 Task: Open a blank sheet, save the file as emointelligence.doc Add Heading 'Ways to improve emotional intelligence:'Ways to improve emotional intelligence: Add the following points with tick bulletsAdd the following points with tick bullets •	Self-awareness_x000D_
•	Empathy_x000D_
•	Regulation_x000D_
•	Communication skills_x000D_
 Highlight heading with color  Pink Select the entire text and apply  Outside Borders ,change the font size of heading and points to 20
Action: Key pressed <Key.shift>ctrl+N
Screenshot: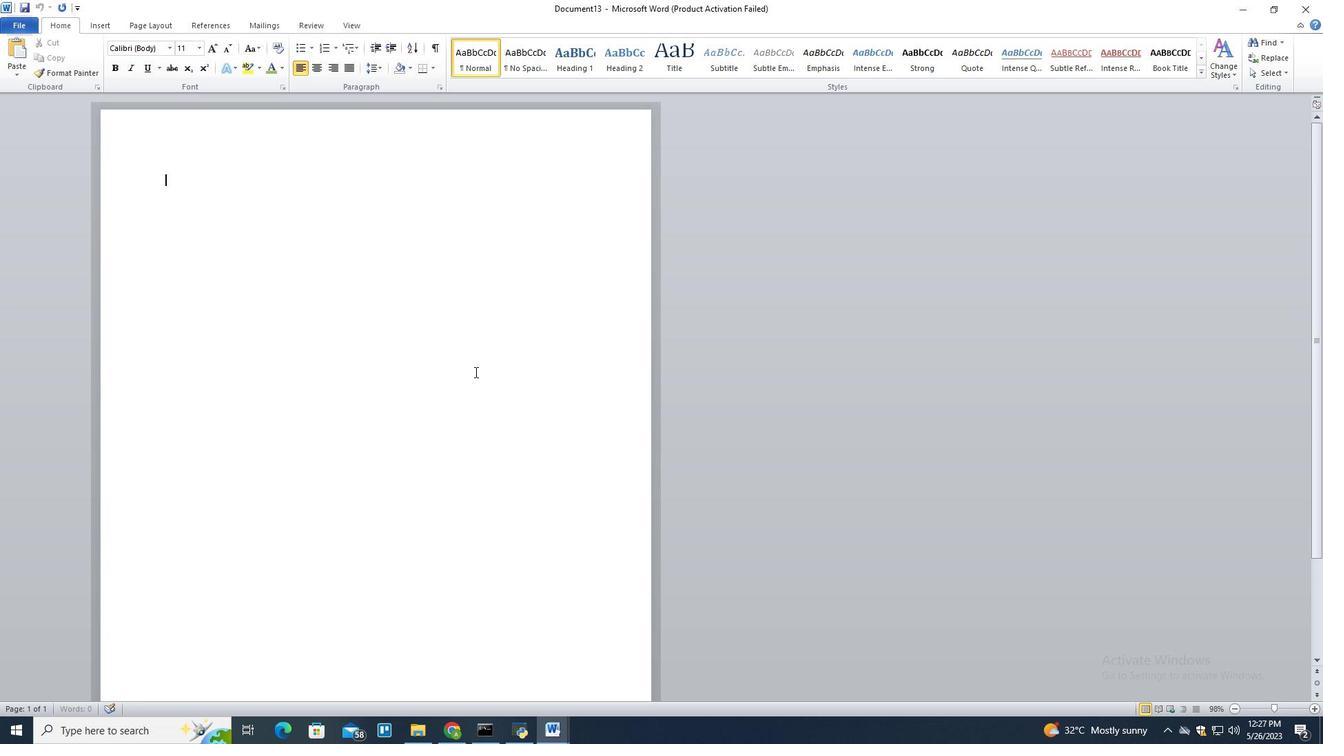 
Action: Mouse moved to (317, 344)
Screenshot: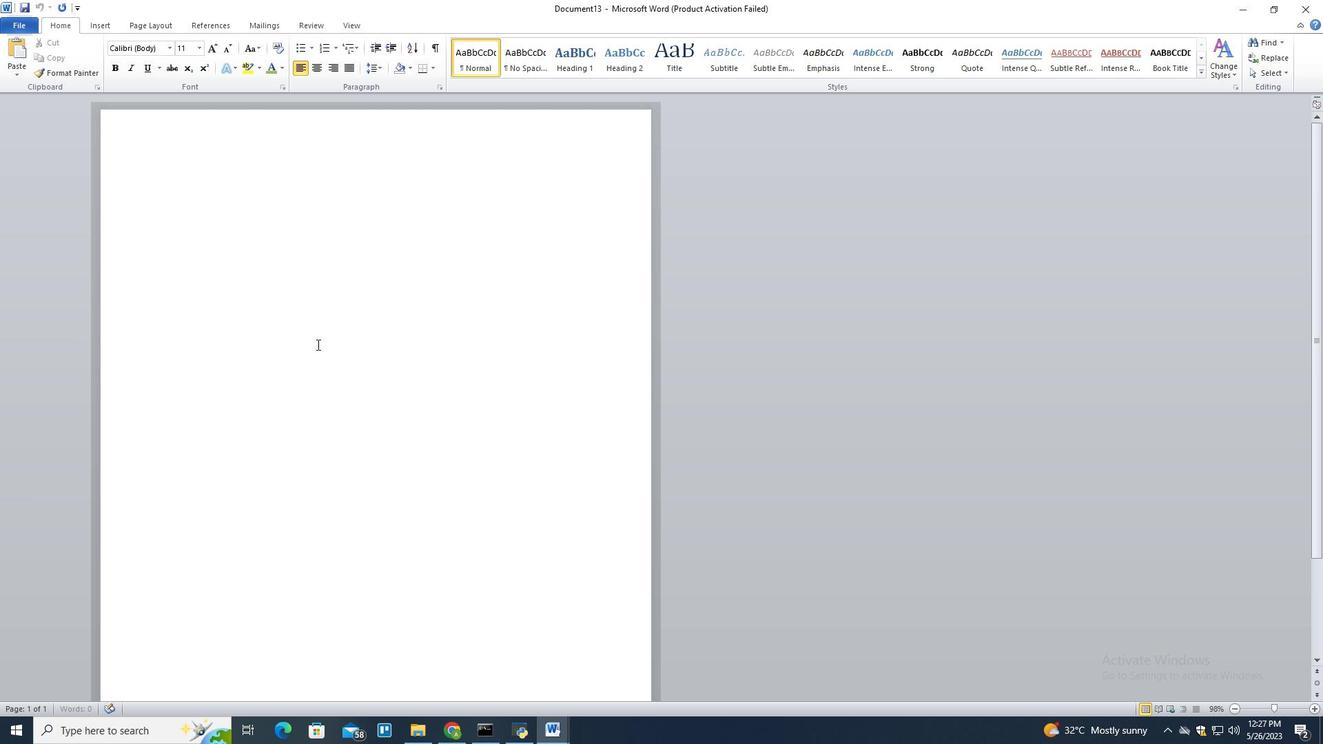
Action: Key pressed ctrl+S
Screenshot: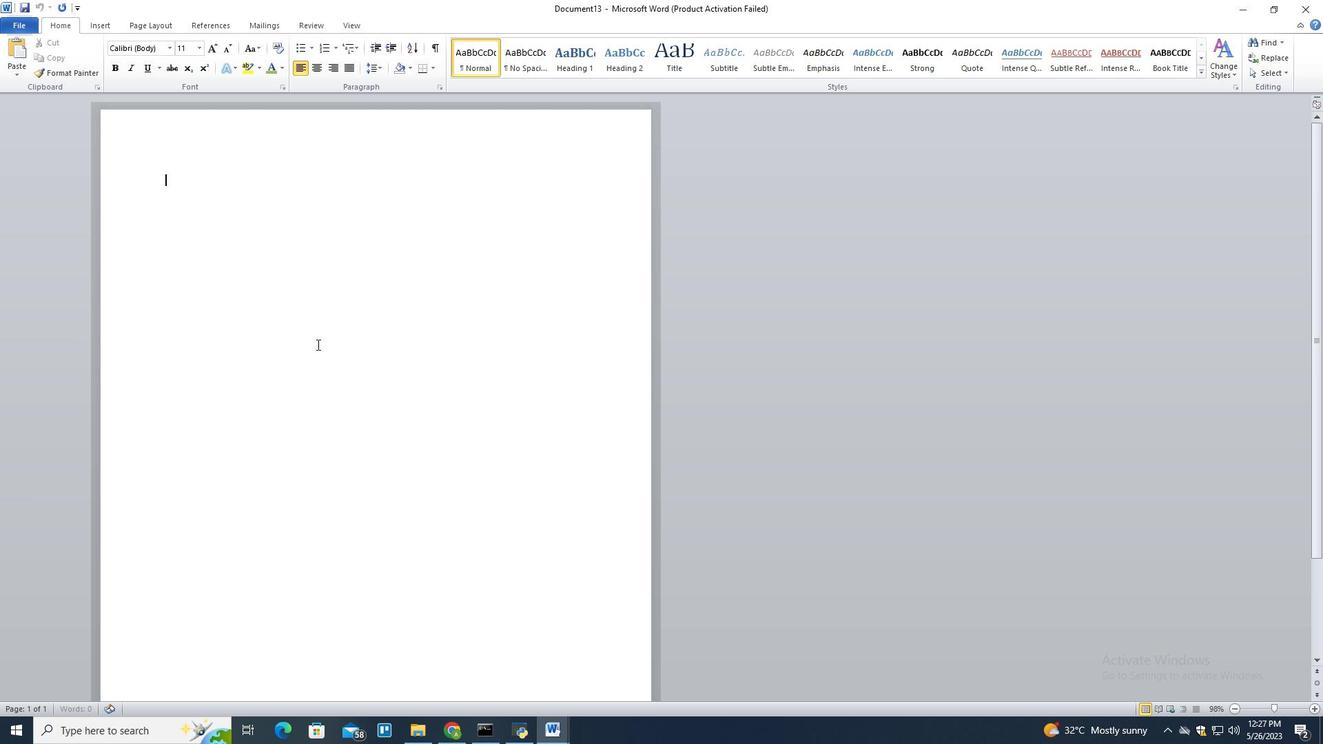 
Action: Mouse moved to (319, 182)
Screenshot: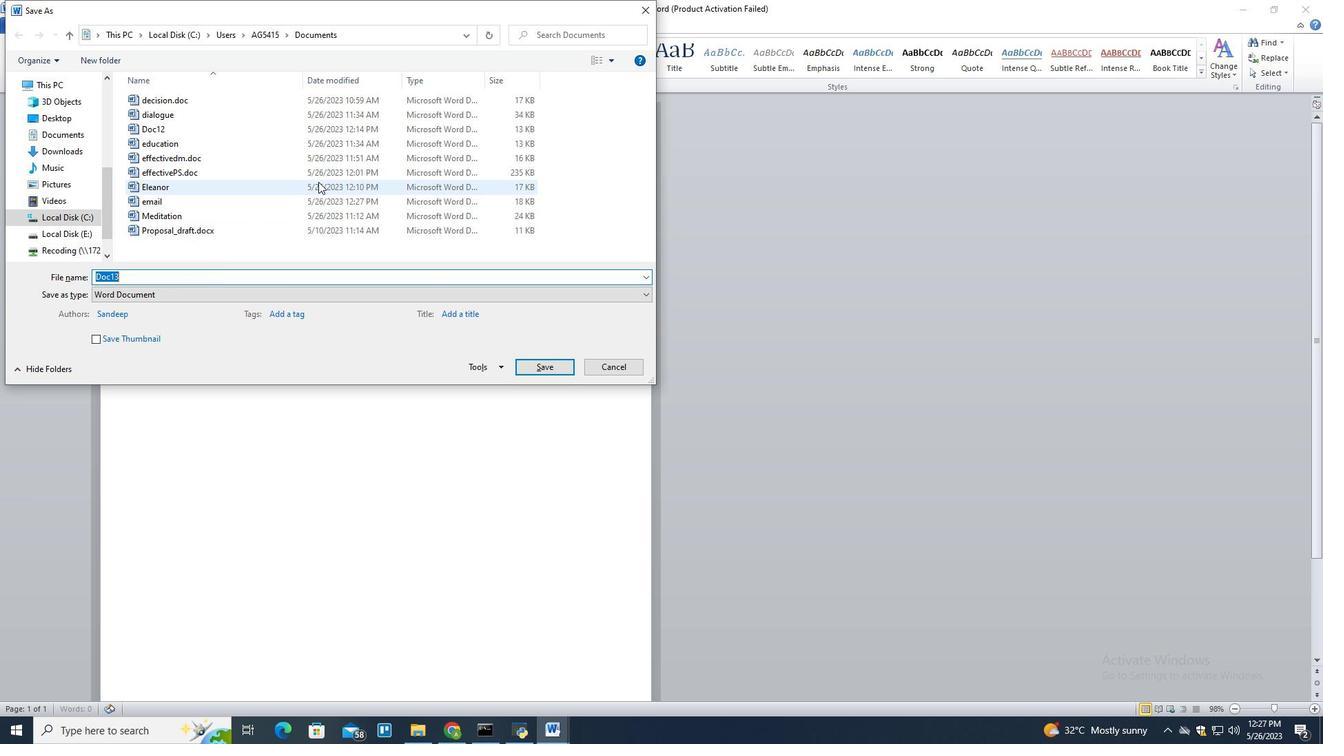 
Action: Mouse scrolled (319, 181) with delta (0, 0)
Screenshot: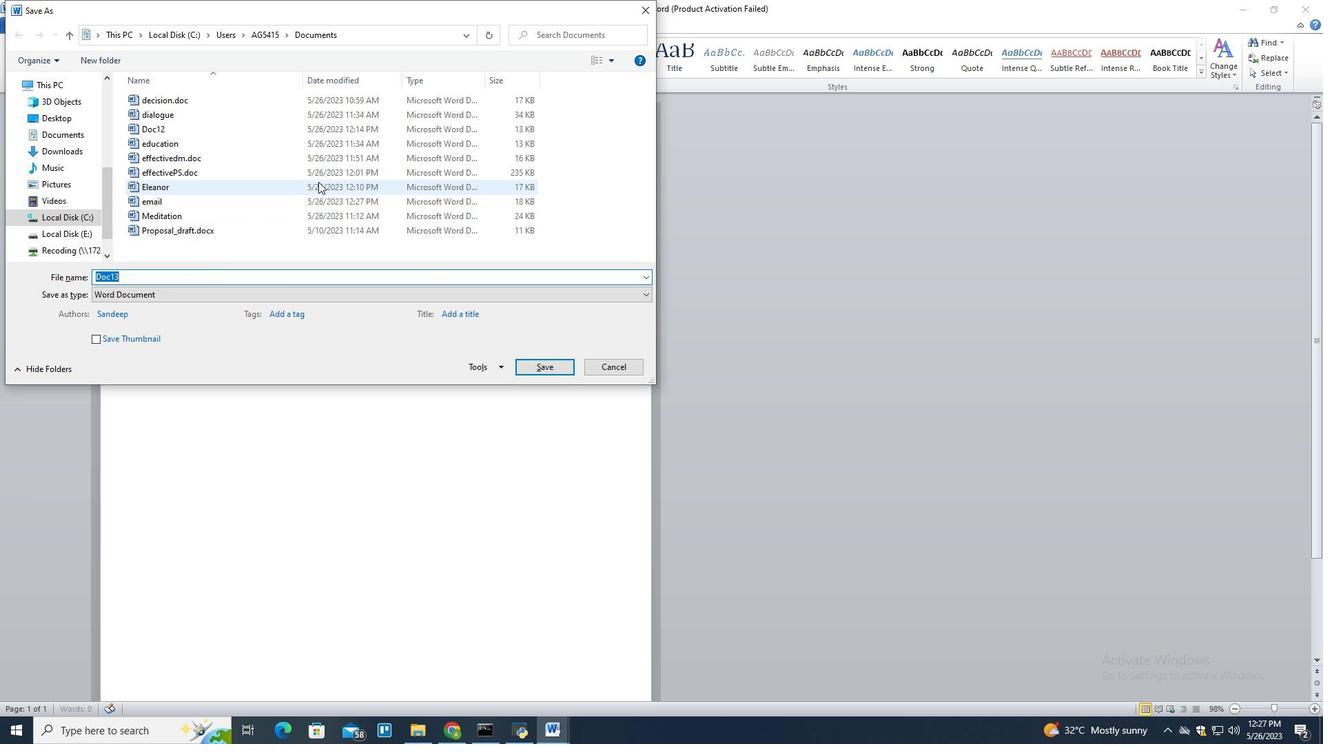 
Action: Mouse moved to (195, 204)
Screenshot: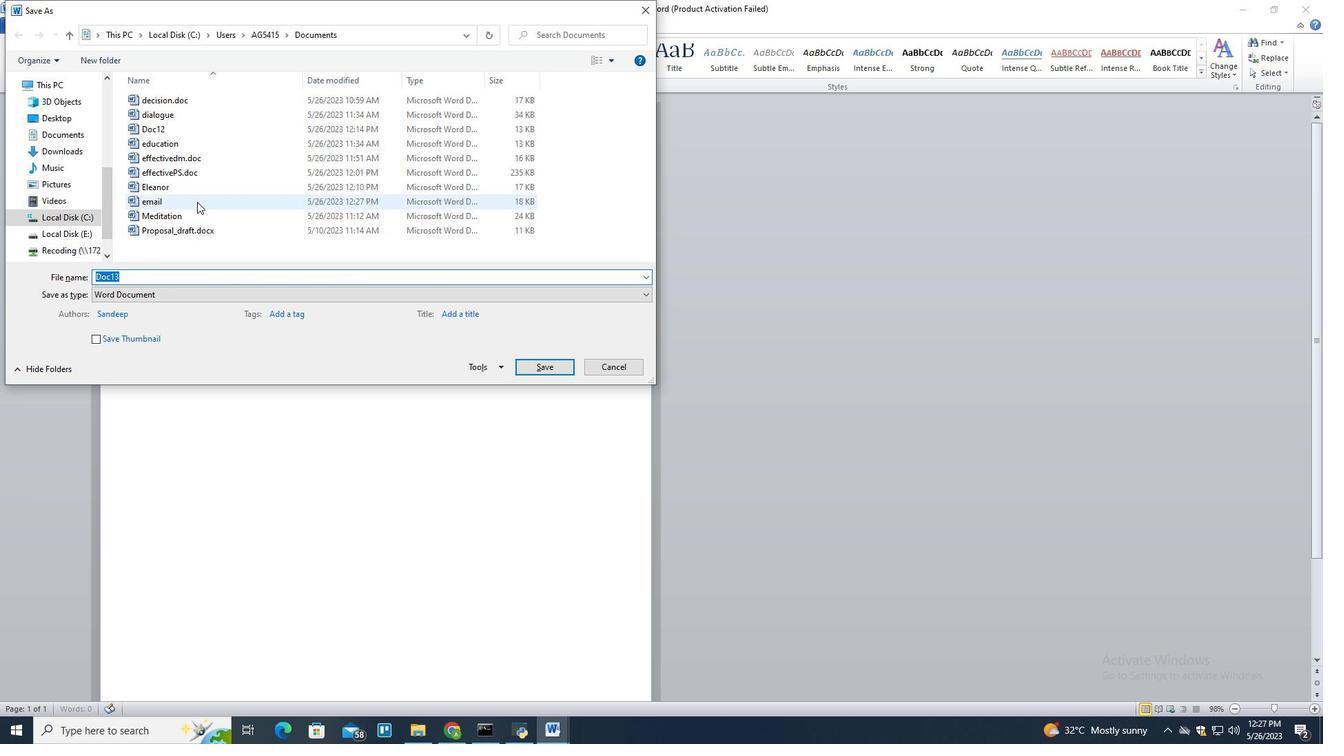 
Action: Key pressed <Key.backspace><Key.shift>Emoint<Key.backspace><Key.backspace><Key.backspace><Key.backspace><Key.backspace><Key.backspace><Key.backspace>emotional<Key.space><Key.backspace><Key.backspace><Key.backspace><Key.backspace><Key.backspace><Key.backspace><Key.backspace>intelligenc.doc<Key.enter>
Screenshot: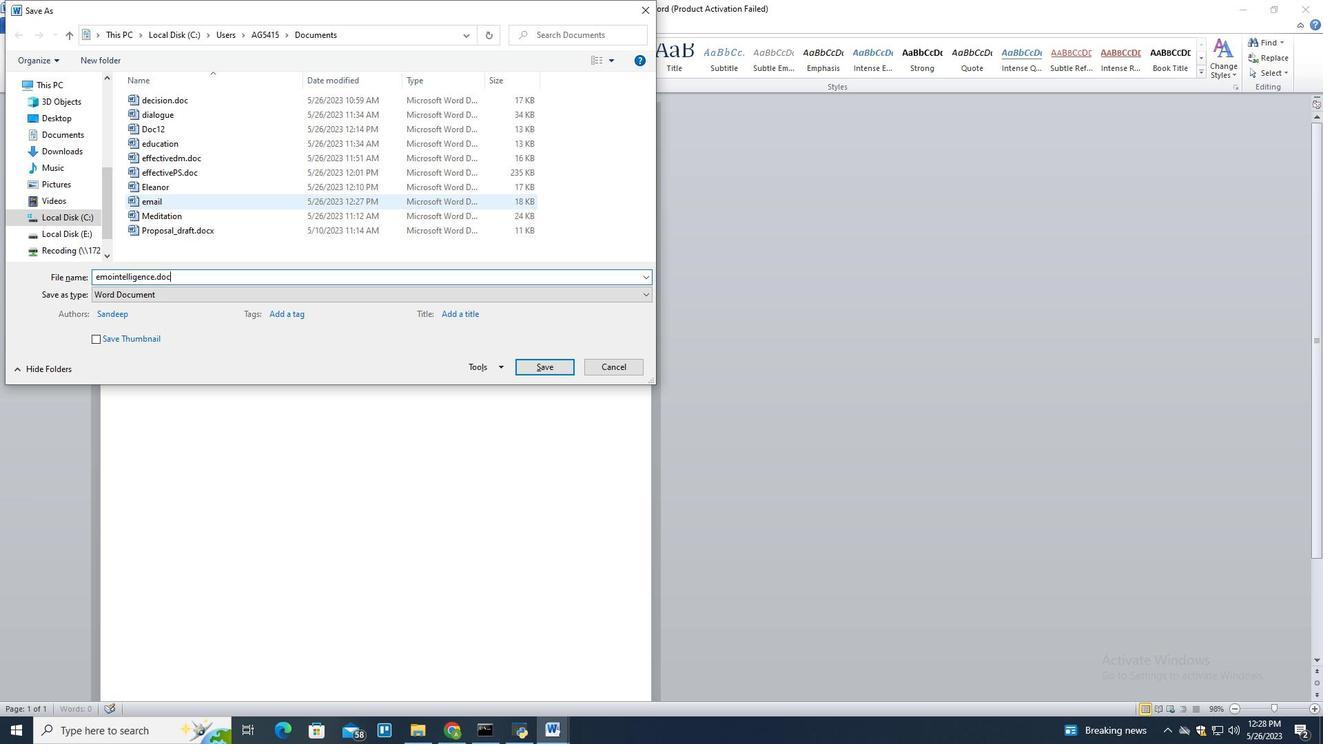 
Action: Mouse moved to (203, 148)
Screenshot: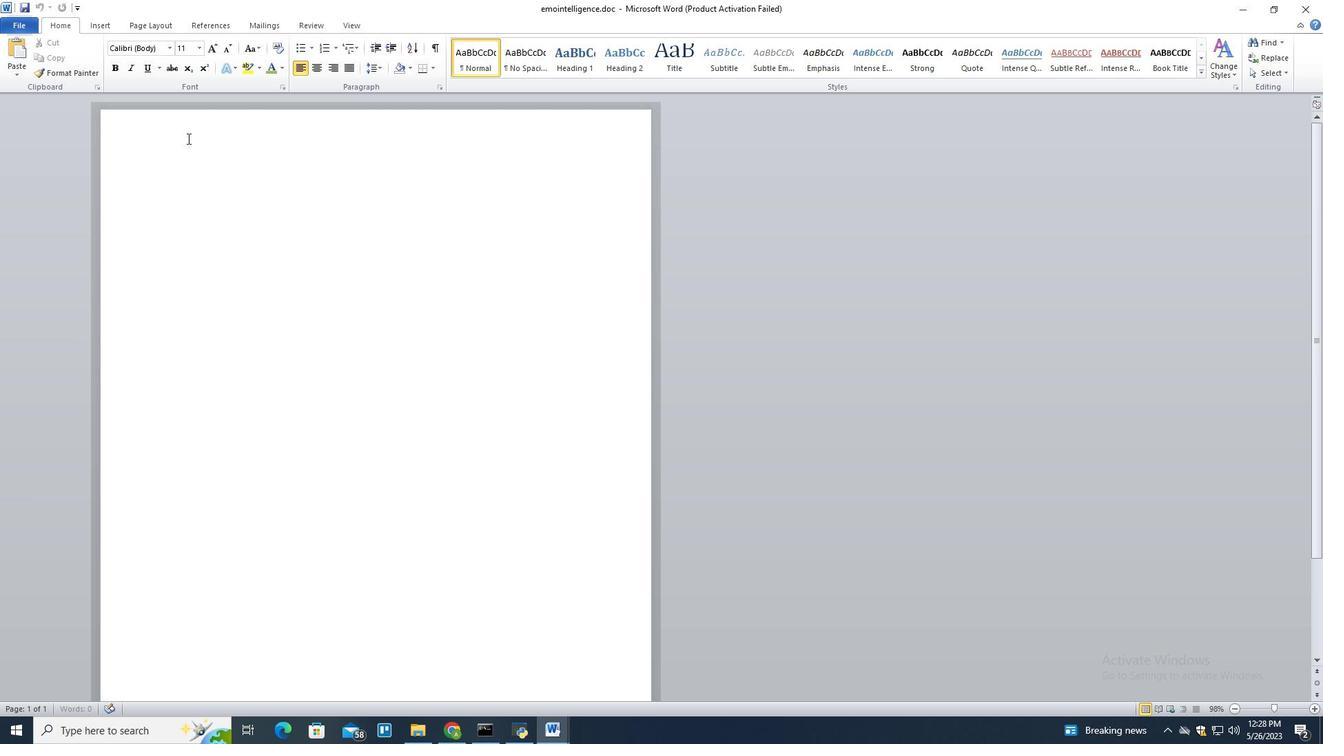 
Action: Mouse pressed left at (203, 148)
Screenshot: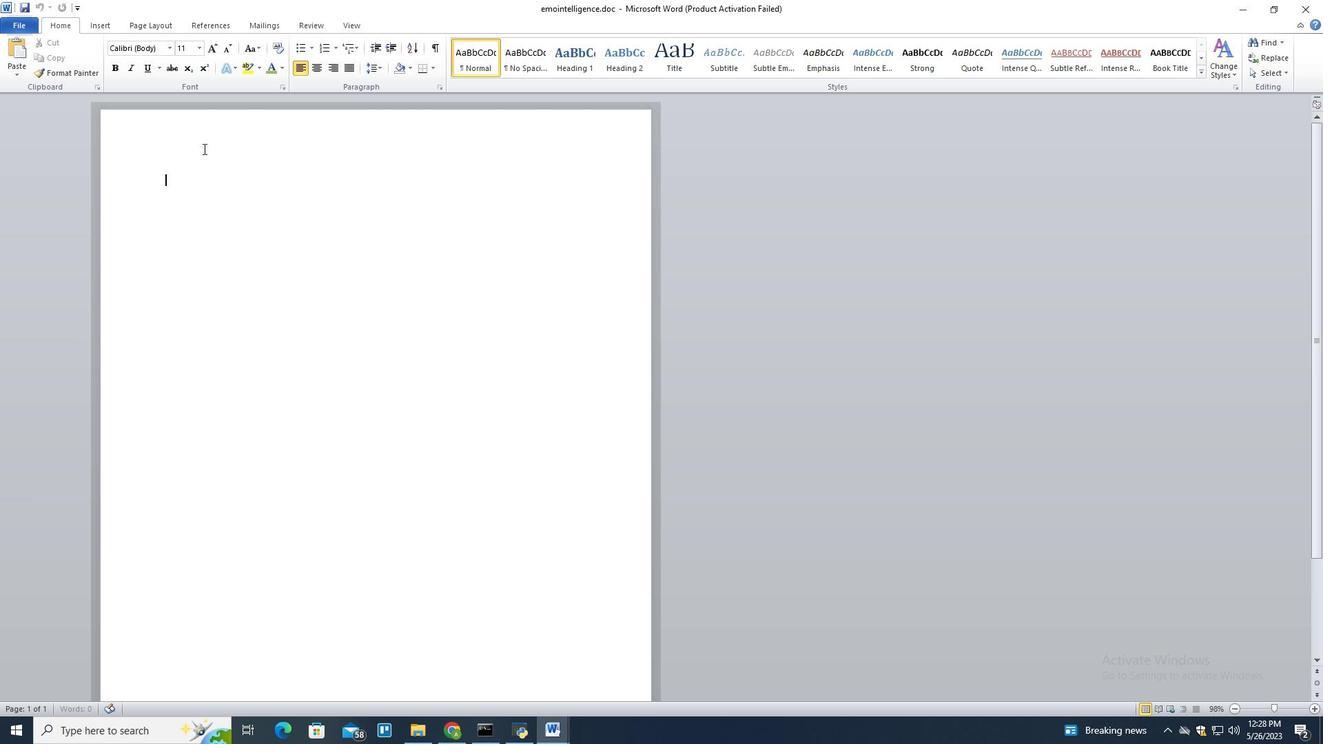 
Action: Mouse moved to (230, 140)
Screenshot: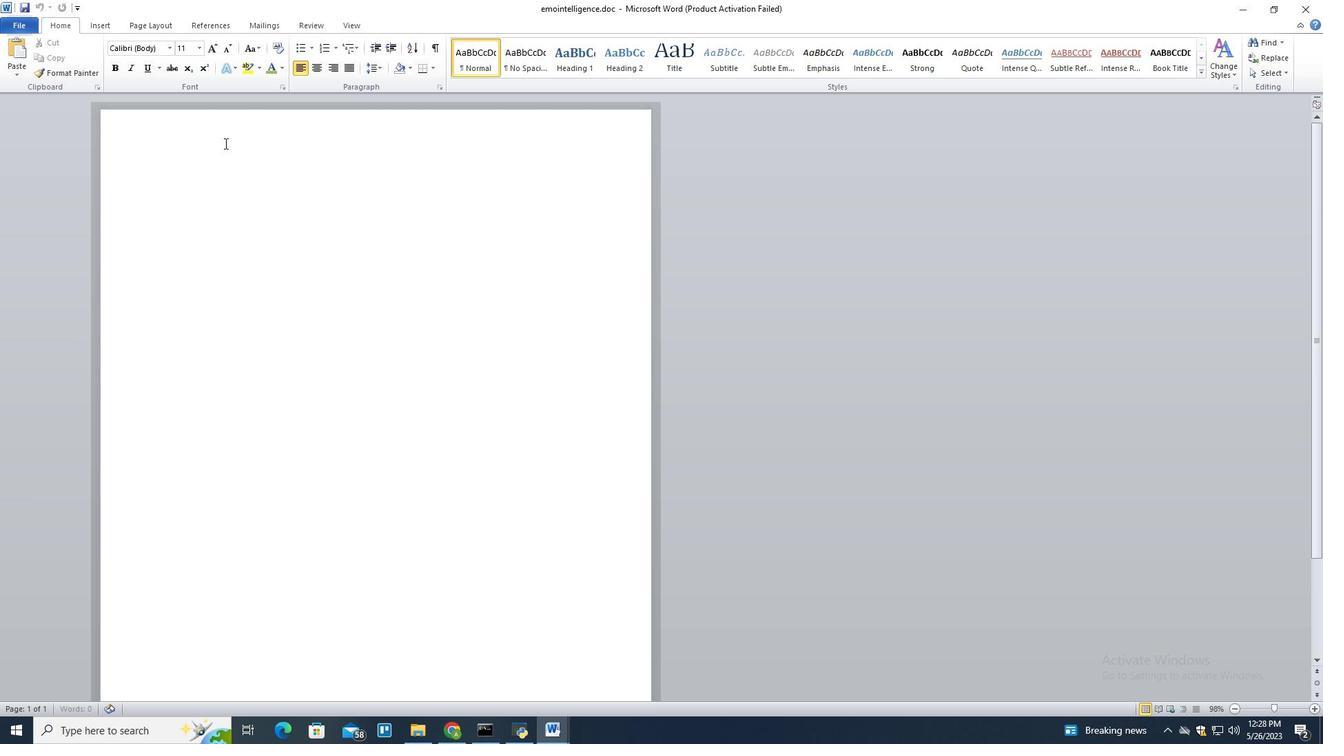 
Action: Mouse pressed left at (230, 140)
Screenshot: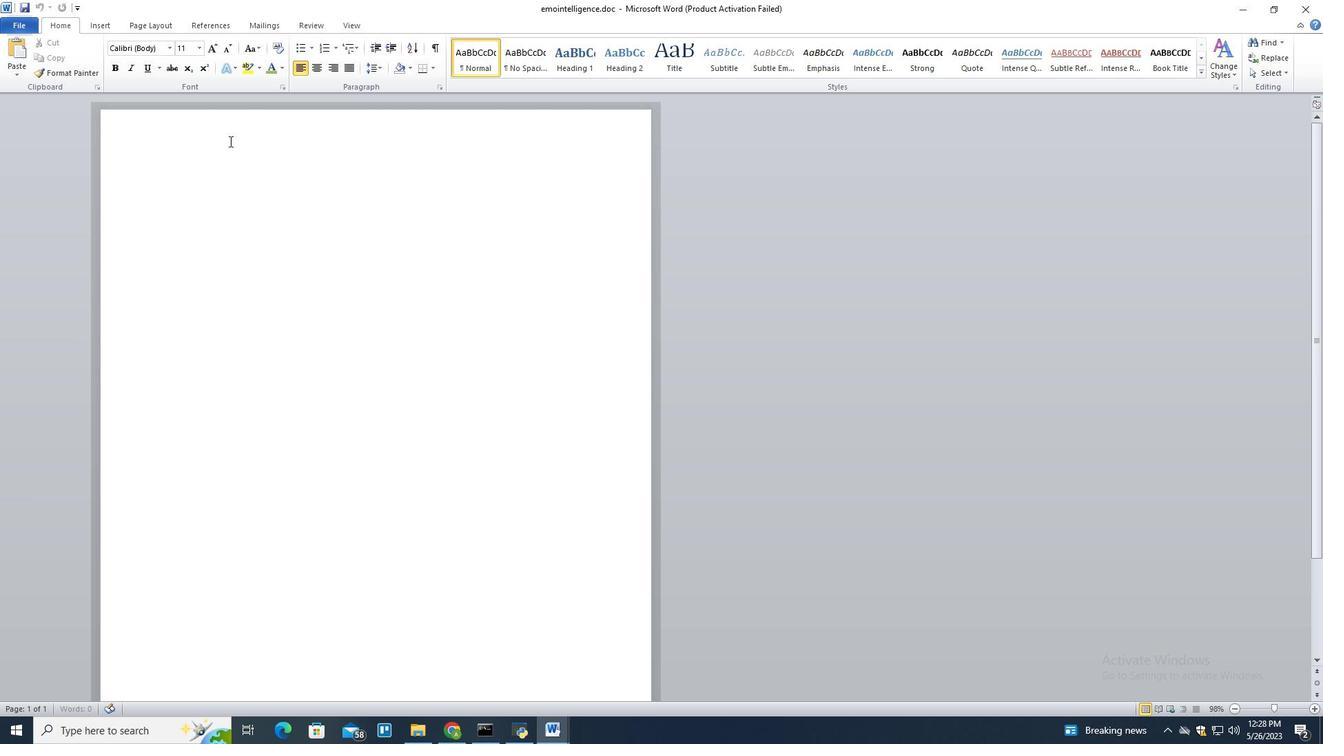 
Action: Mouse pressed left at (230, 140)
Screenshot: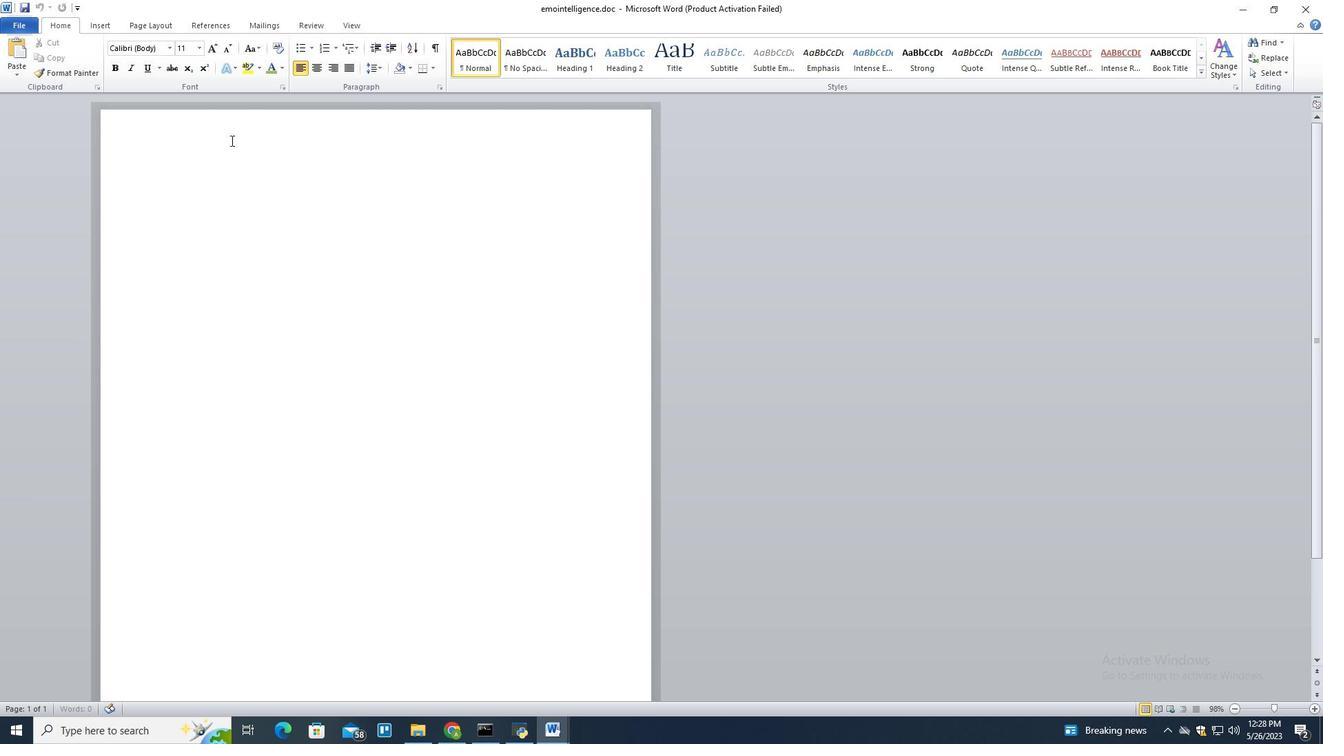 
Action: Mouse moved to (227, 146)
Screenshot: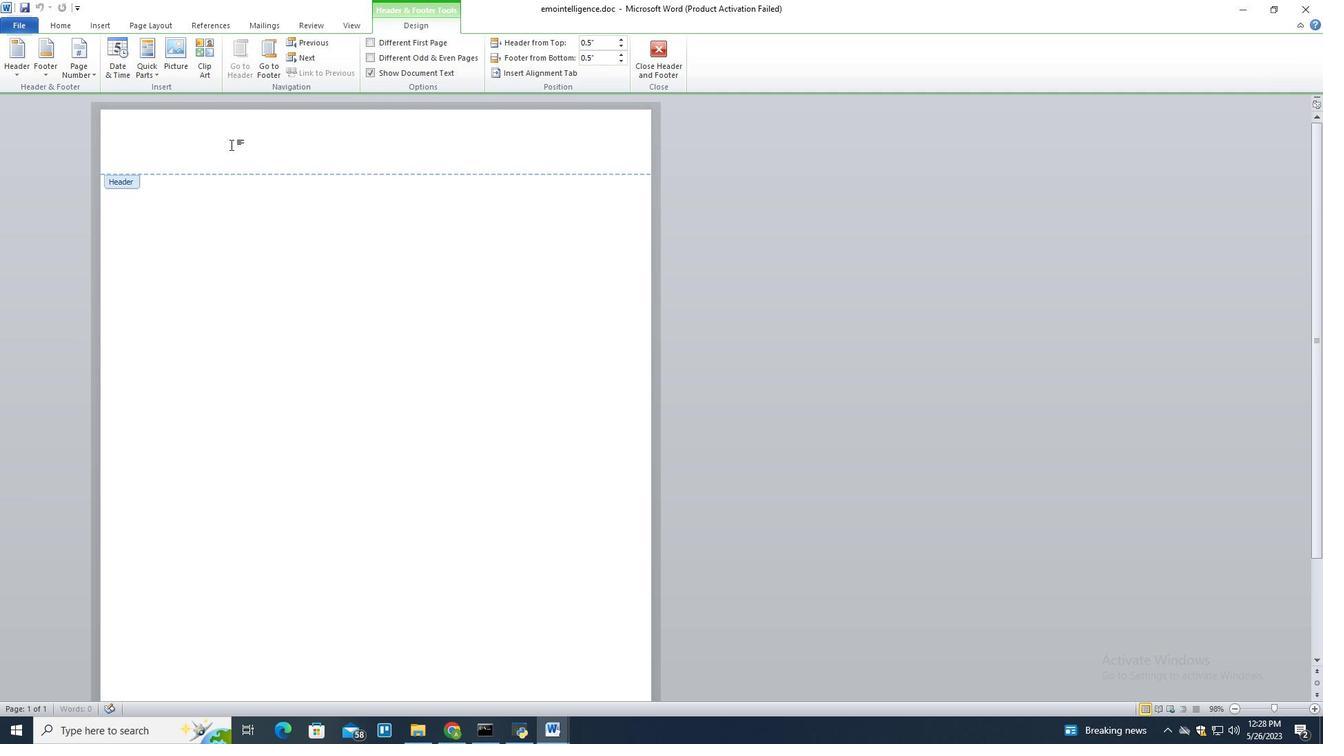 
Action: Key pressed <Key.shift>
Screenshot: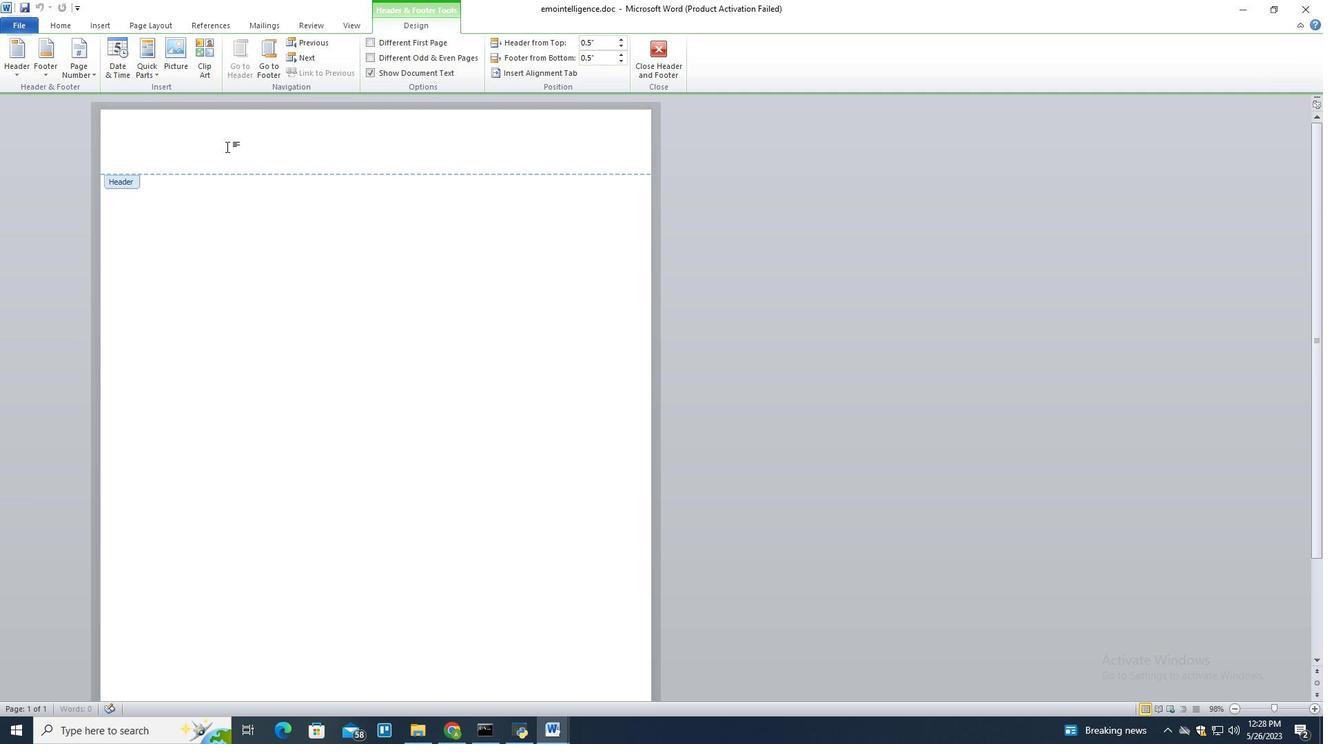 
Action: Mouse moved to (223, 148)
Screenshot: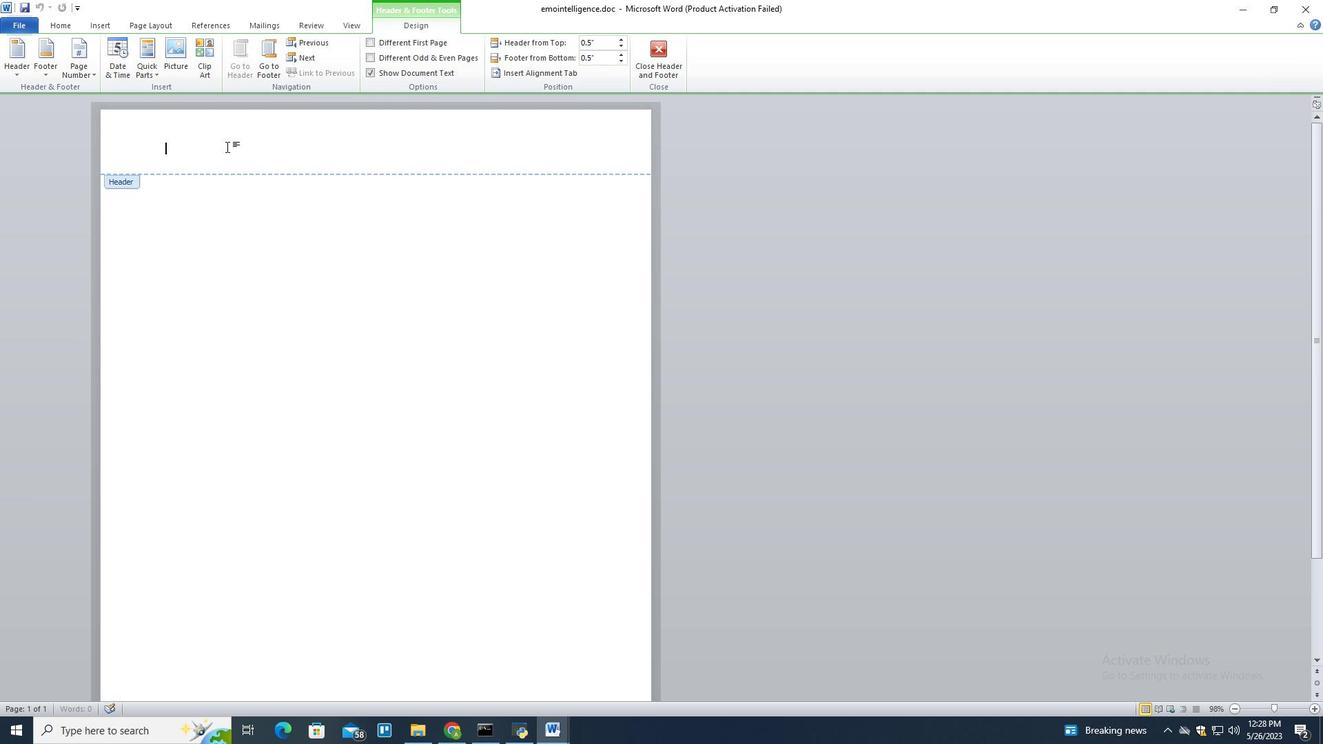 
Action: Key pressed W
Screenshot: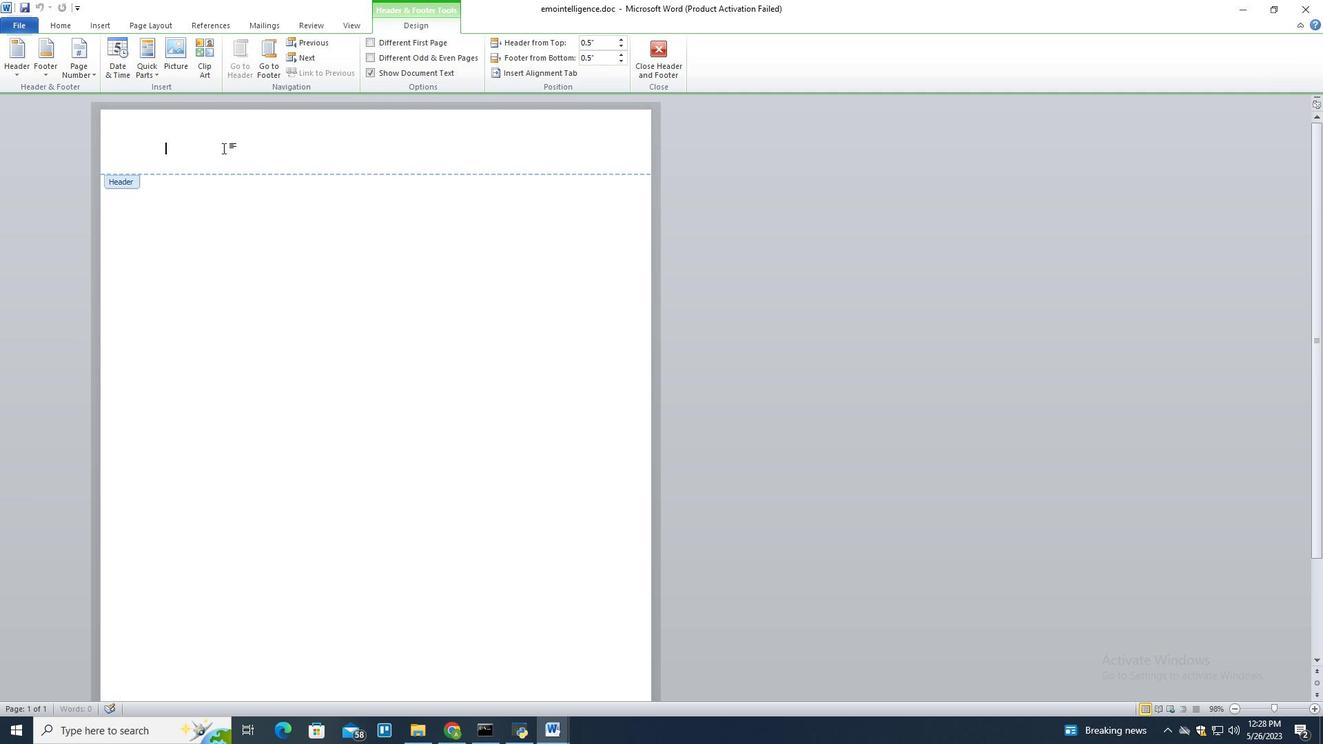 
Action: Mouse moved to (222, 149)
Screenshot: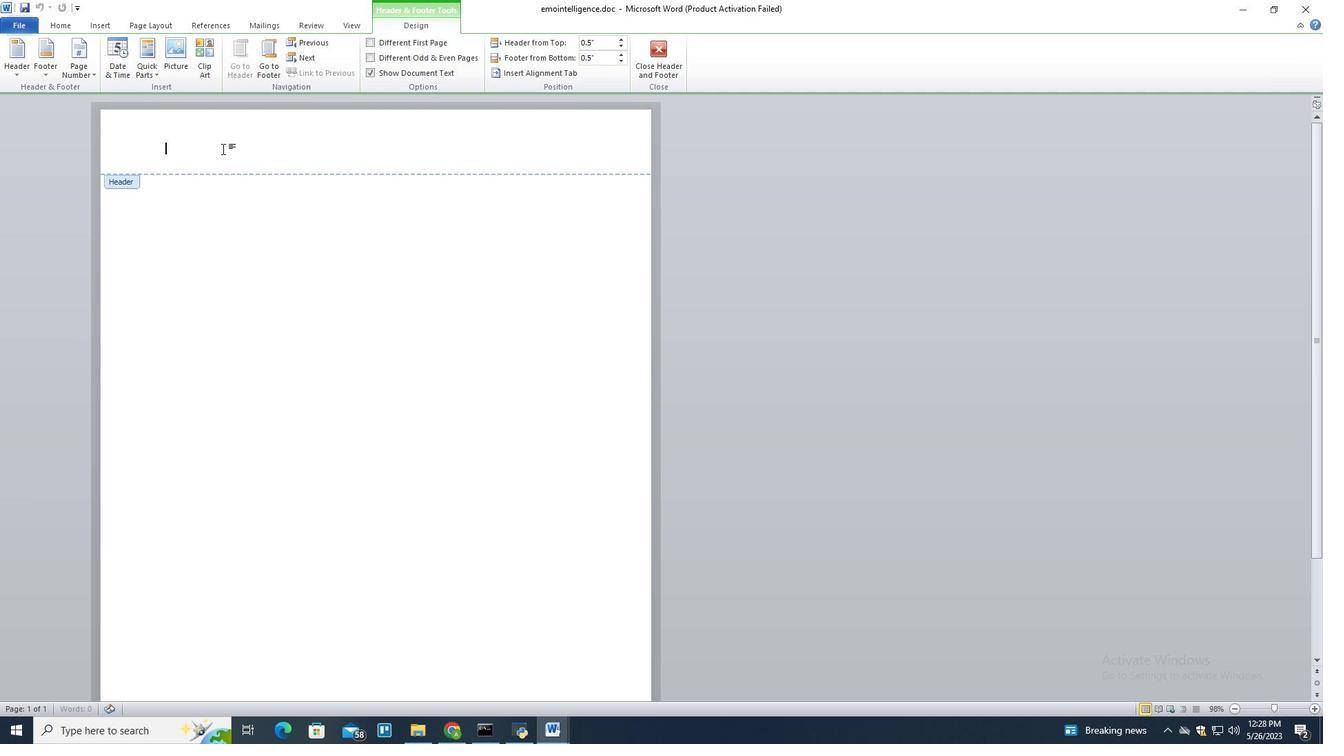 
Action: Key pressed a<Key.backspace><Key.shift>Ways<Key.space>to<Key.space>em<Key.backspace>improve<Key.backspace>ve<Key.space>eemotional<Key.space><Key.backspace>l<Key.space>innttellligence.
Screenshot: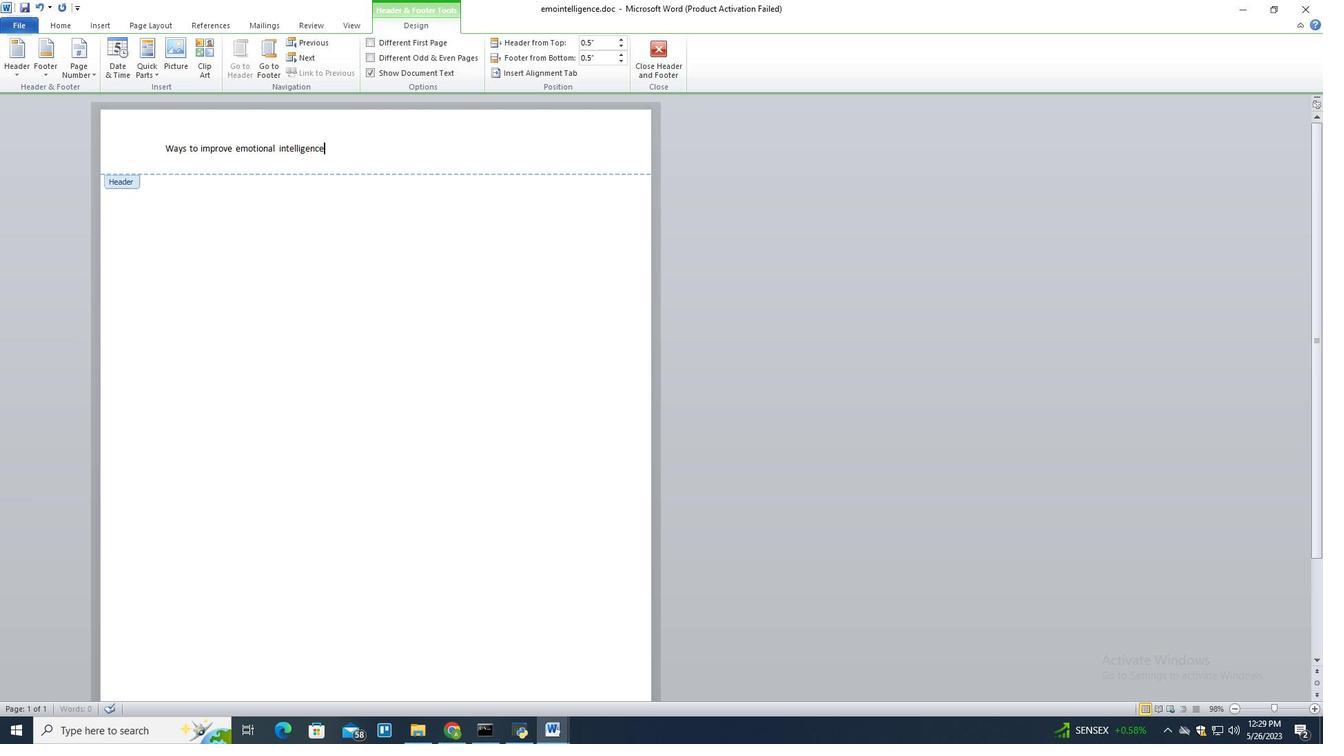 
Action: Mouse moved to (271, 251)
Screenshot: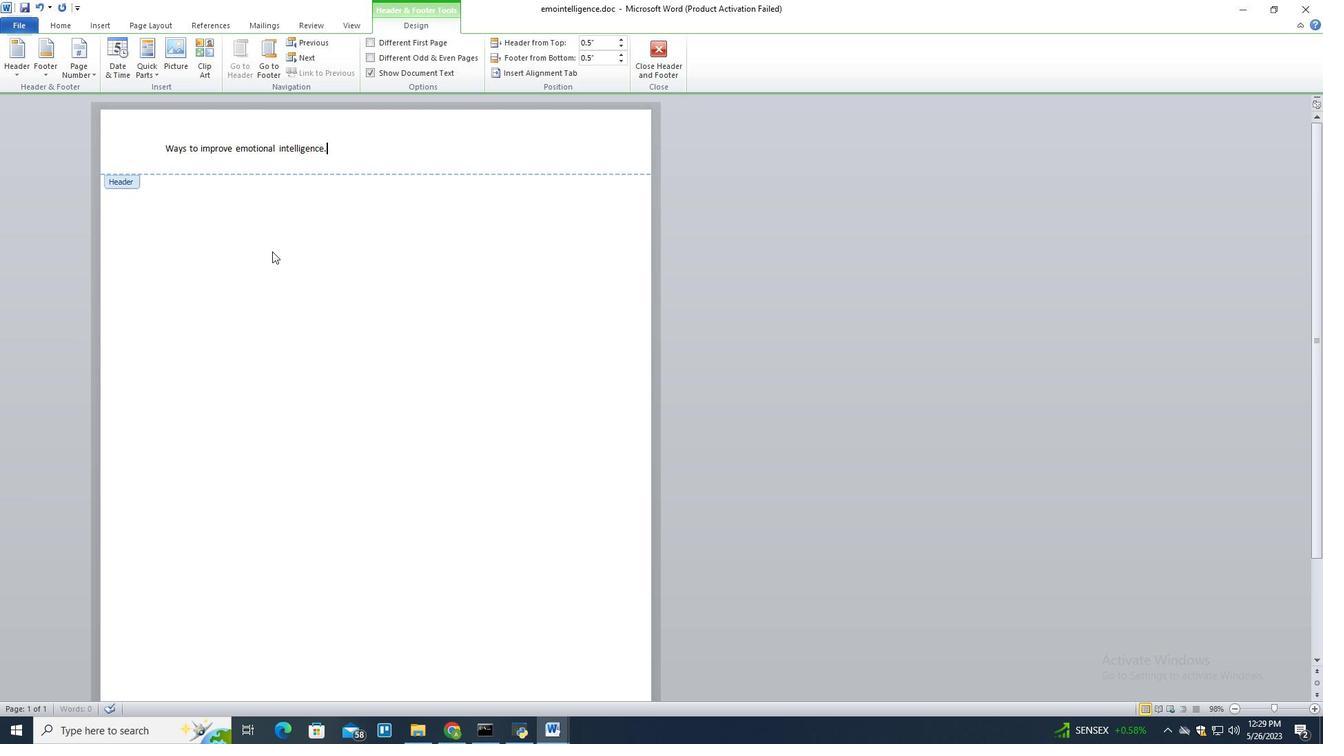 
Action: Mouse pressed left at (271, 251)
Screenshot: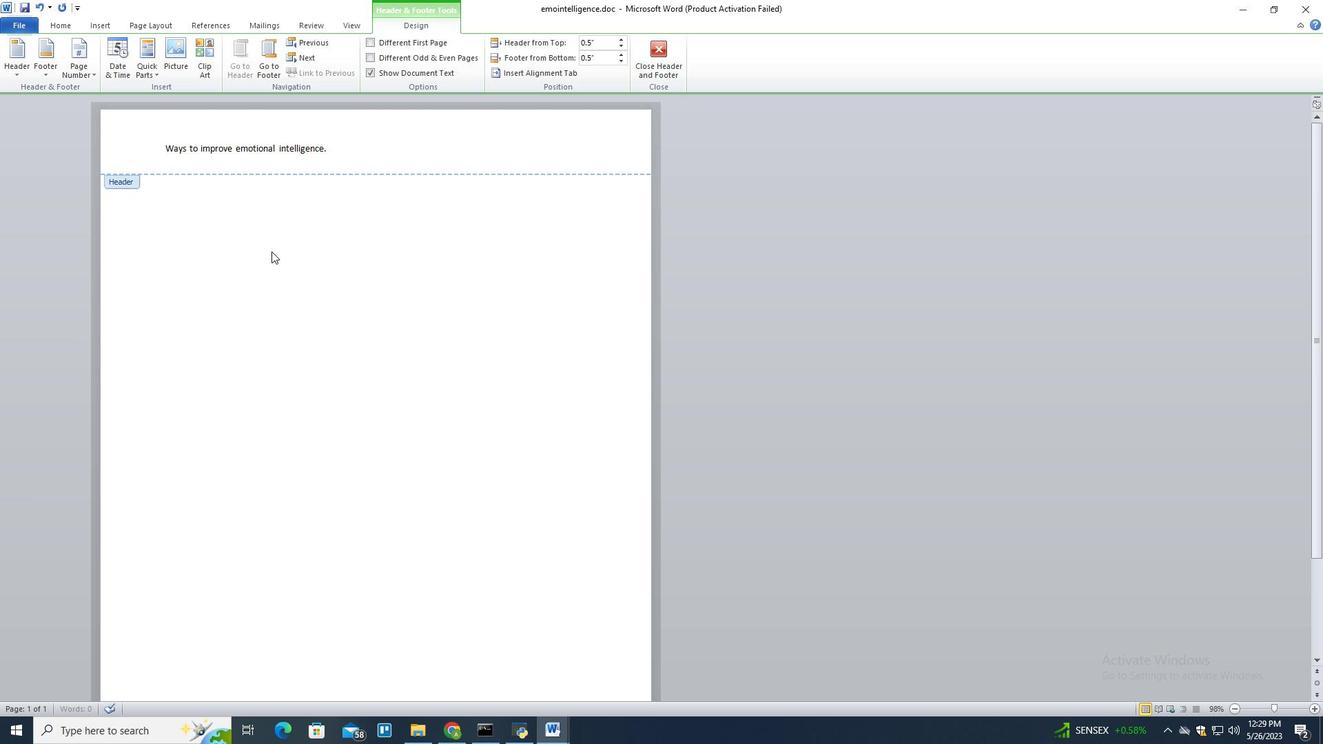 
Action: Mouse moved to (279, 241)
Screenshot: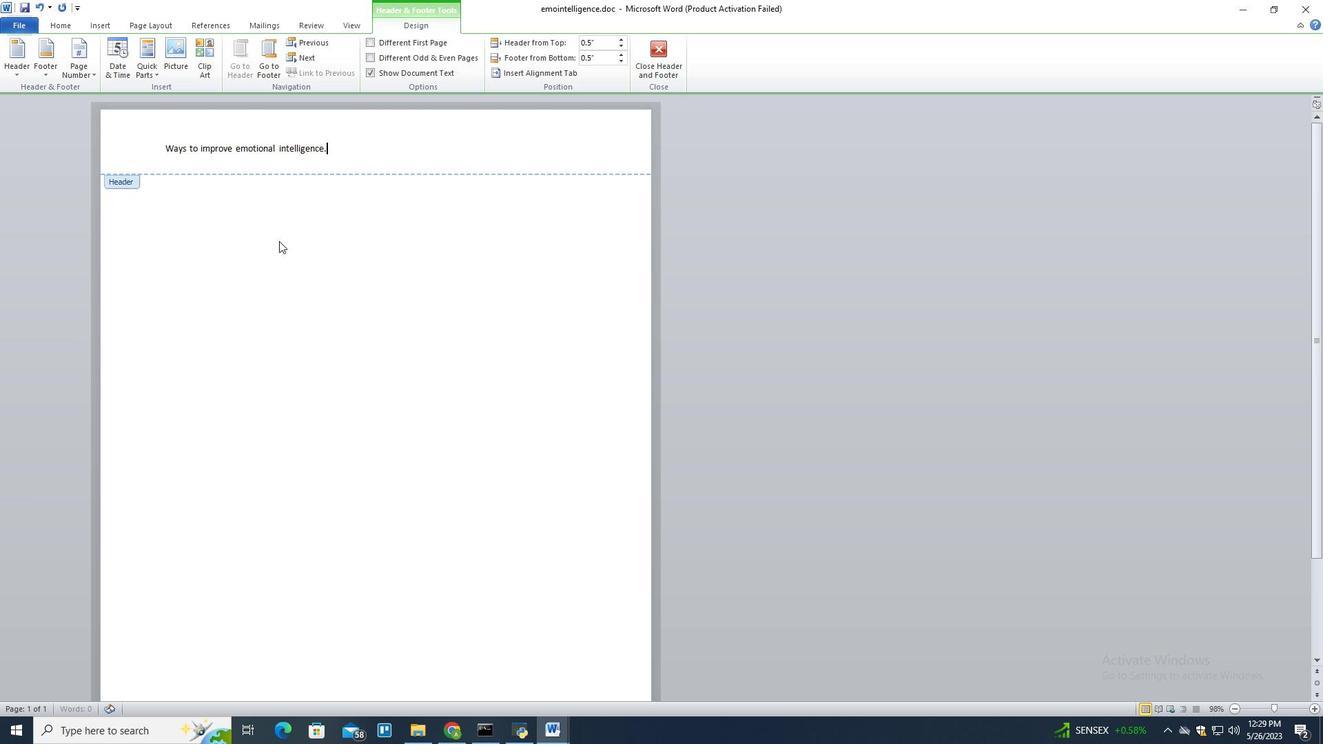 
Action: Mouse pressed left at (279, 241)
Screenshot: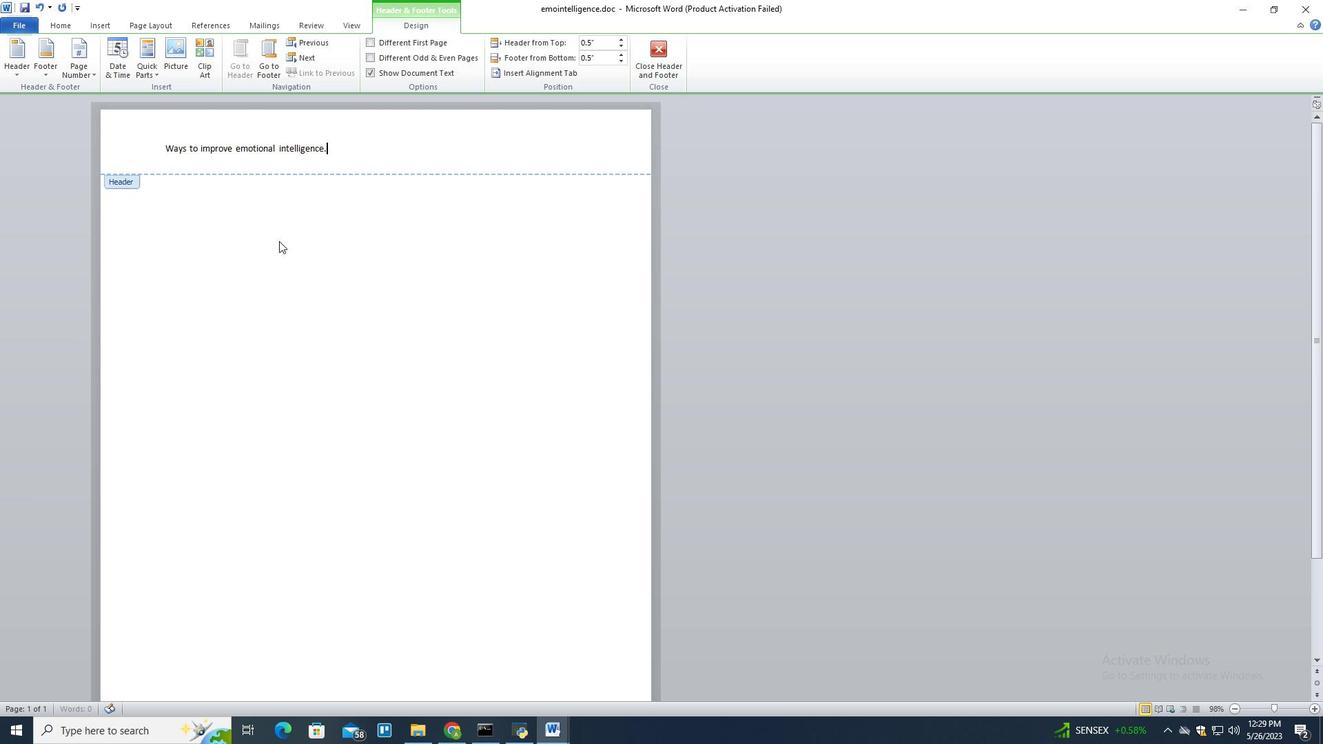 
Action: Mouse pressed left at (279, 241)
Screenshot: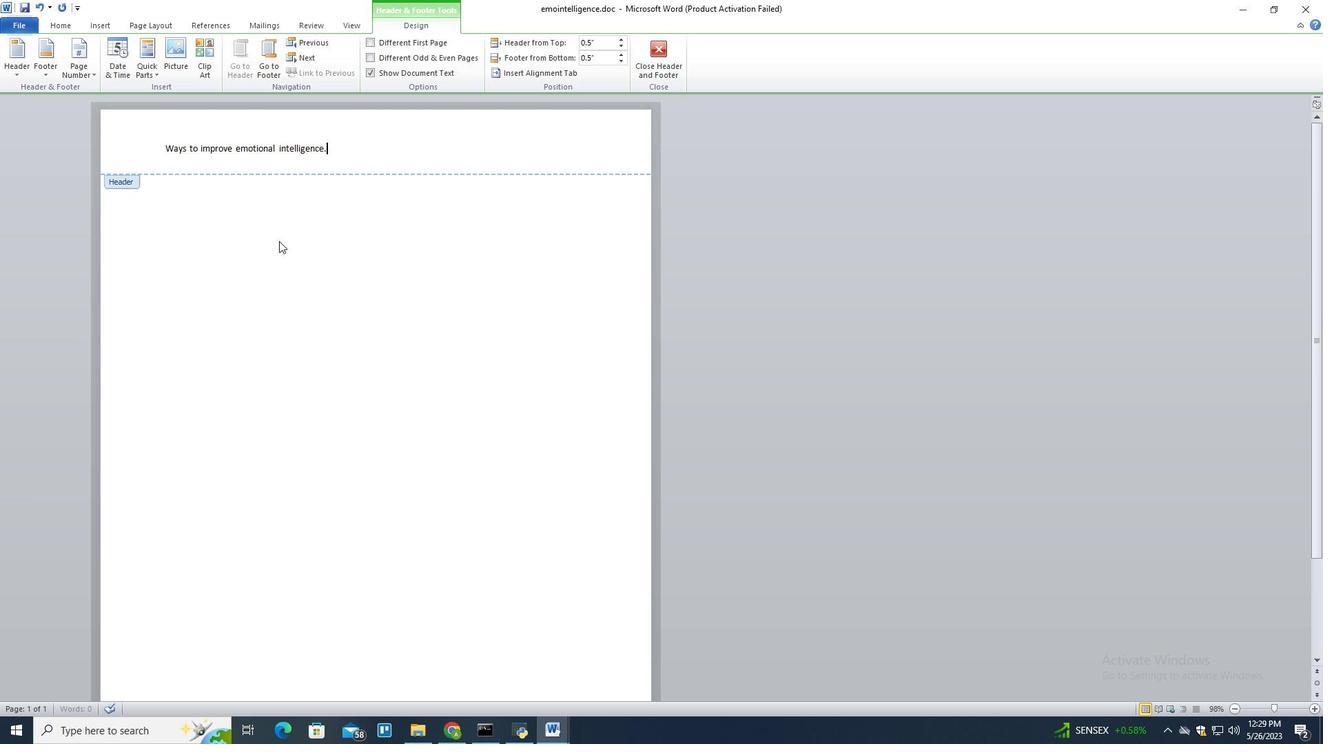 
Action: Key pressed <Key.shift>Way<Key.backspace>ayss<Key.space>to<Key.space>improve<Key.backspace>ve<Key.space>emot<Key.backspace>otional<Key.space>in
Screenshot: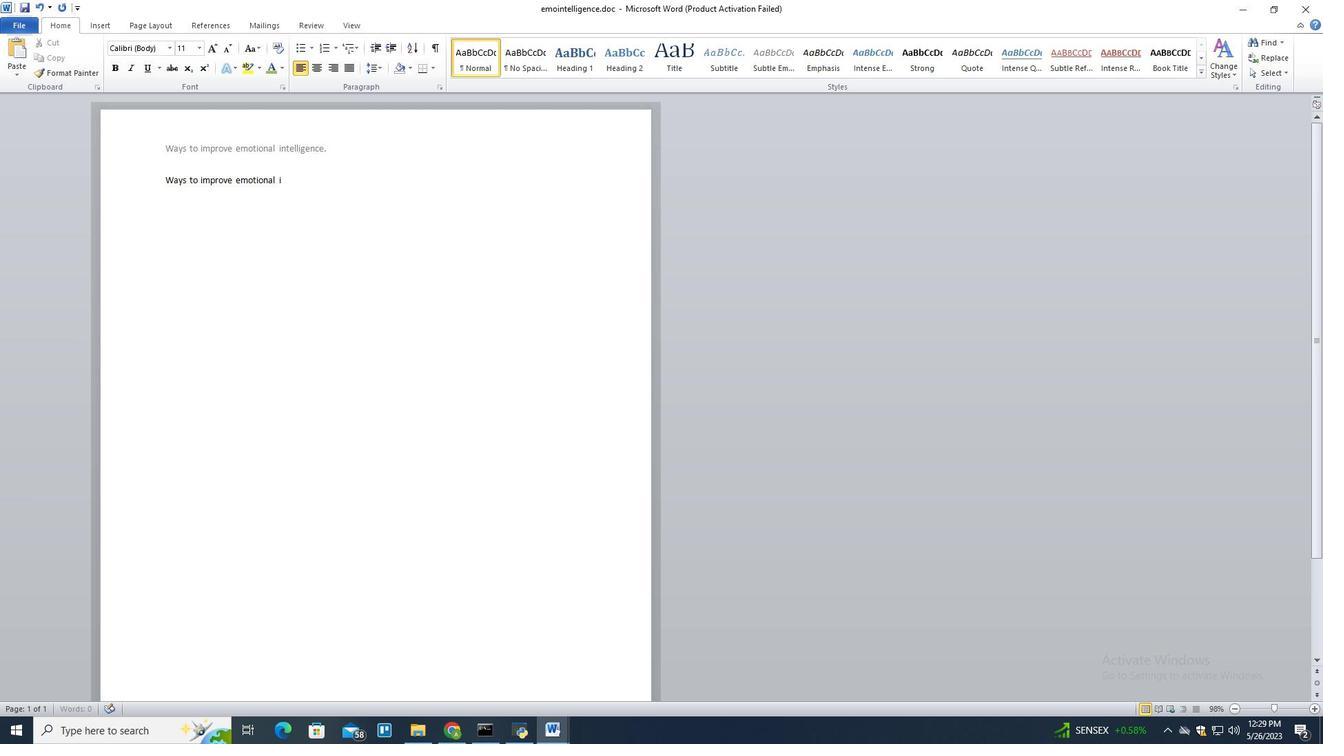 
Action: Mouse moved to (279, 240)
Screenshot: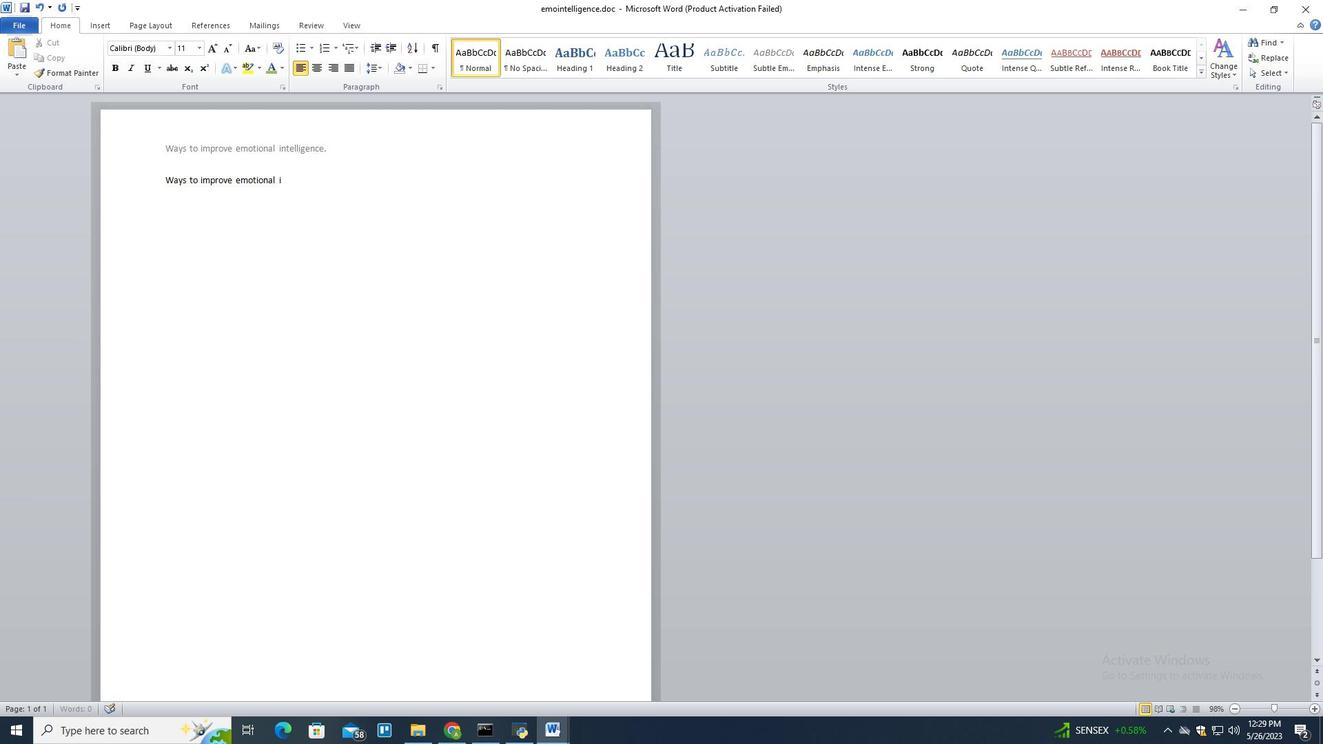 
Action: Key pressed tnntelliie<Key.backspace>genc<Key.backspace><Key.backspace>ennce<Key.shift><Key.shift><Key.shift><Key.shift><Key.shift><Key.shift><Key.shift><Key.shift><Key.shift><Key.shift><Key.shift><Key.shift><Key.shift><Key.shift><Key.shift><Key.shift><Key.shift><Key.shift><Key.shift><Key.shift><Key.shift><Key.shift><Key.shift><Key.shift>:
Screenshot: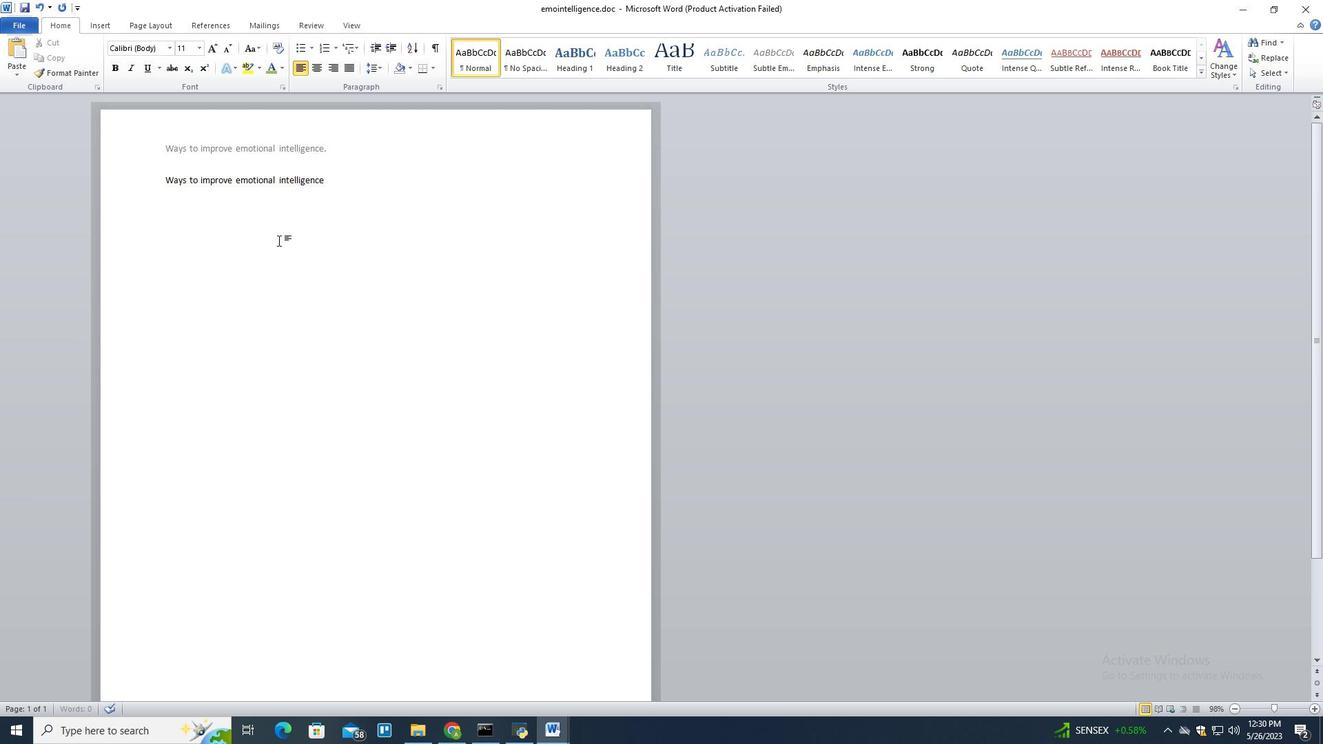 
Action: Mouse moved to (308, 46)
Screenshot: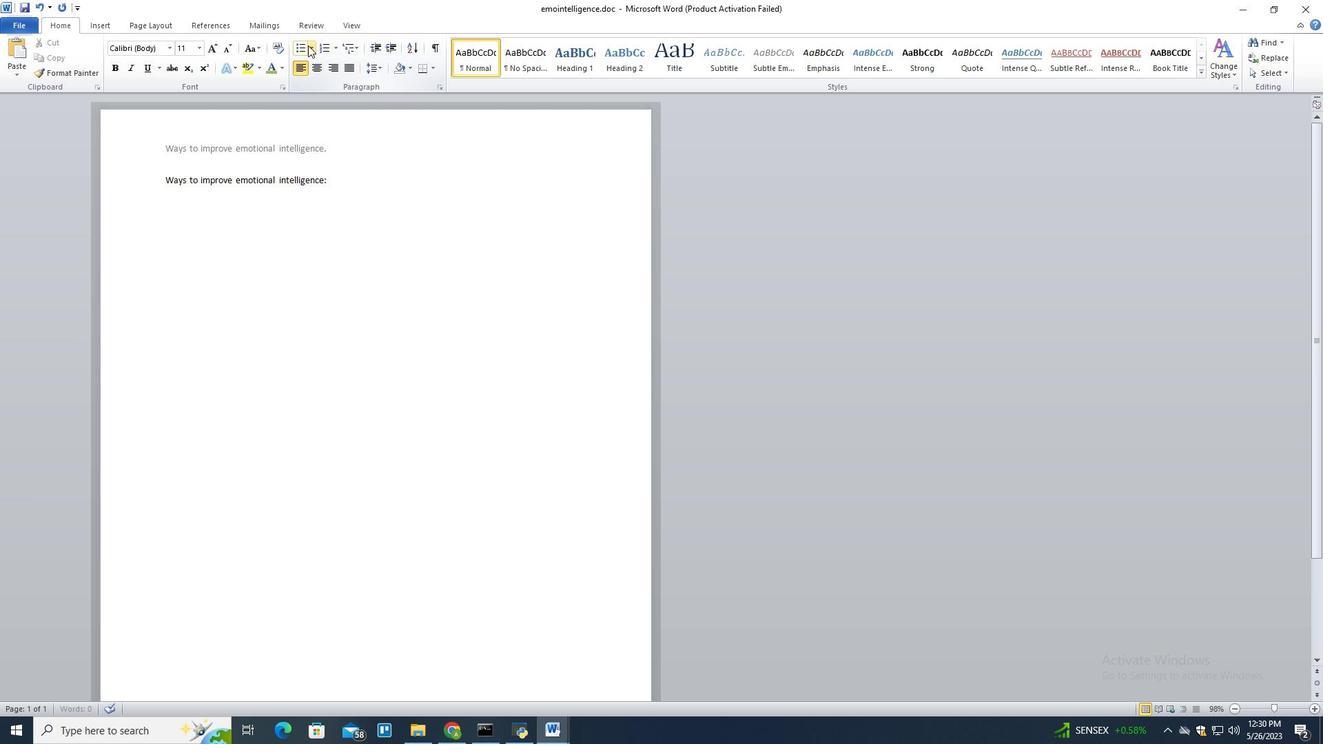 
Action: Mouse pressed left at (308, 46)
Screenshot: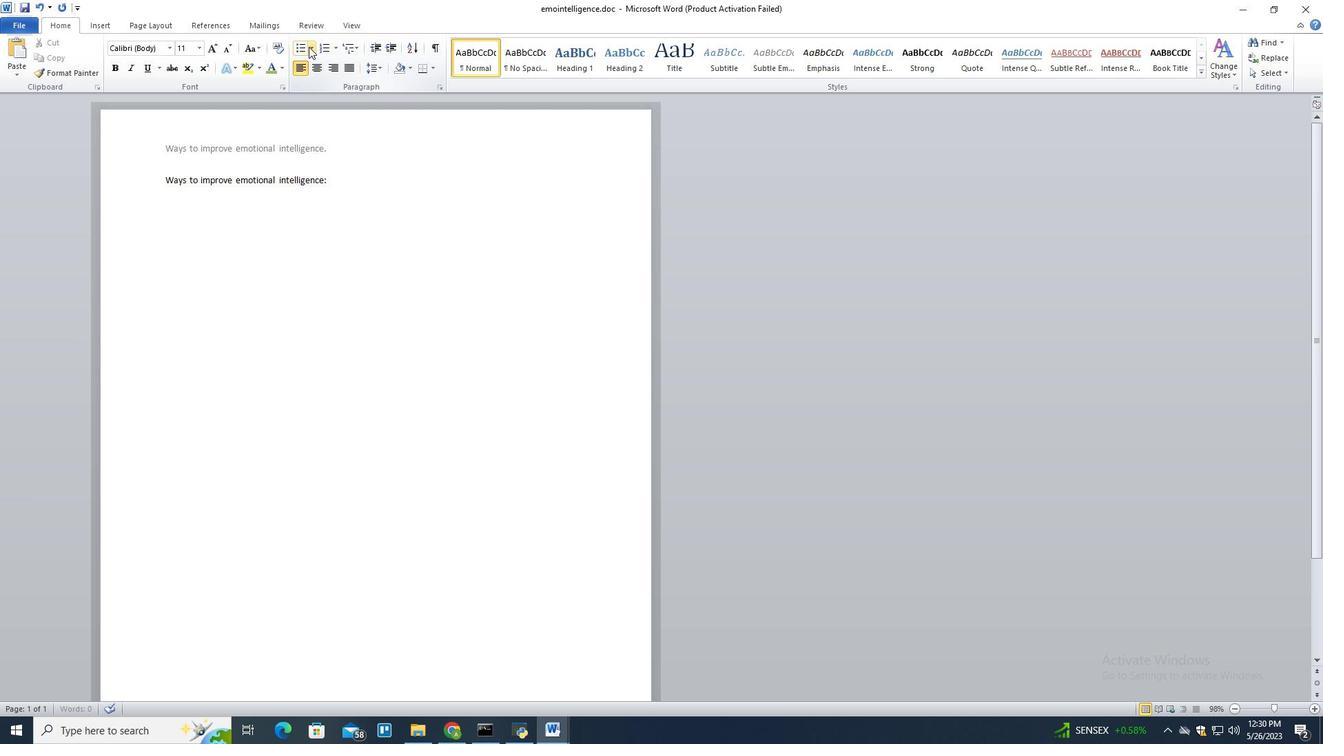 
Action: Mouse moved to (320, 92)
Screenshot: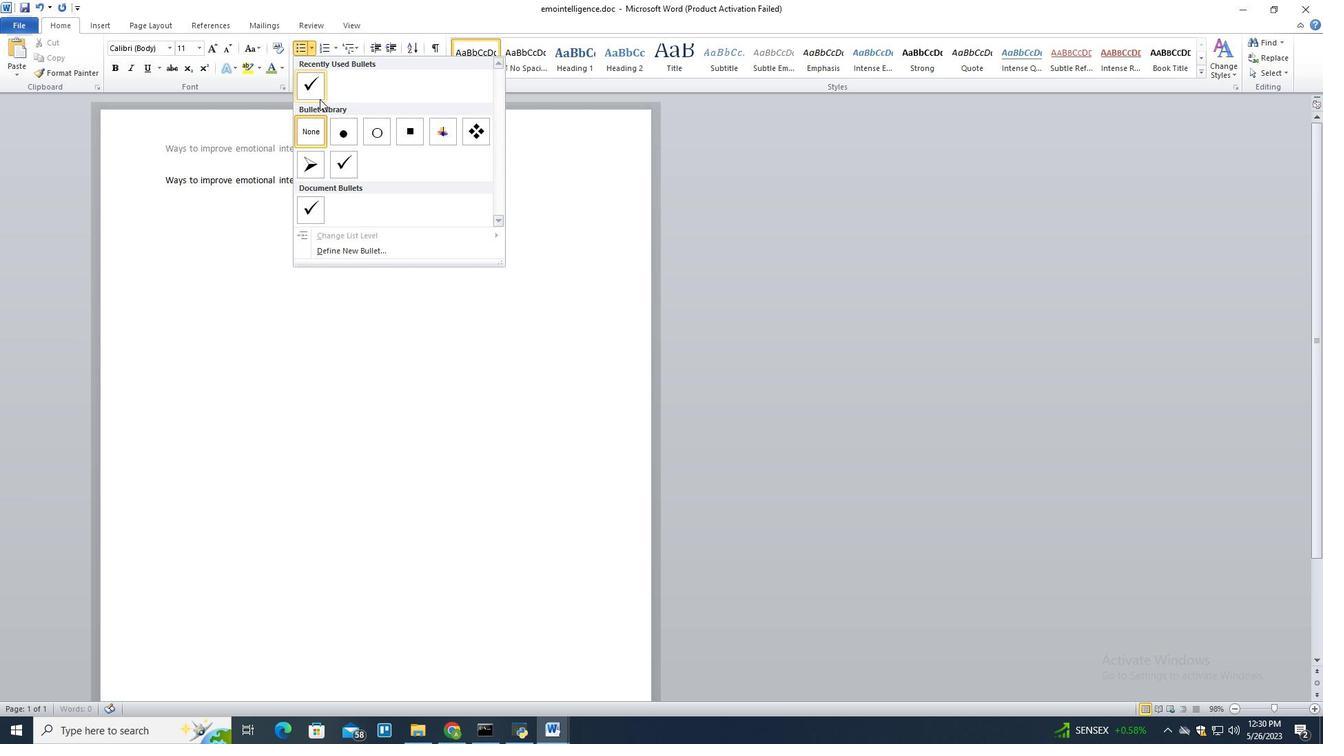 
Action: Mouse pressed left at (320, 92)
Screenshot: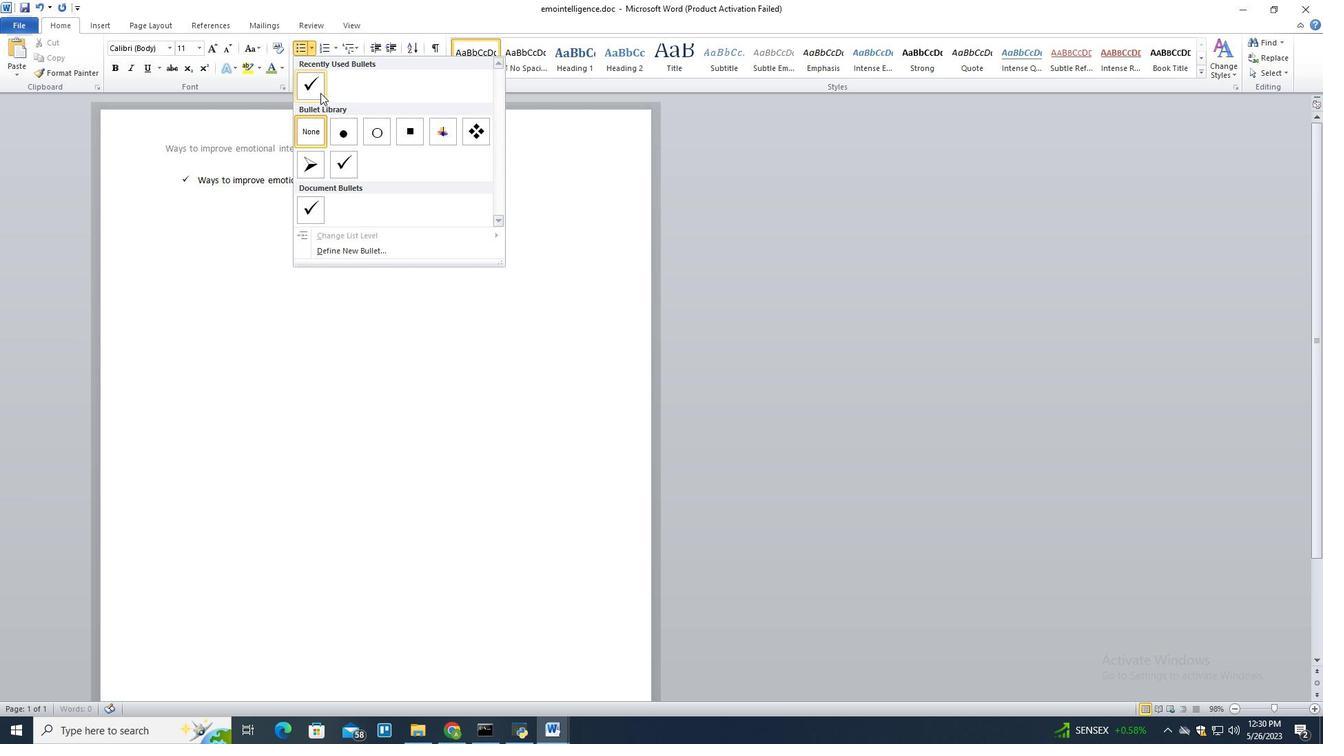 
Action: Mouse moved to (198, 182)
Screenshot: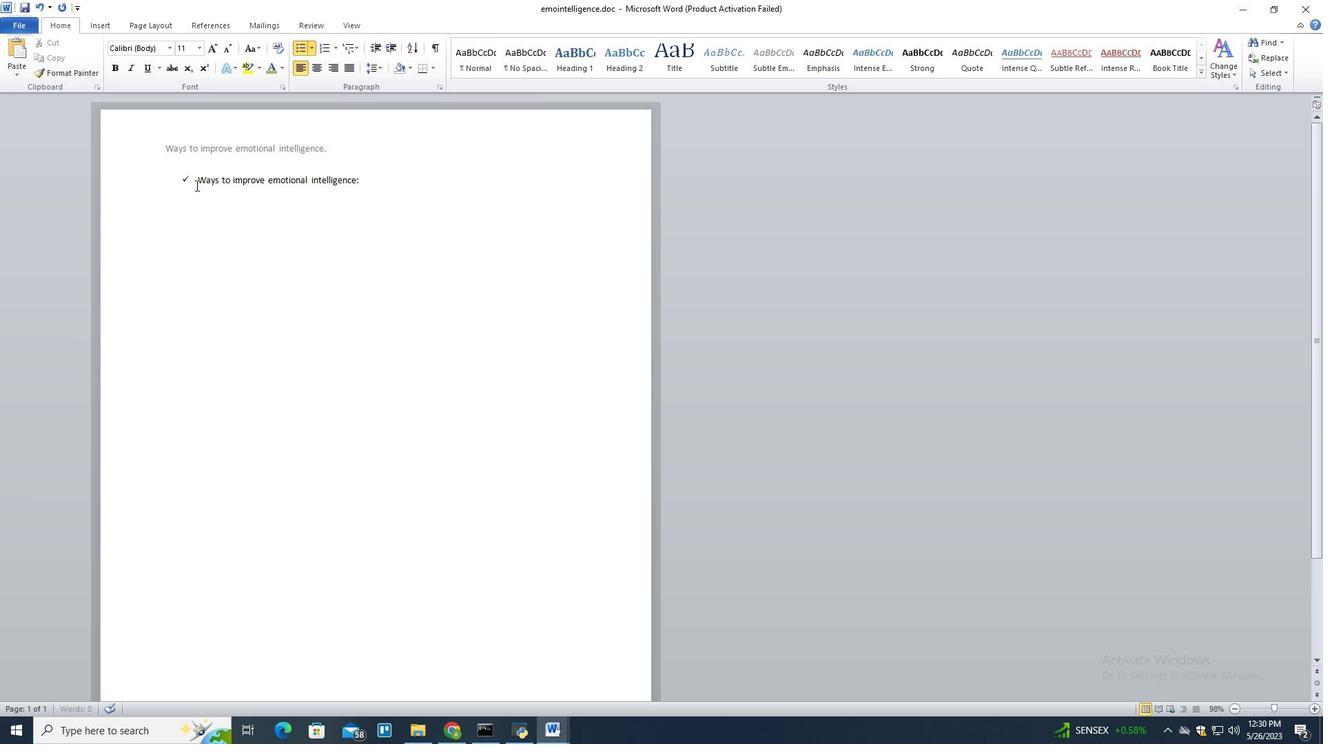 
Action: Mouse pressed left at (198, 182)
Screenshot: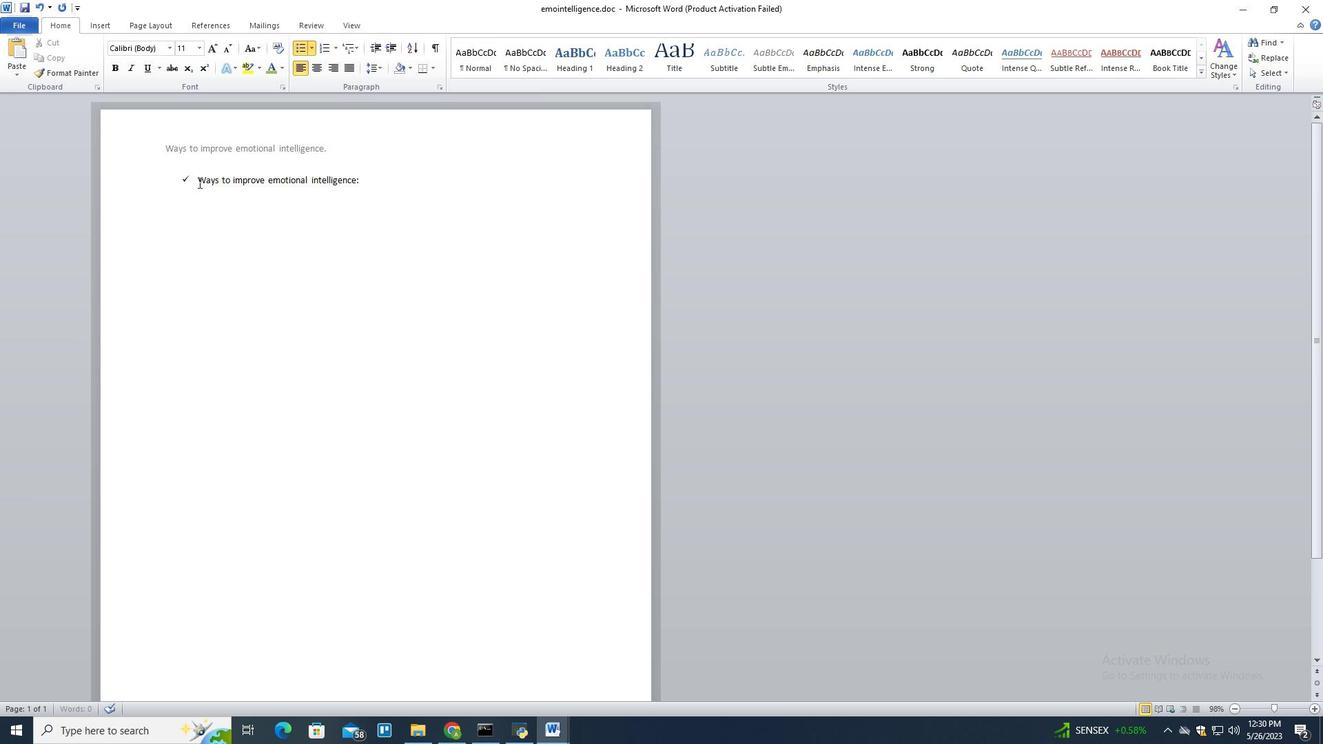 
Action: Mouse moved to (220, 176)
Screenshot: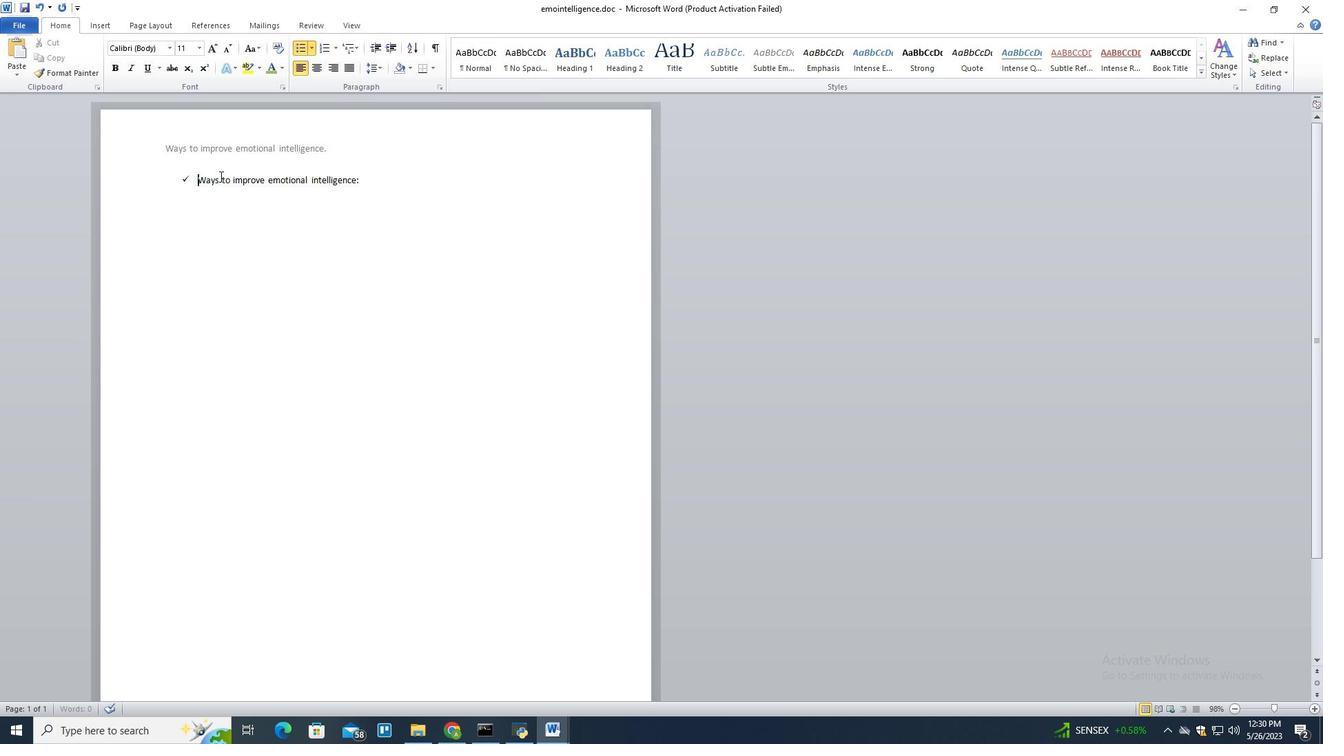 
Action: Key pressed <Key.backspace>
Screenshot: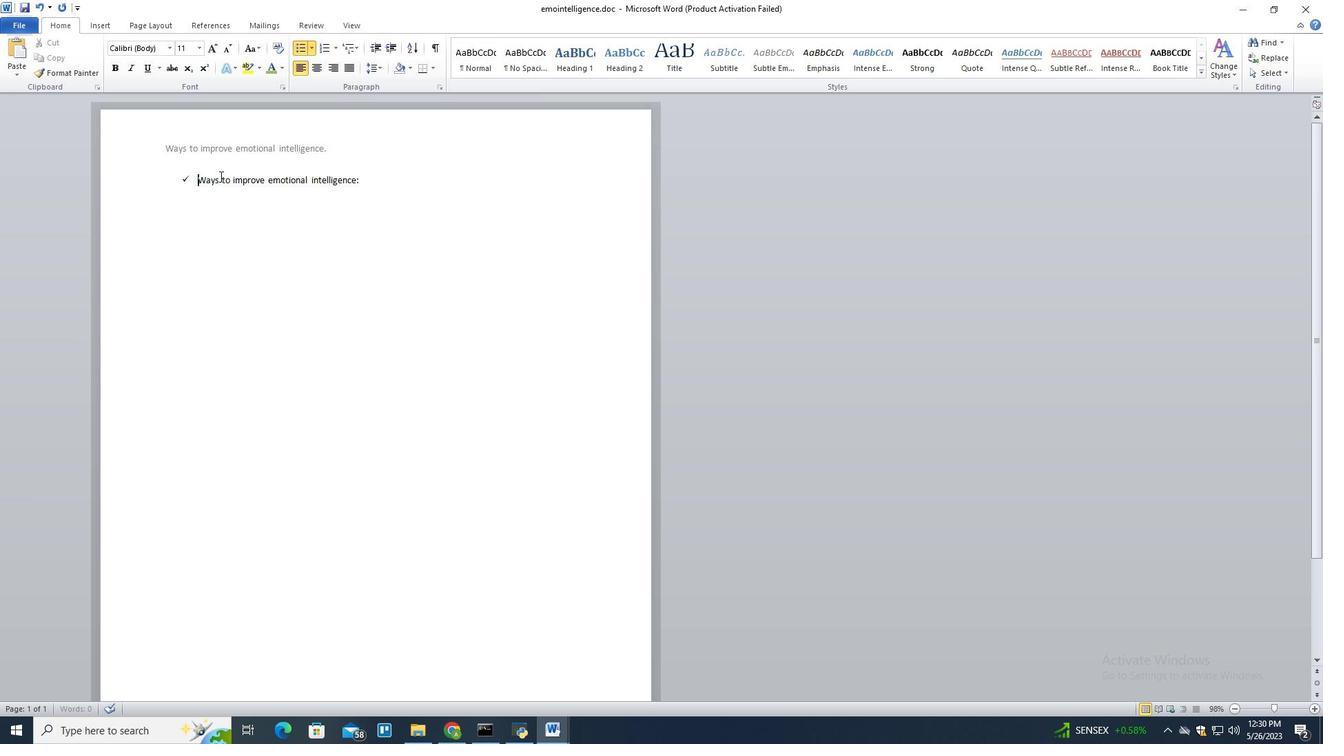 
Action: Mouse moved to (395, 182)
Screenshot: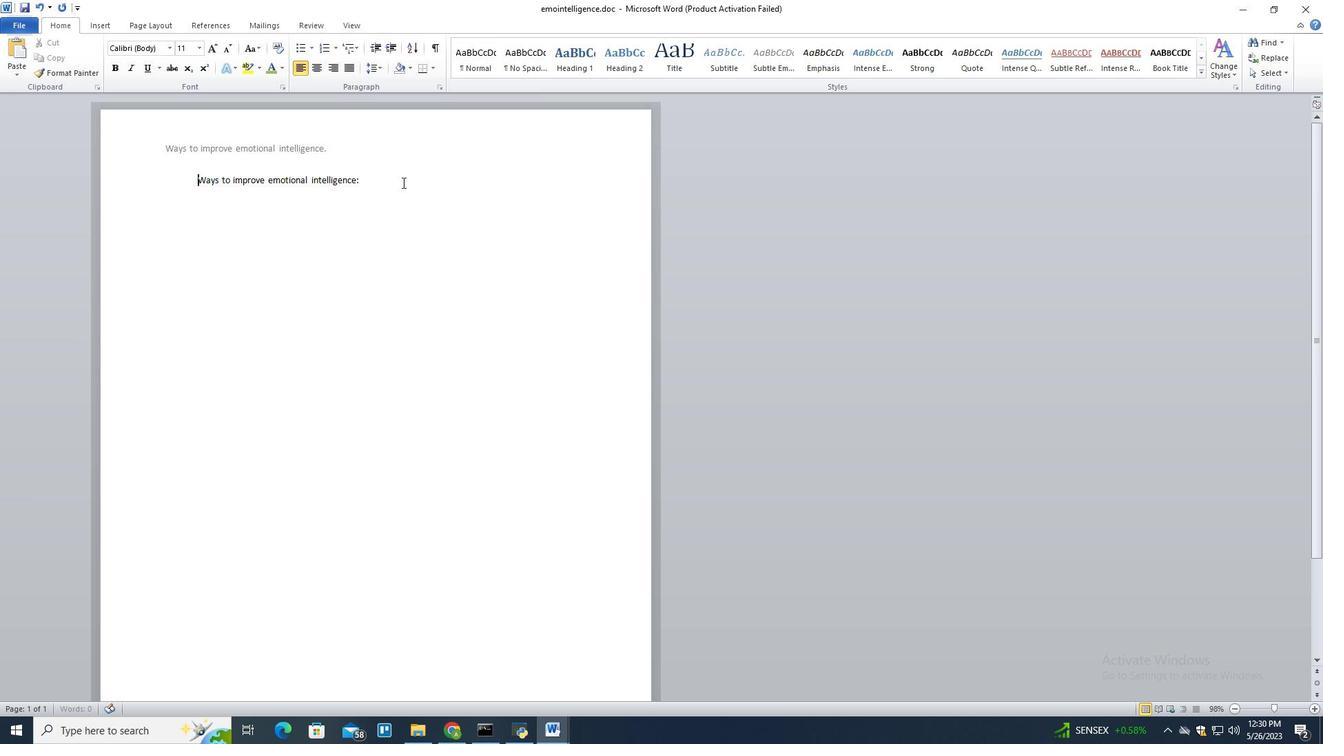 
Action: Key pressed <Key.backspace>
Screenshot: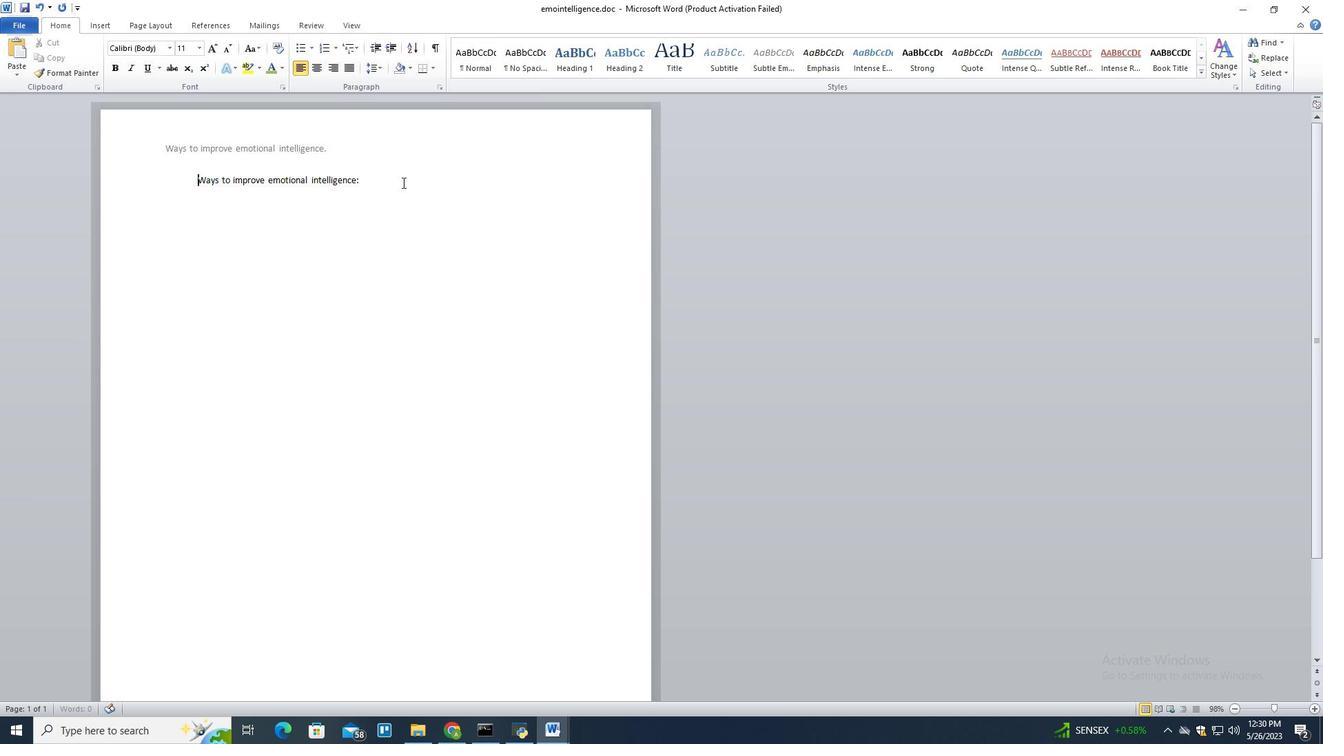 
Action: Mouse moved to (363, 176)
Screenshot: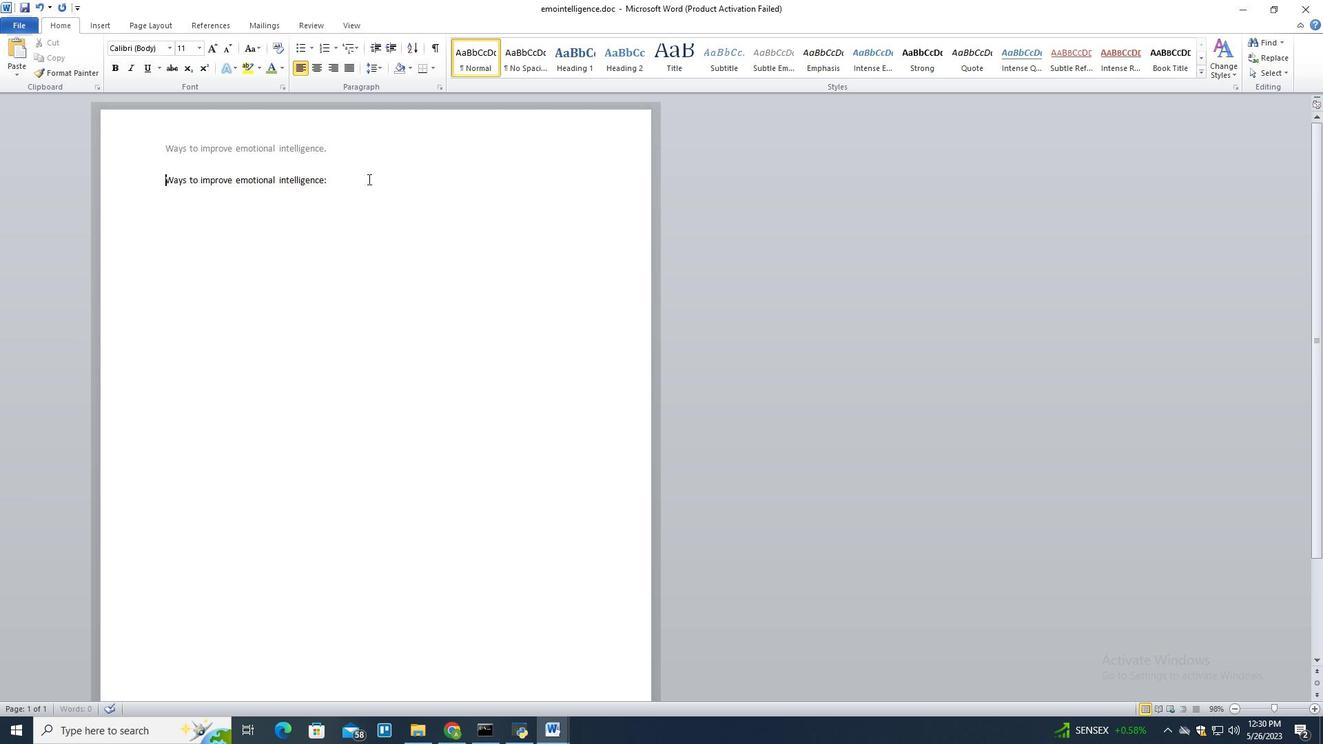 
Action: Mouse pressed left at (363, 176)
Screenshot: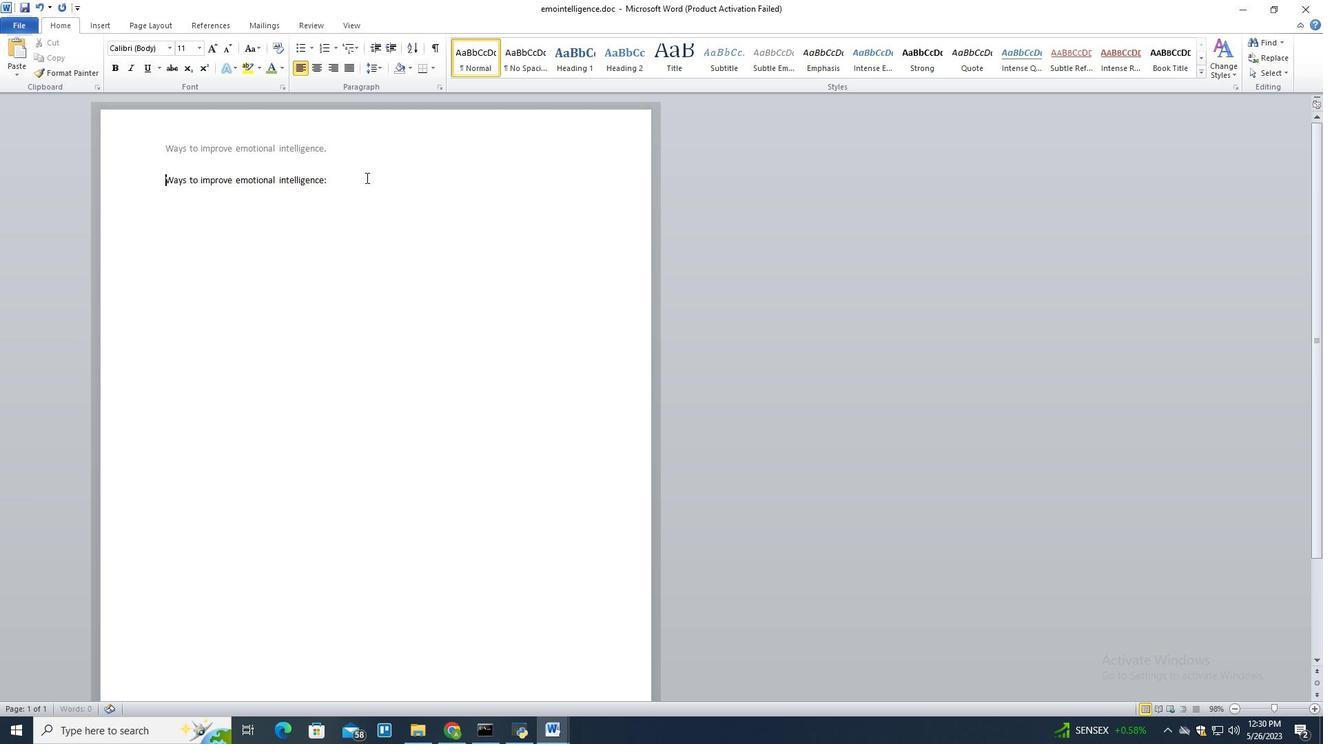 
Action: Key pressed <Key.enter>
Screenshot: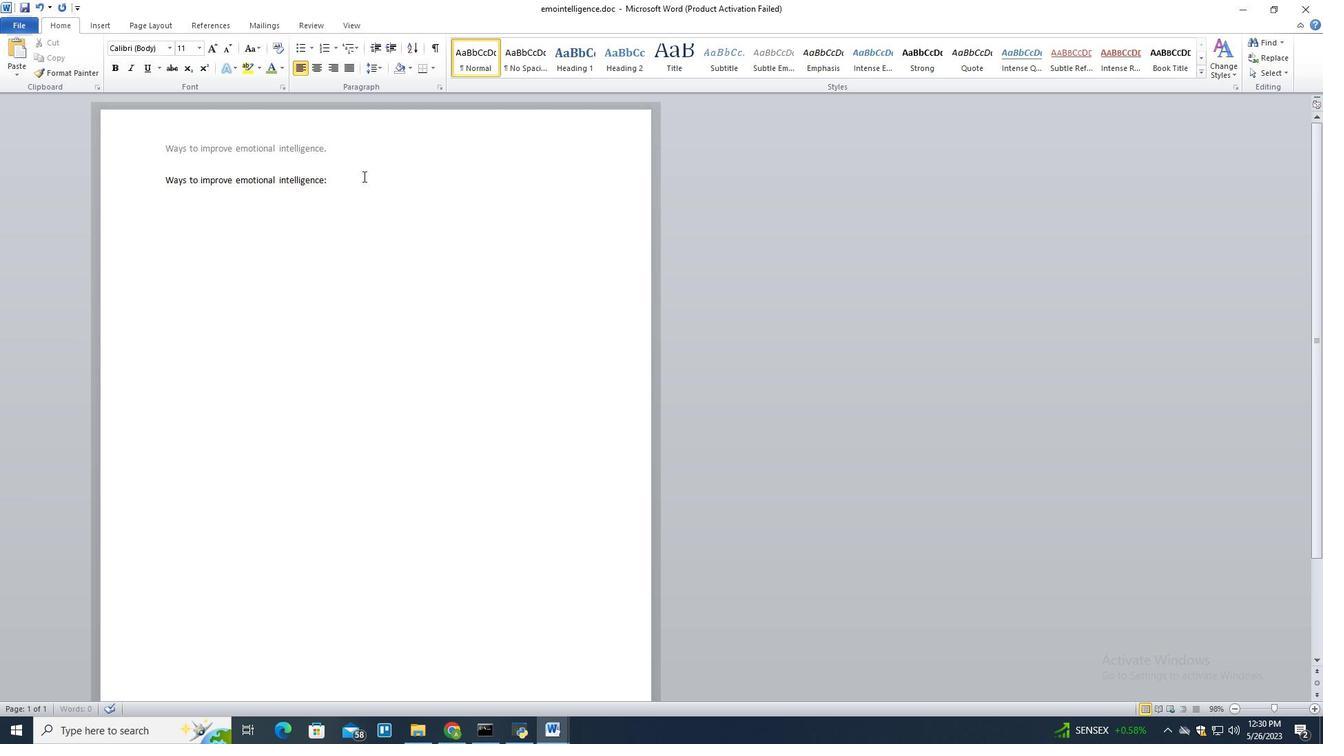 
Action: Mouse moved to (361, 176)
Screenshot: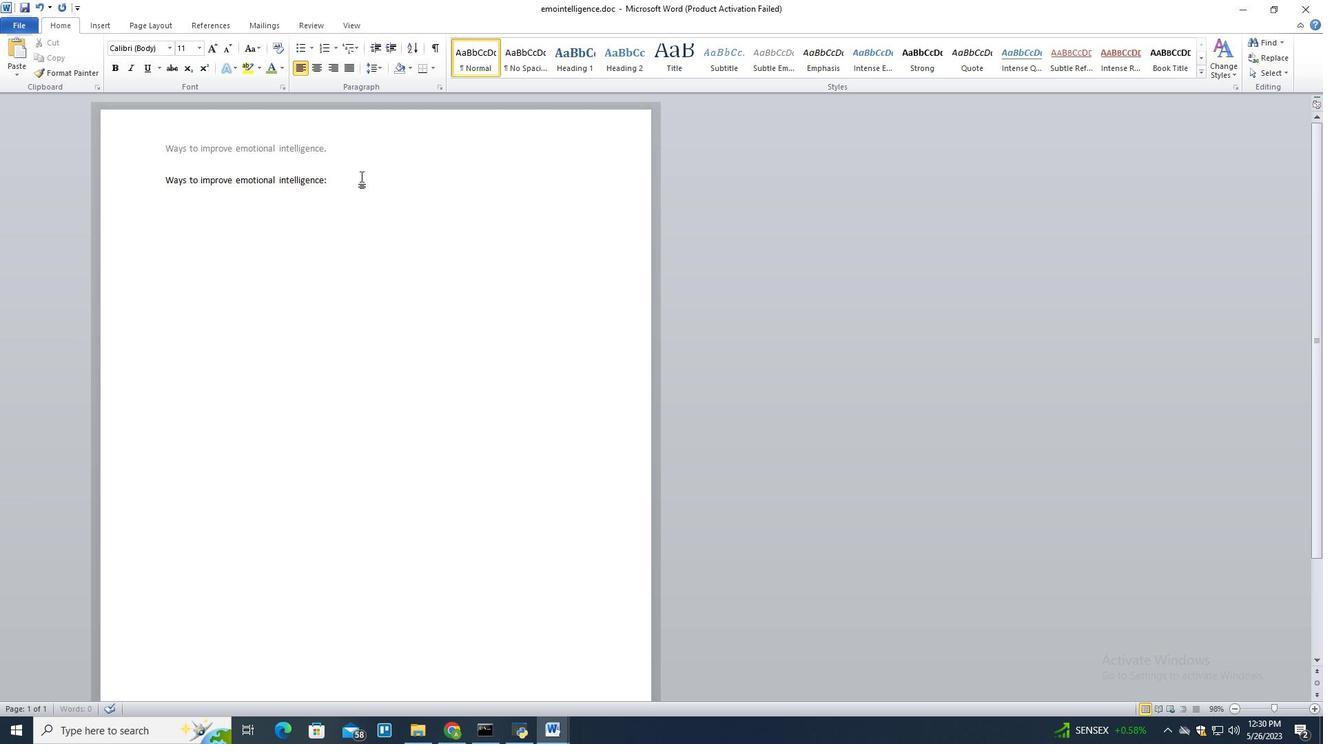 
Action: Key pressed <Key.enter>
Screenshot: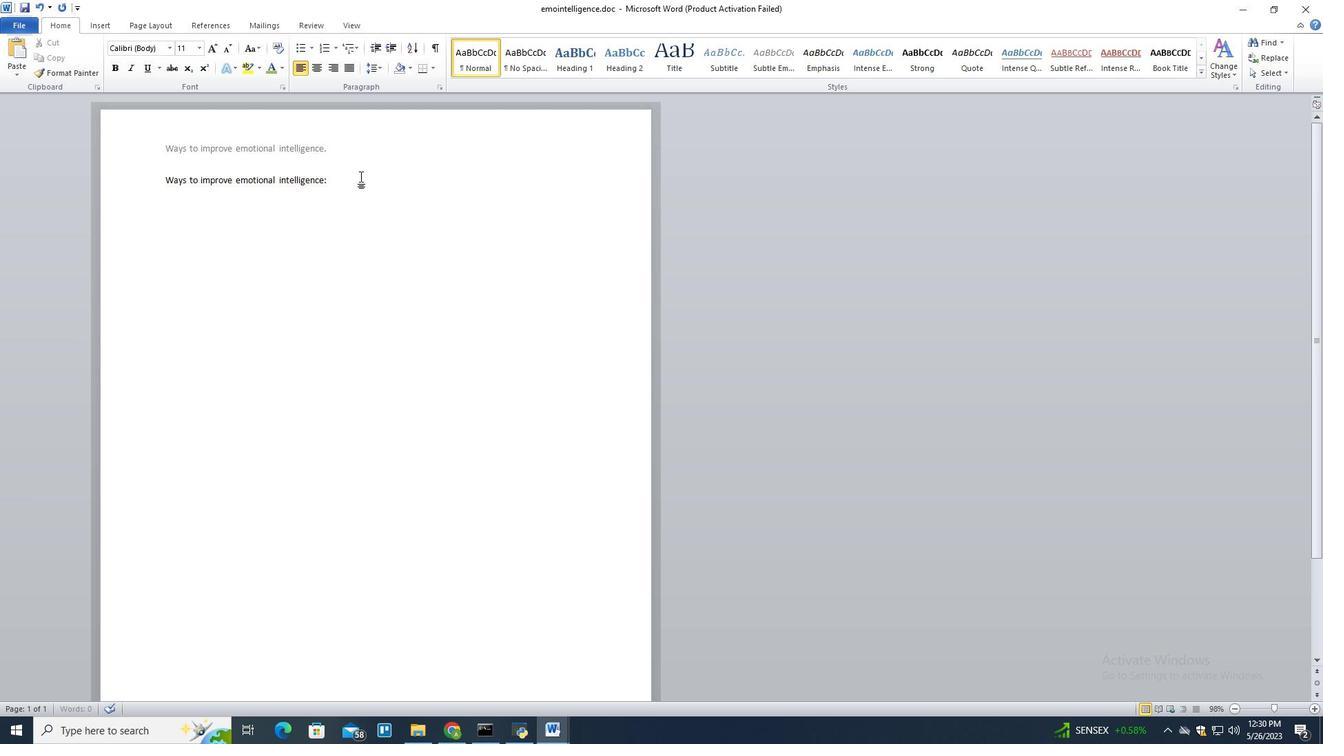
Action: Mouse moved to (308, 48)
Screenshot: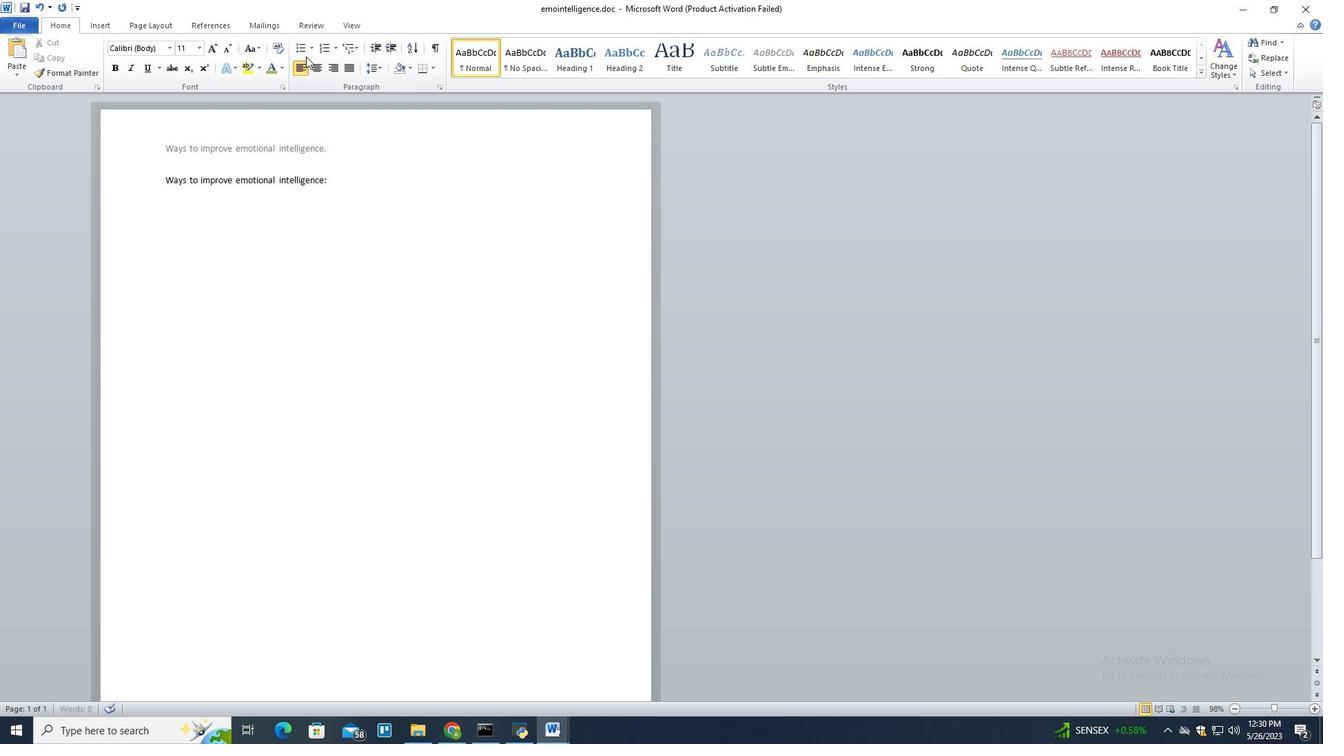 
Action: Mouse pressed left at (308, 48)
Screenshot: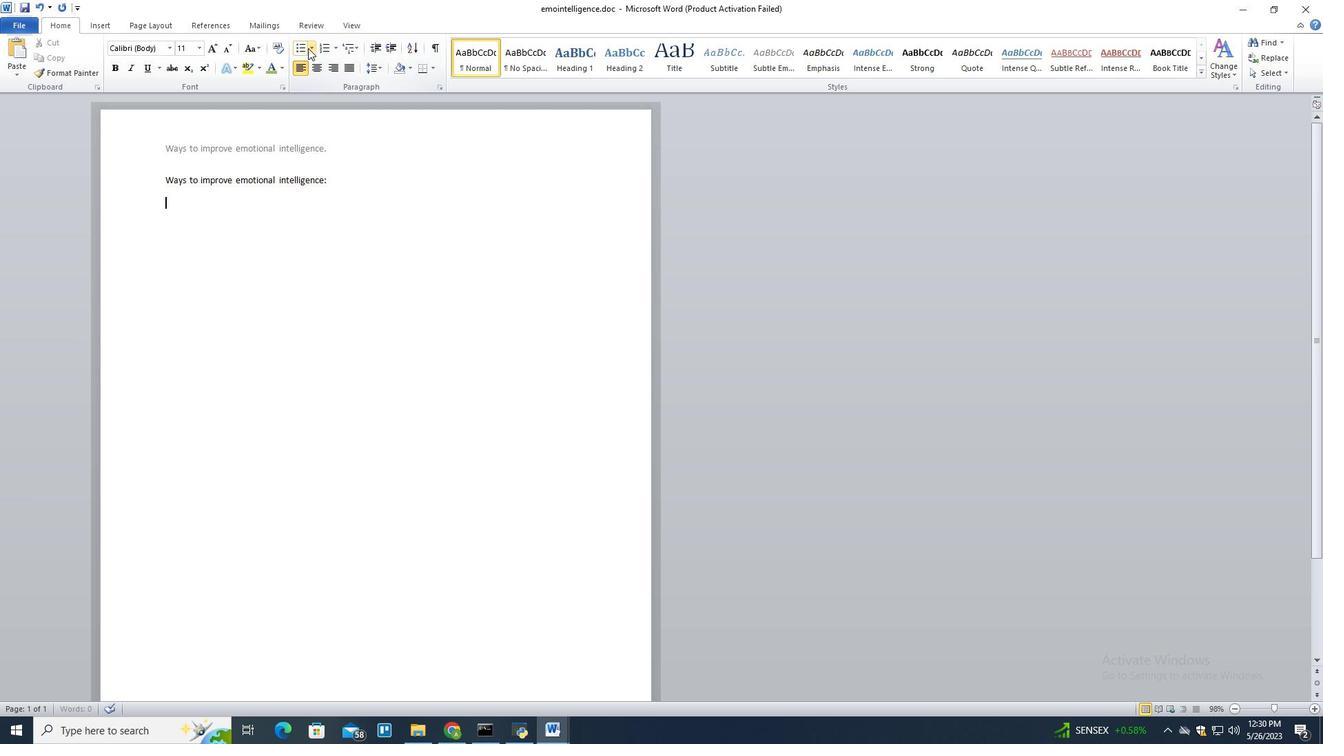
Action: Mouse moved to (308, 86)
Screenshot: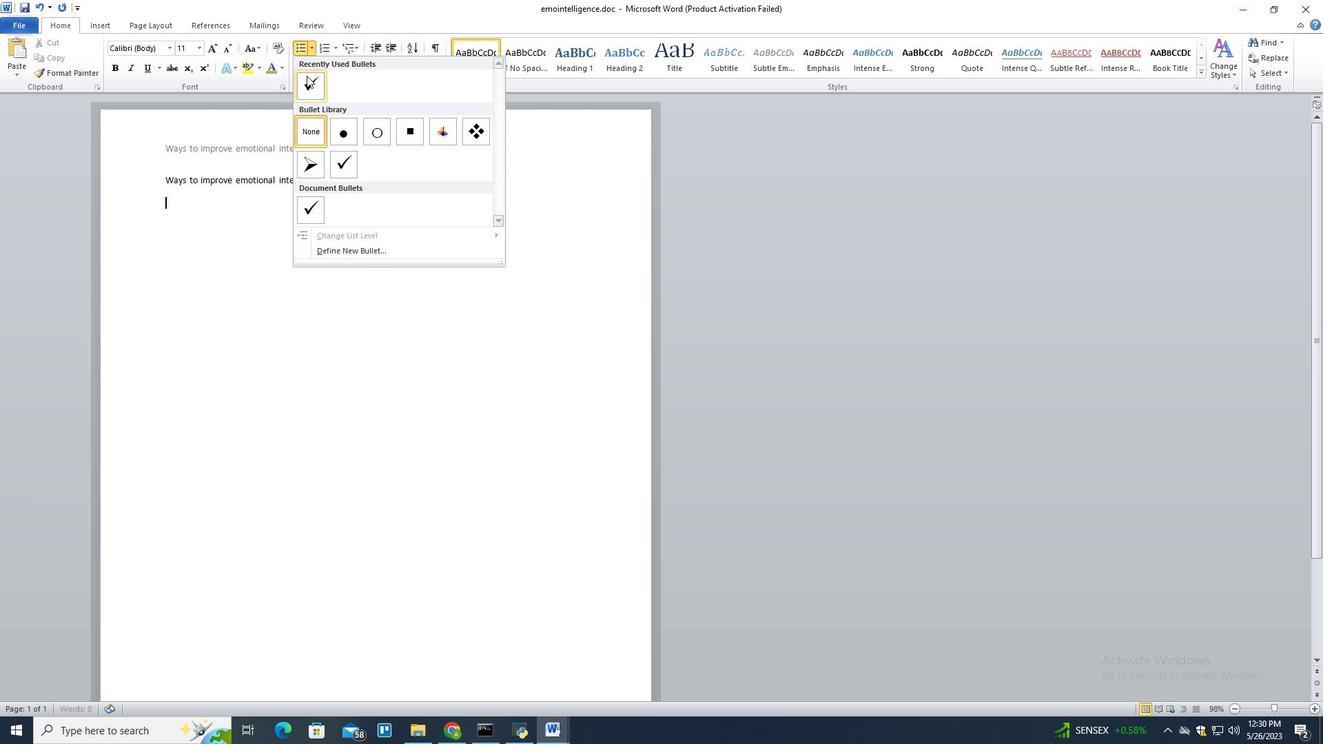 
Action: Mouse pressed left at (308, 86)
Screenshot: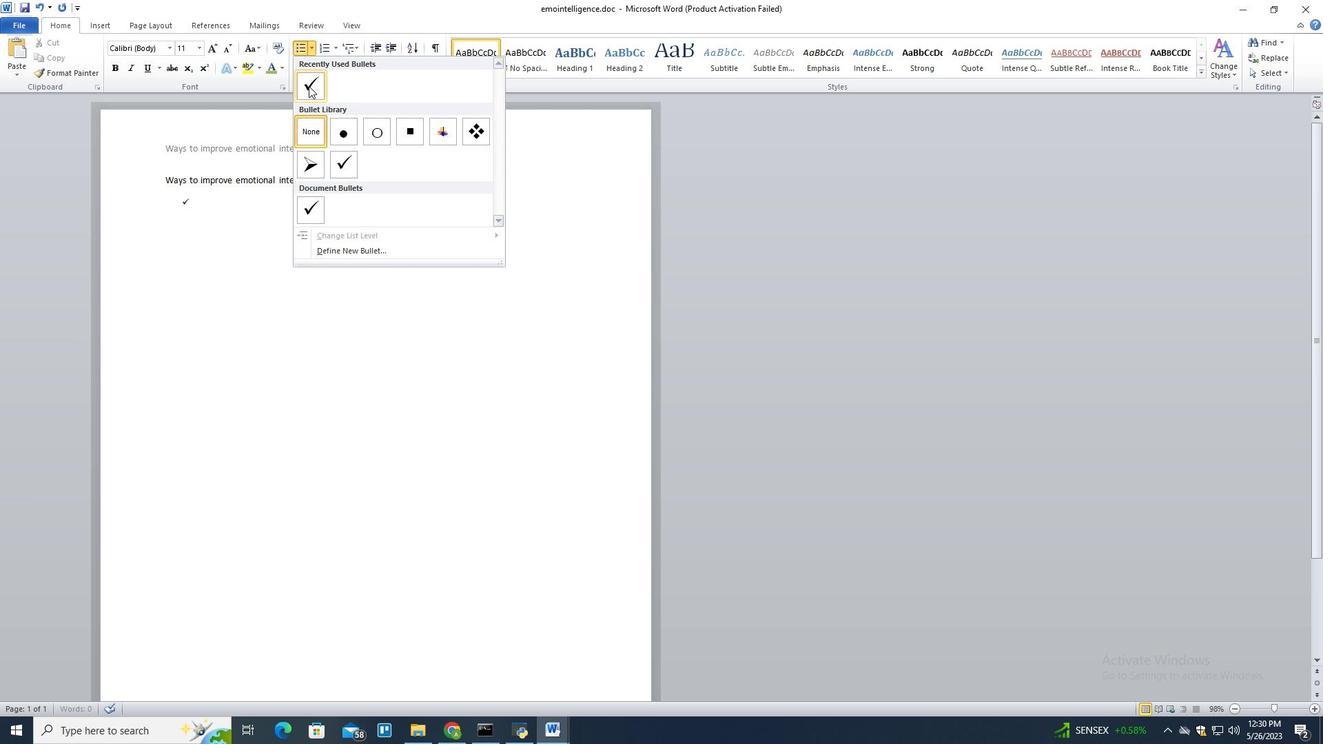 
Action: Mouse moved to (302, 221)
Screenshot: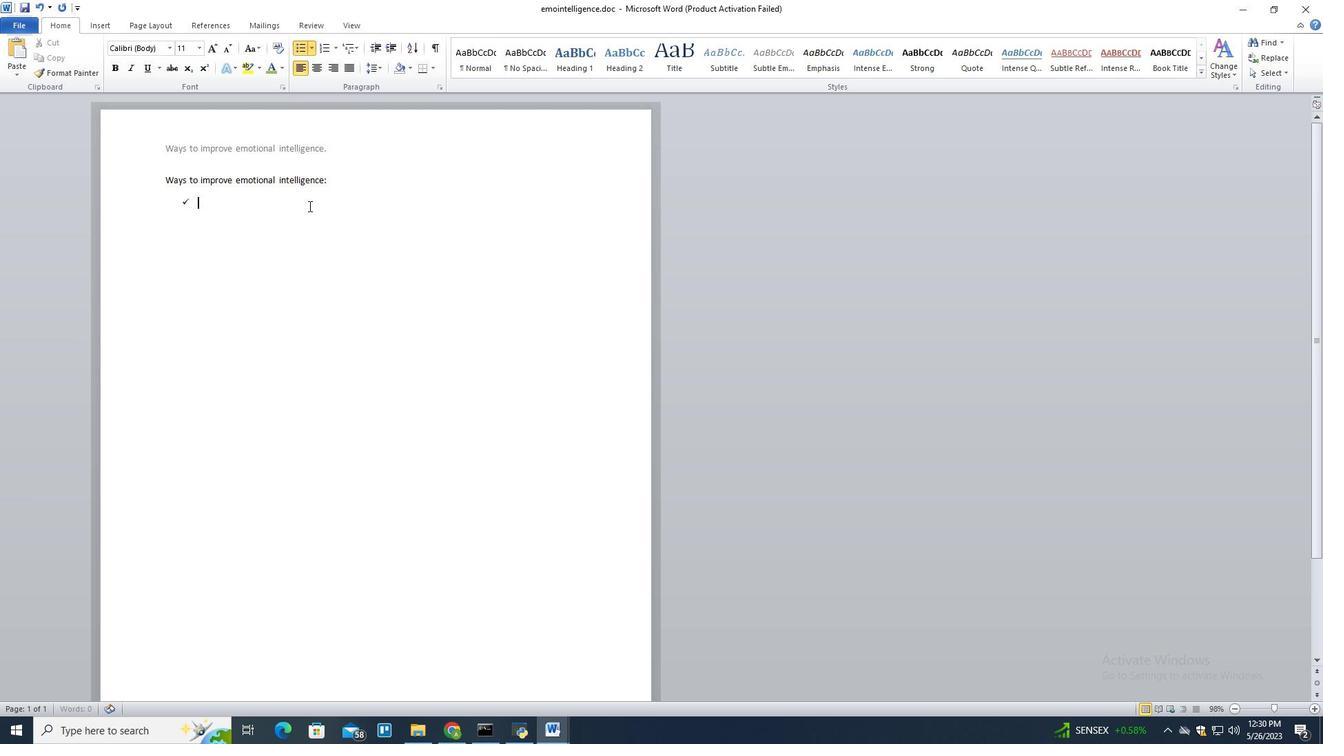 
Action: Key pressed <Key.shift>Empathy<Key.enter><Key.shift>Regulation<Key.enter><Key.shift>Co<Key.backspace><Key.shift>Cooommuni<Key.backspace>nication<Key.space><Key.shift><Key.shift><Key.shift>skills<Key.up><Key.up><Key.up><Key.up><Key.home><Key.enter><Key.up><Key.shift>Self-awareness
Screenshot: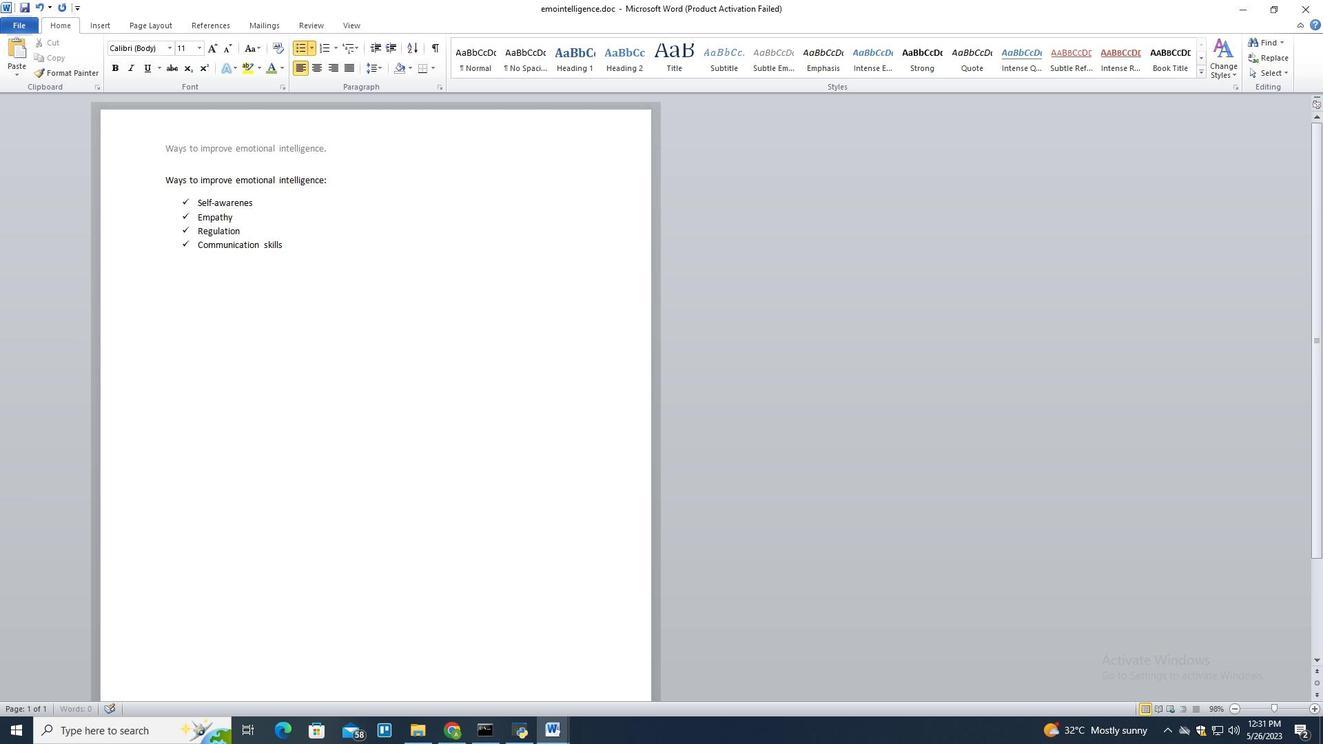 
Action: Mouse moved to (283, 144)
Screenshot: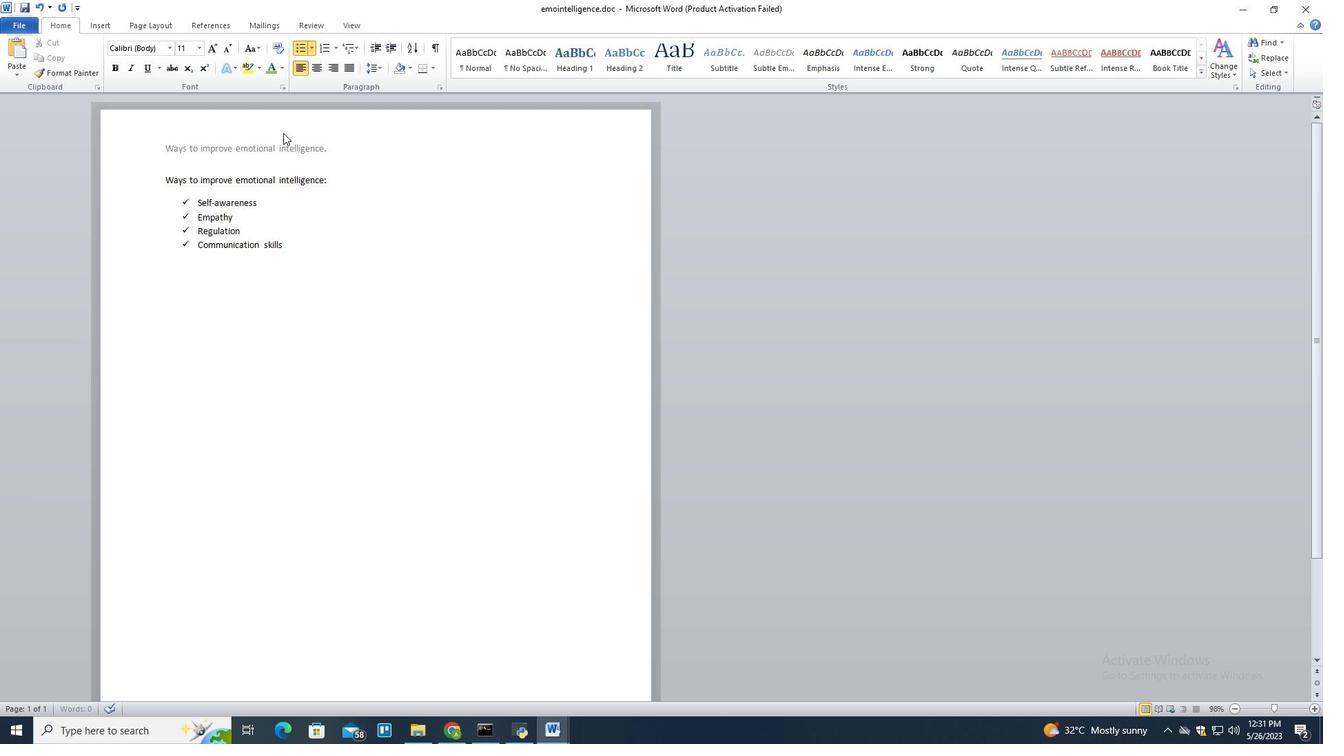 
Action: Mouse pressed left at (283, 144)
Screenshot: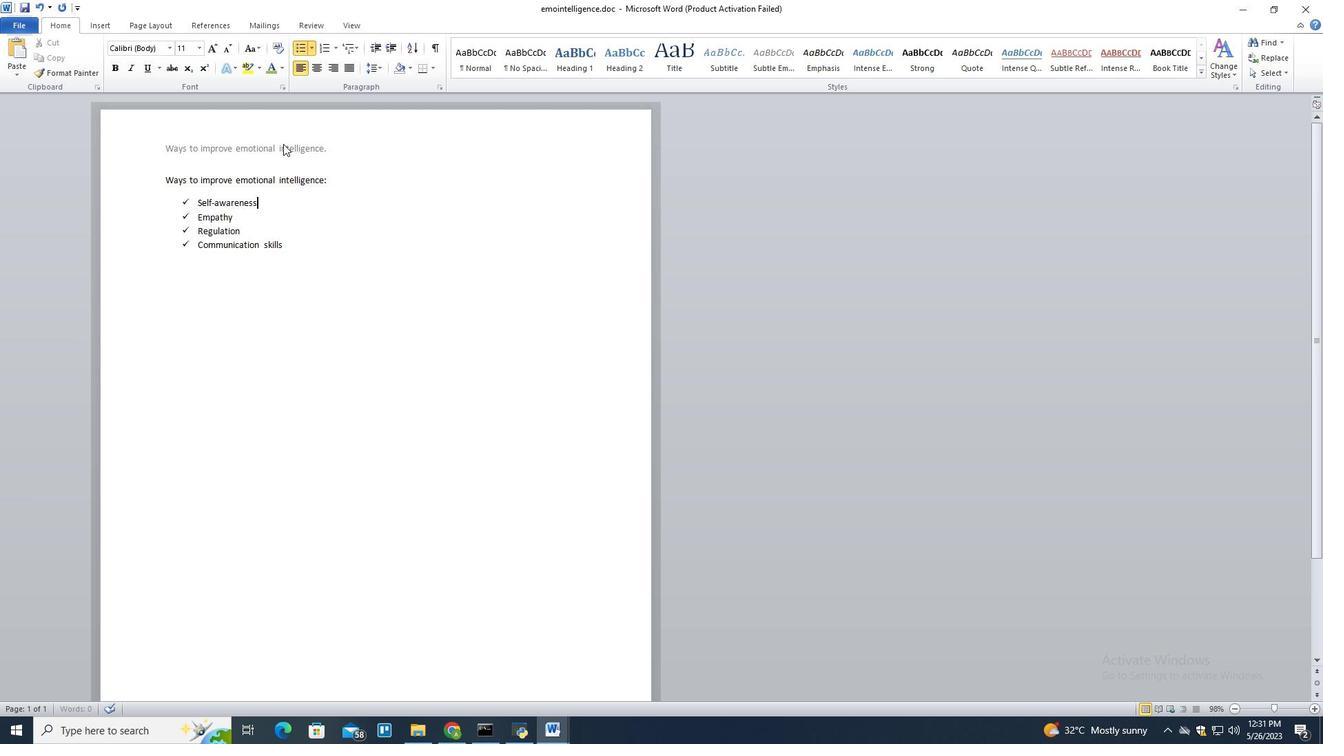 
Action: Mouse pressed left at (283, 144)
Screenshot: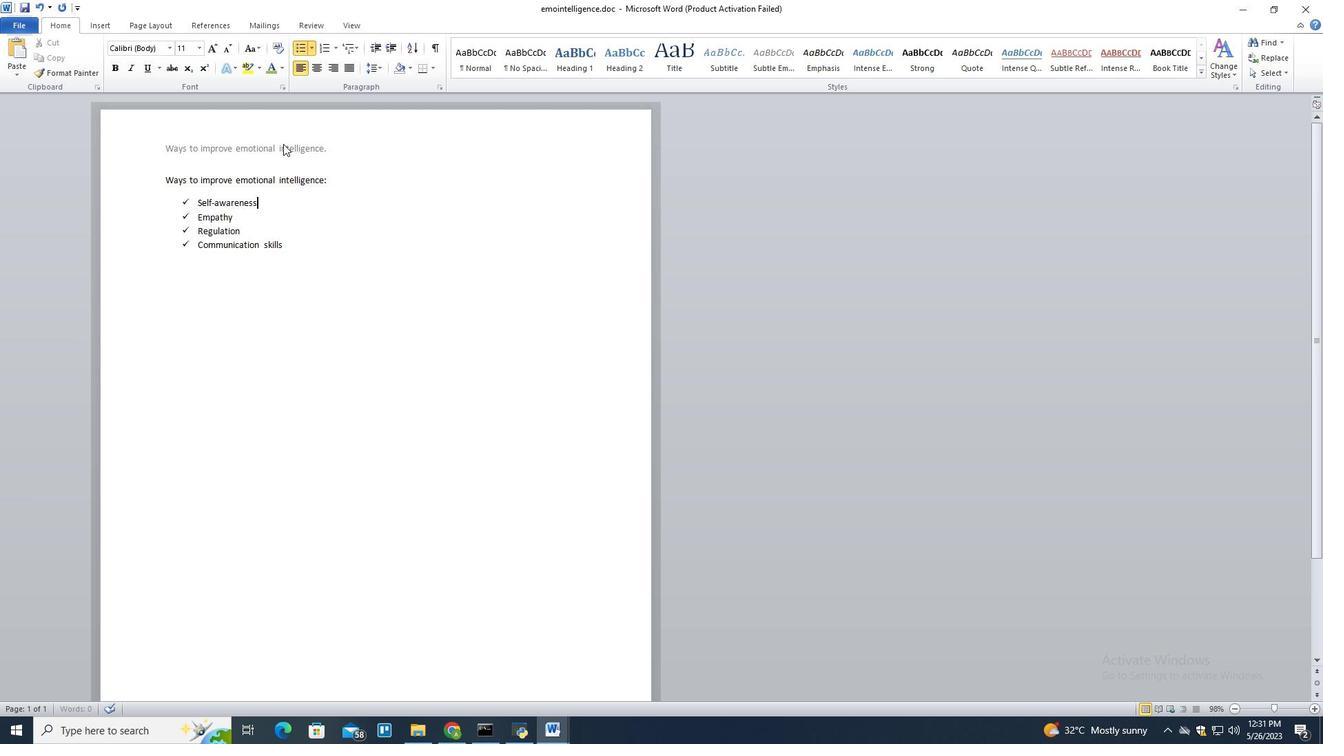 
Action: Mouse pressed left at (283, 144)
Screenshot: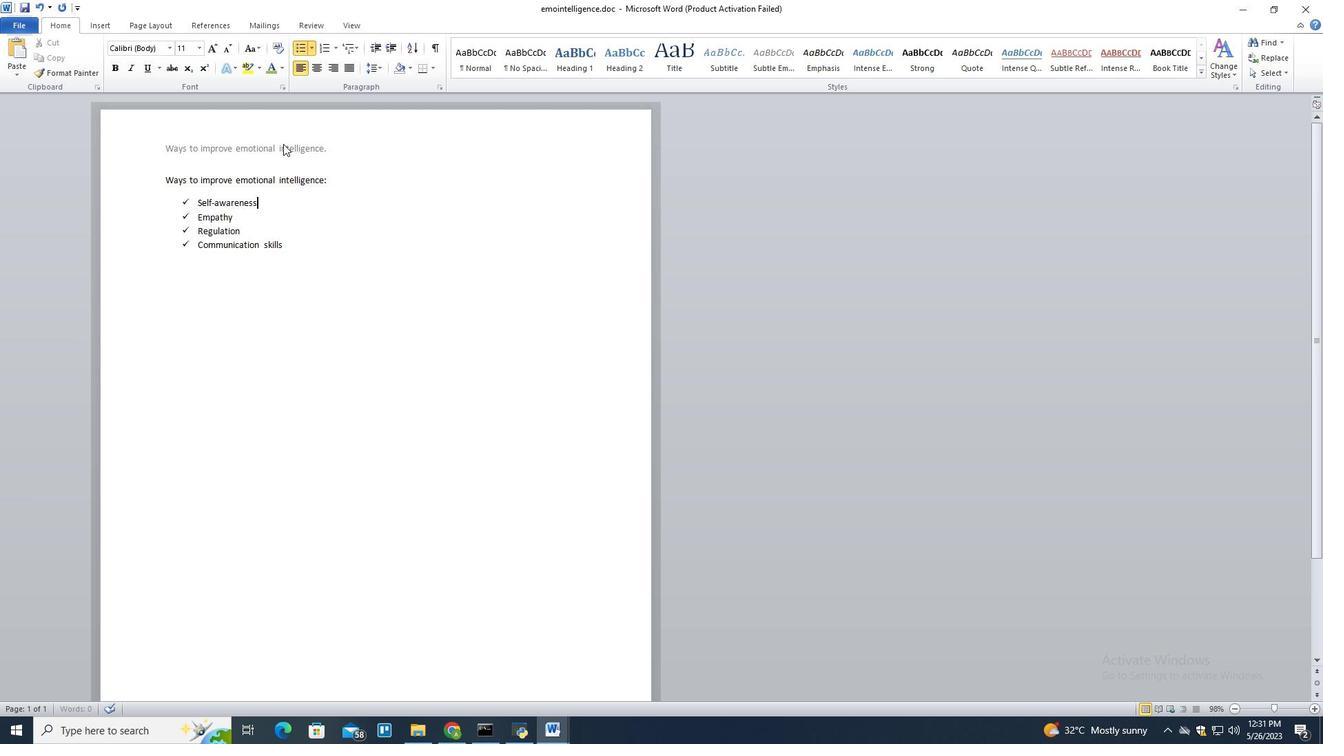 
Action: Mouse moved to (56, 26)
Screenshot: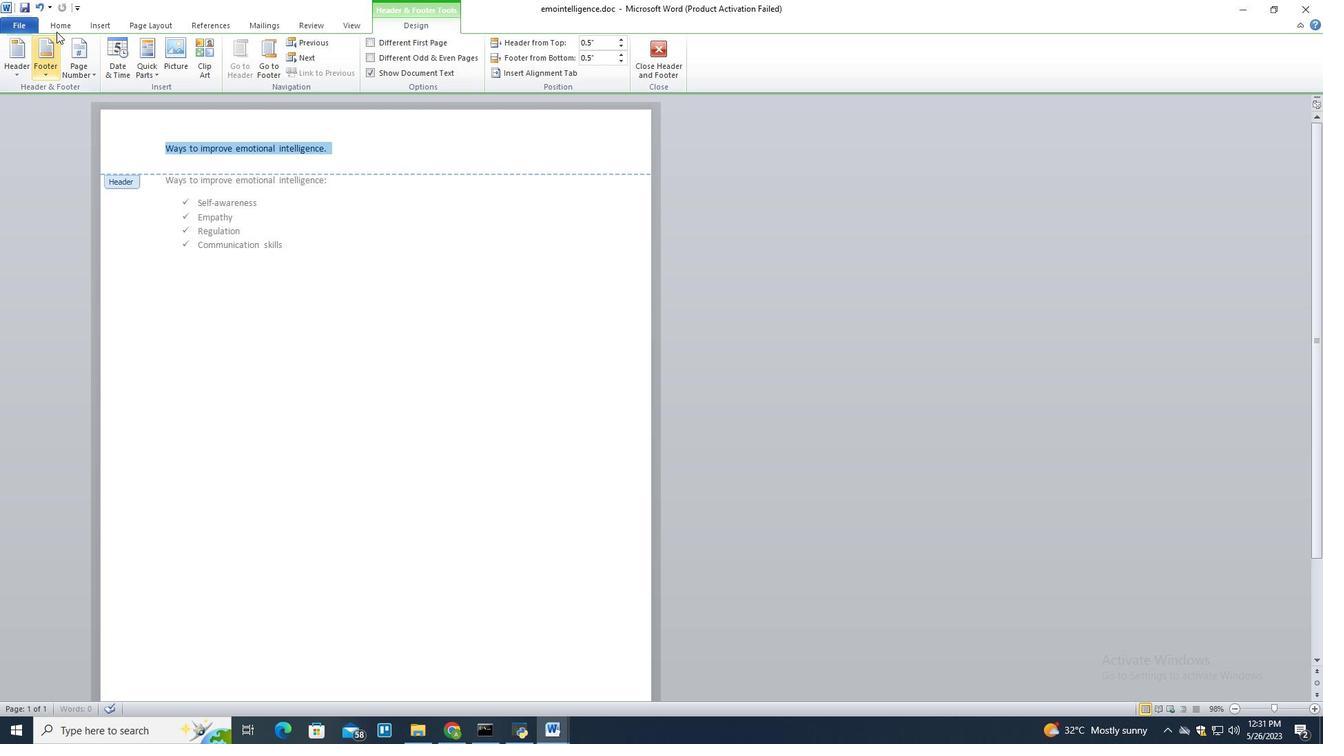 
Action: Mouse pressed left at (56, 26)
Screenshot: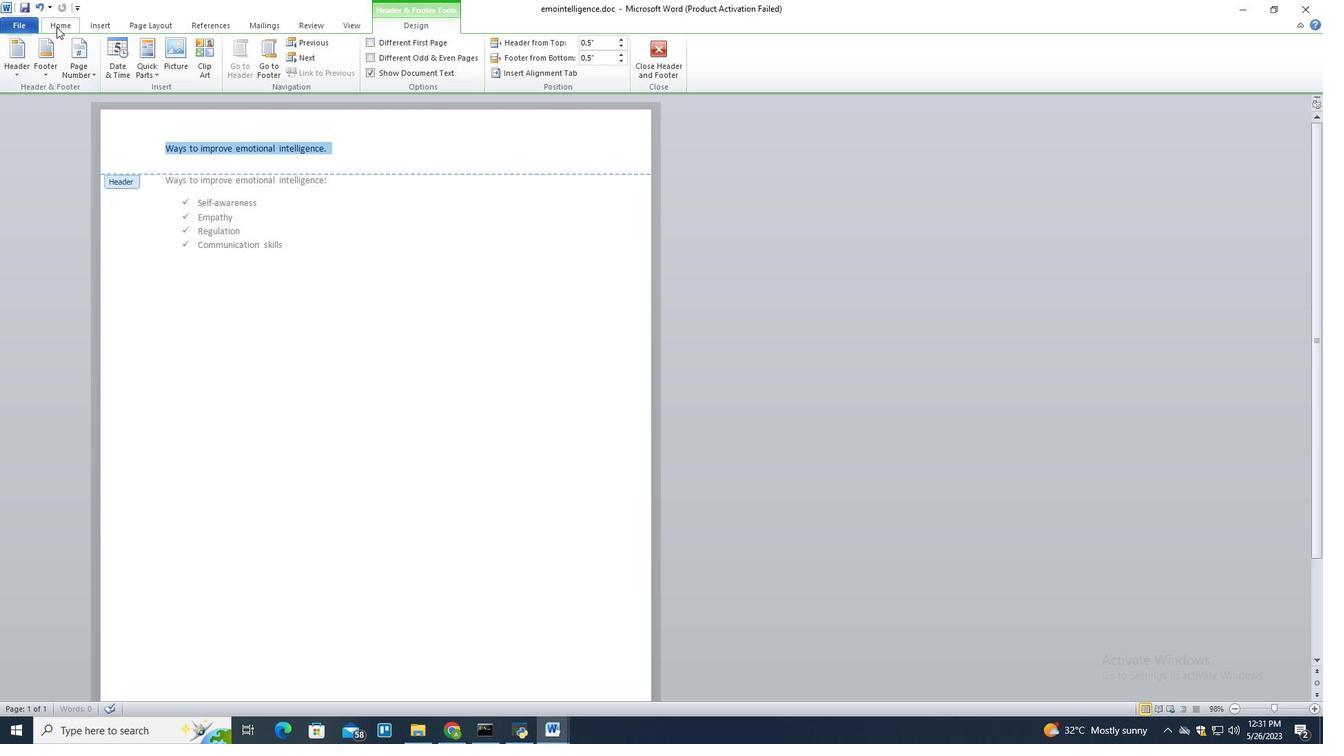 
Action: Mouse moved to (280, 71)
Screenshot: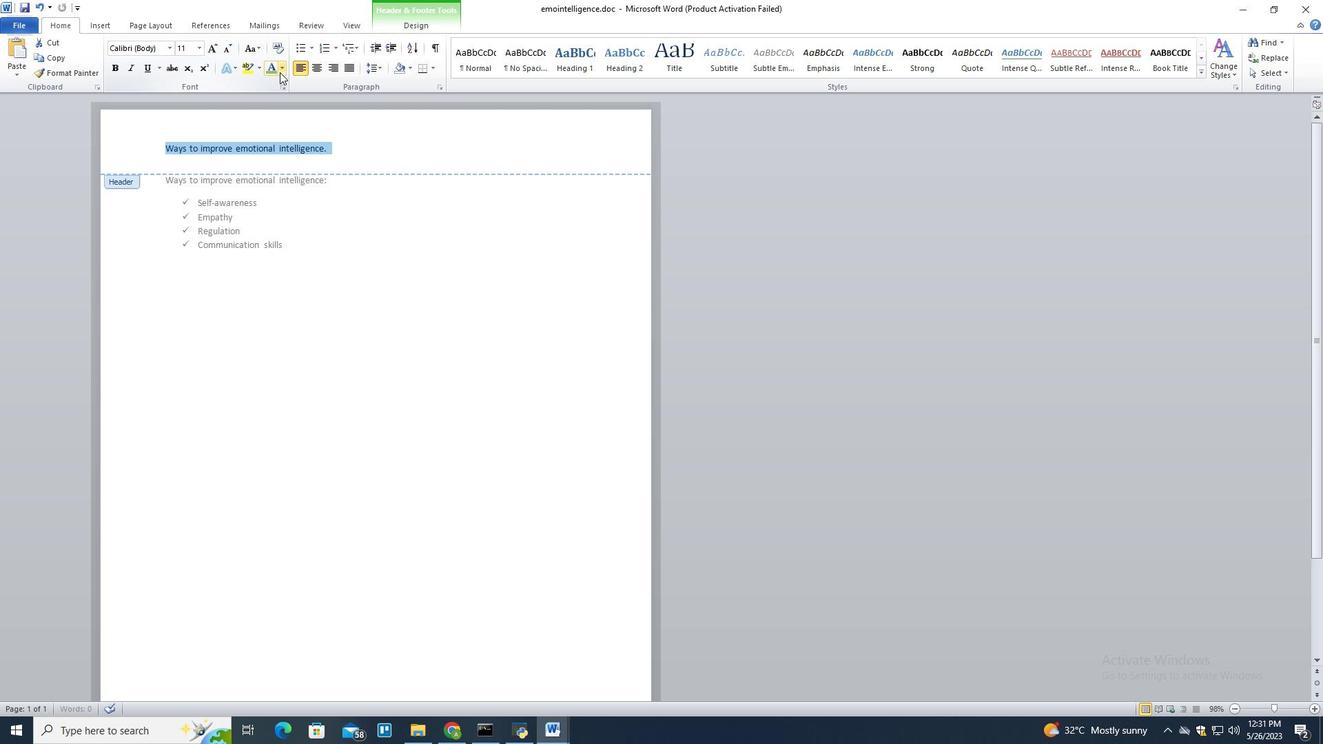 
Action: Mouse pressed left at (280, 71)
Screenshot: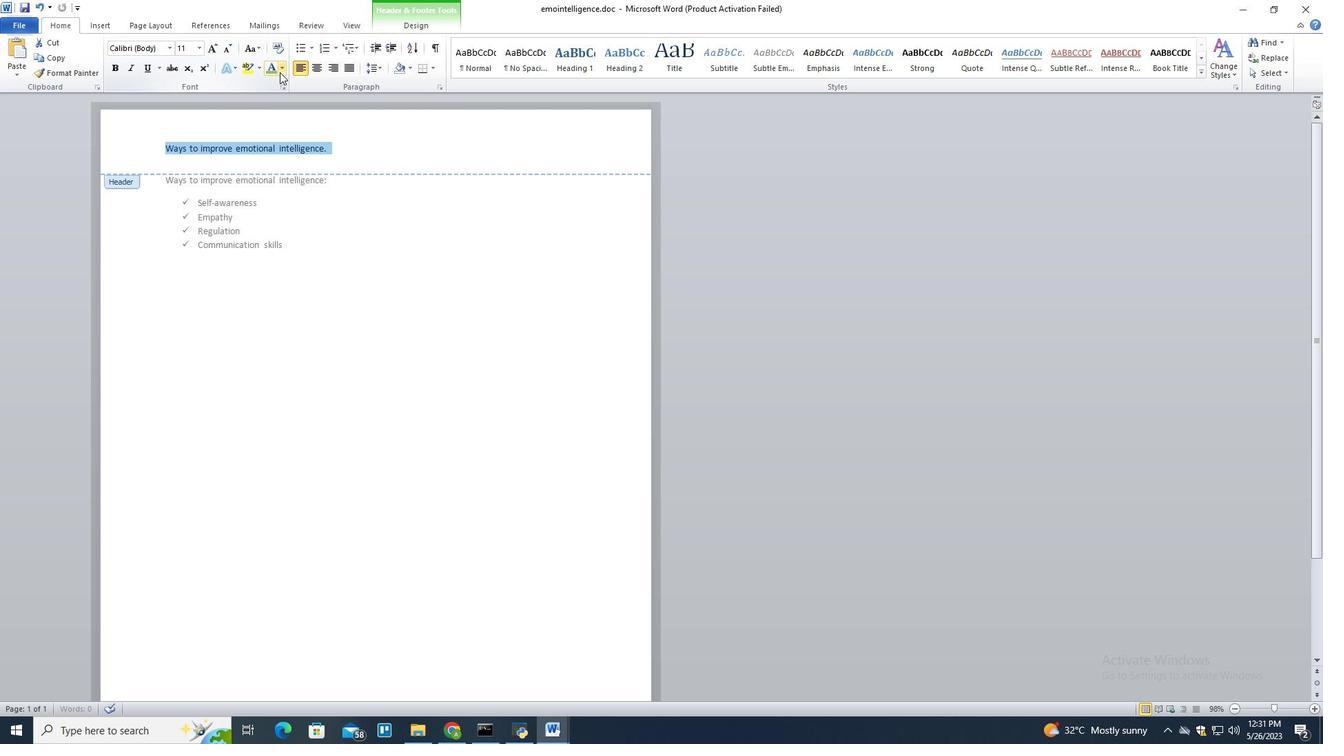 
Action: Mouse moved to (330, 120)
Screenshot: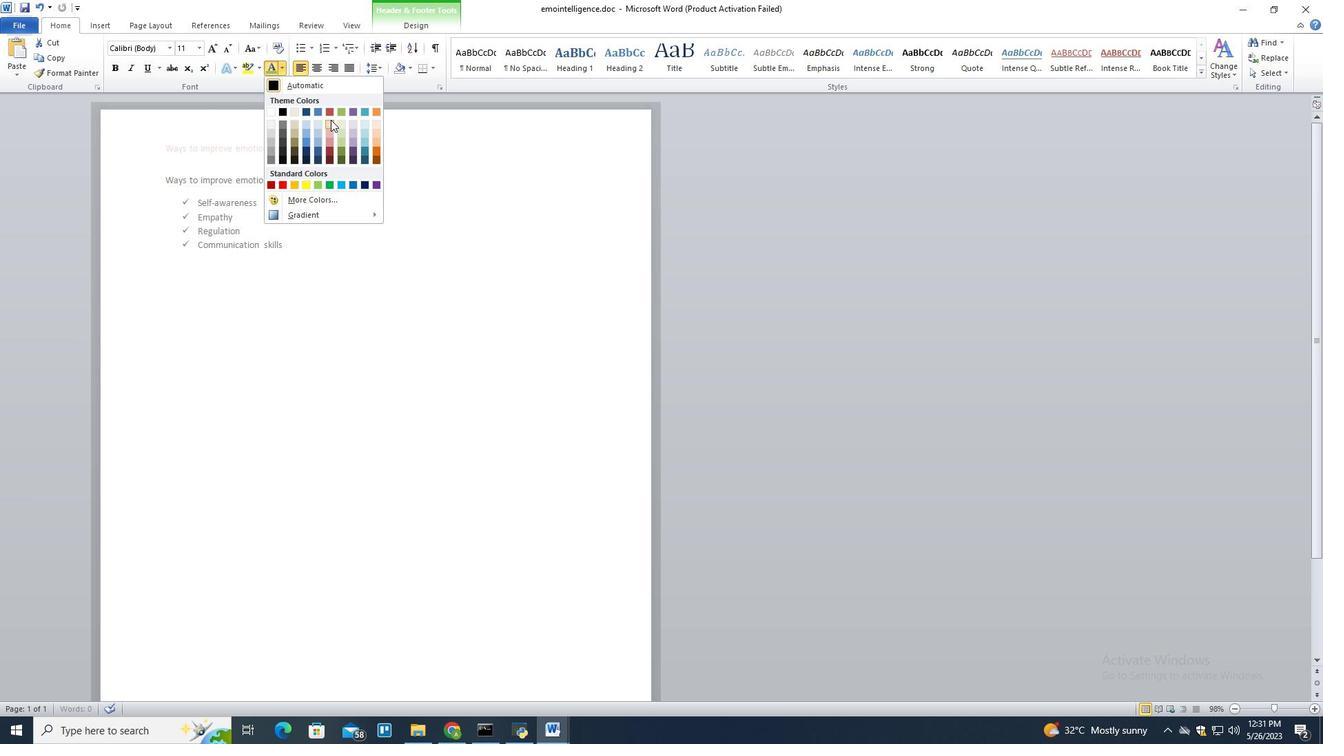
Action: Mouse pressed left at (330, 120)
Screenshot: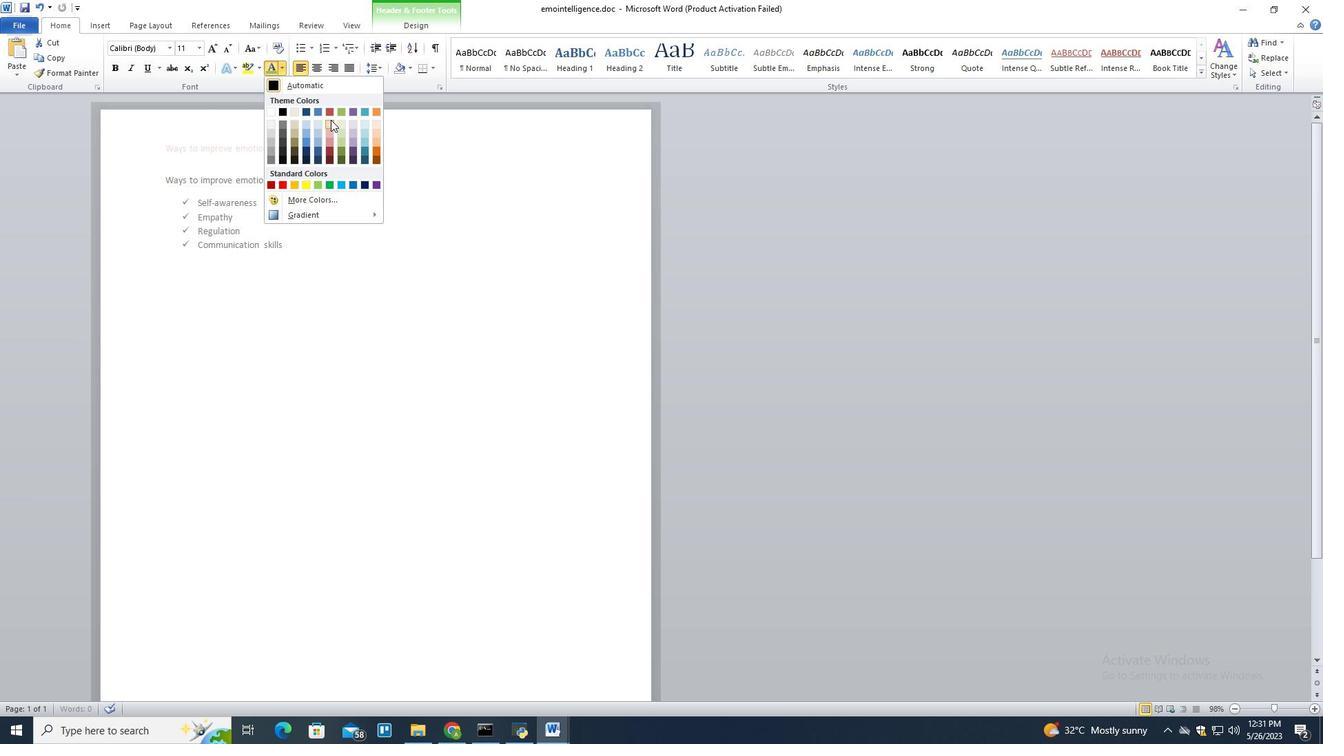 
Action: Mouse moved to (330, 153)
Screenshot: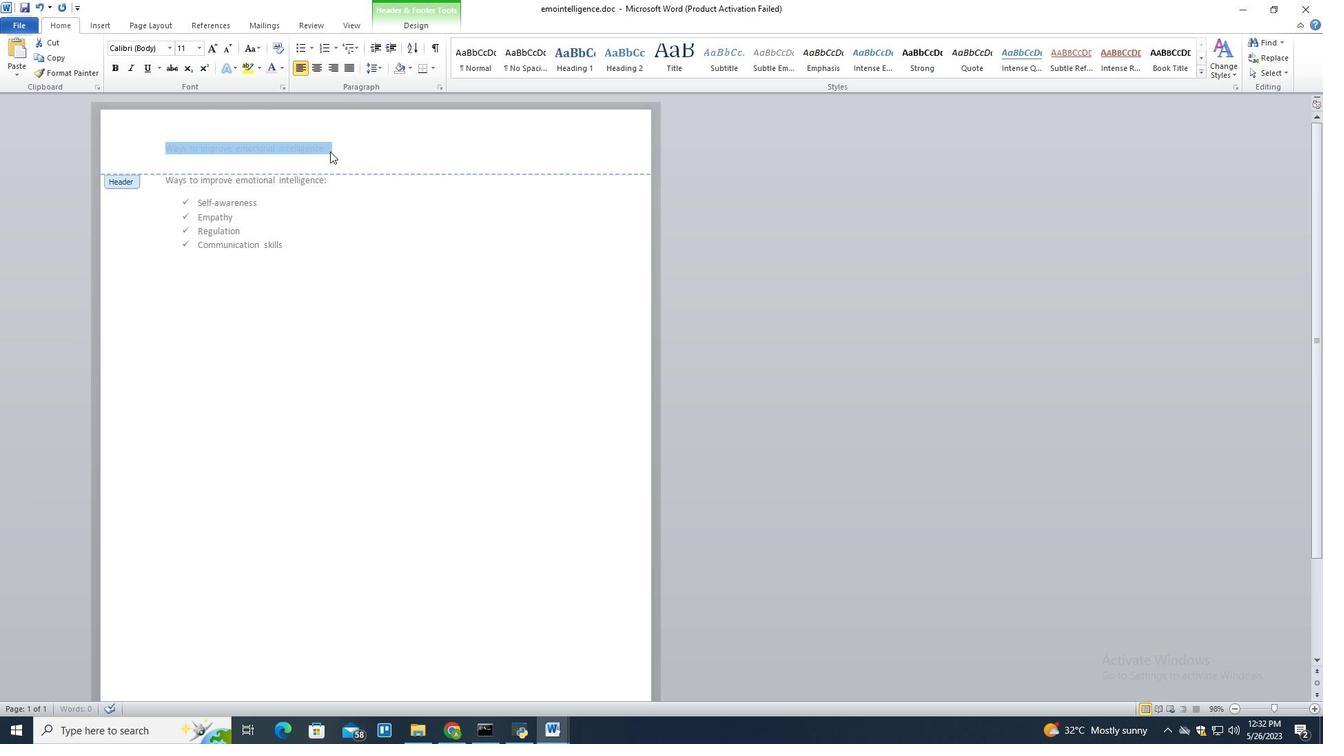 
Action: Mouse pressed left at (330, 153)
Screenshot: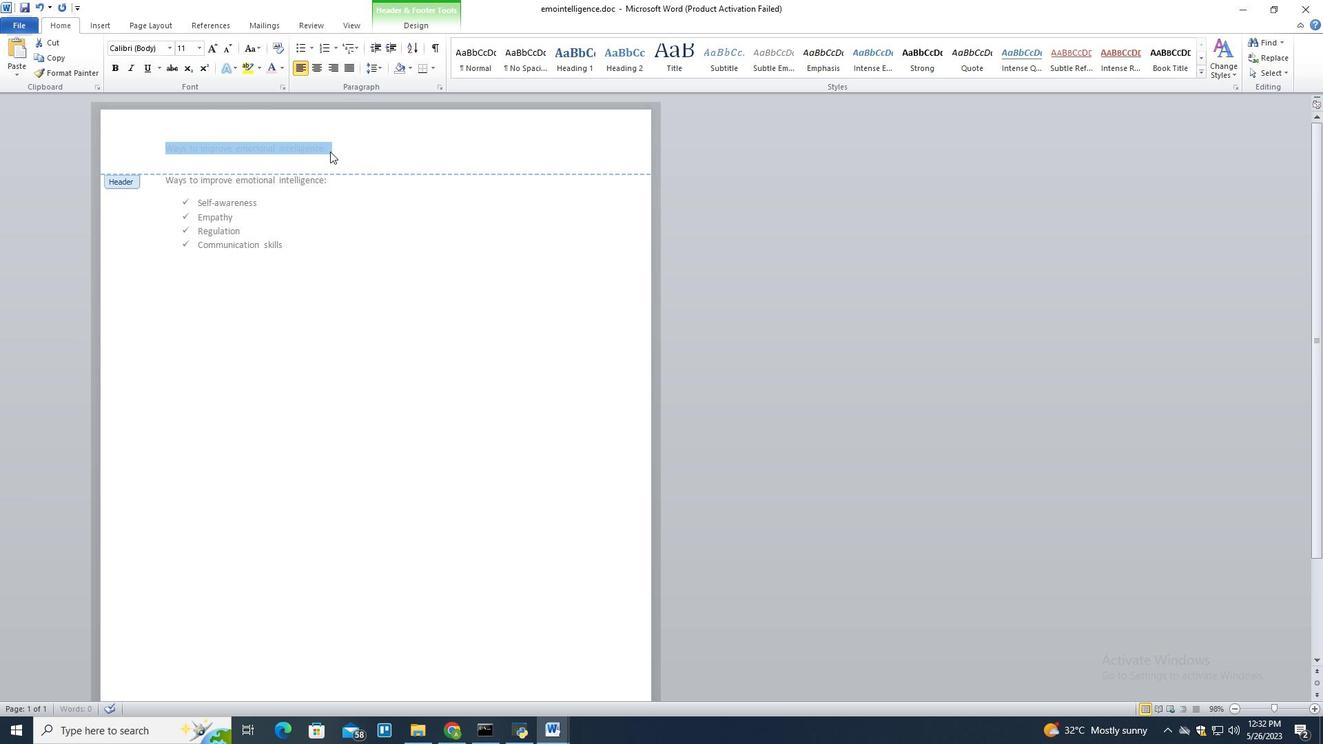 
Action: Mouse moved to (347, 242)
Screenshot: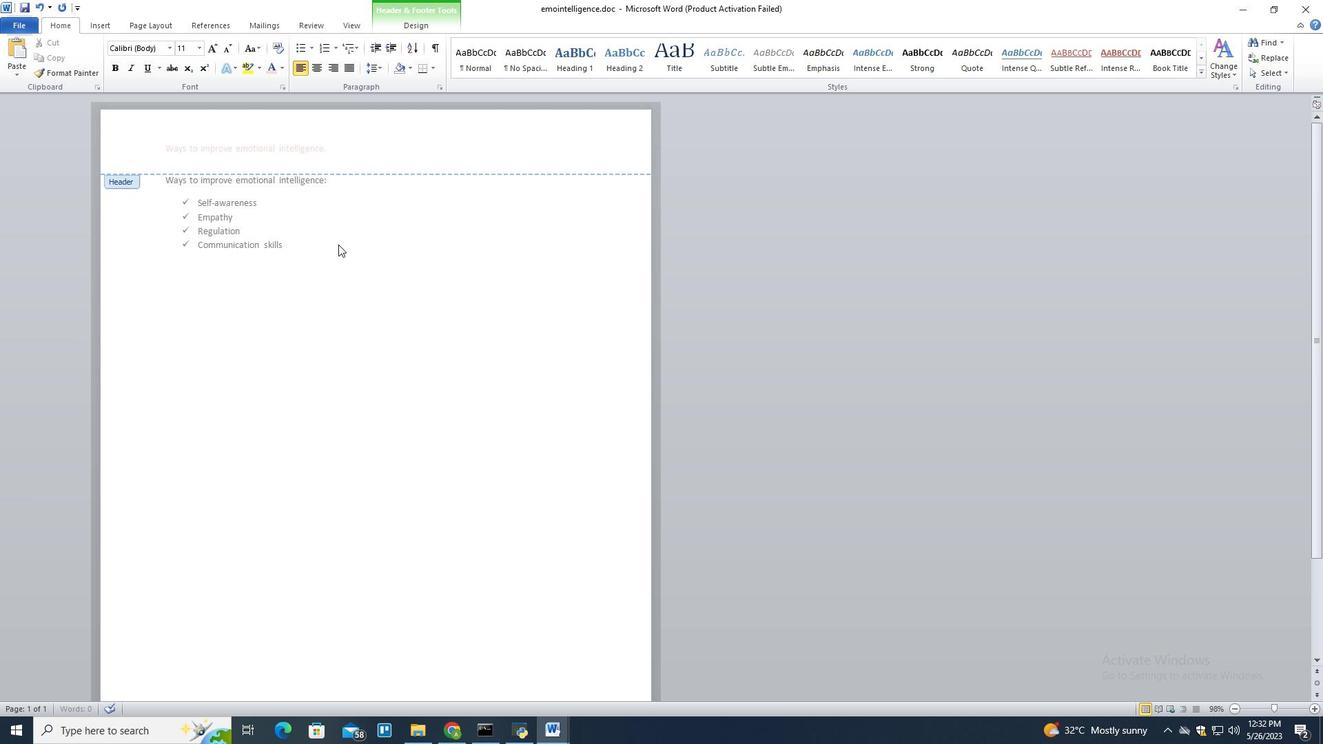 
Action: Mouse pressed left at (347, 242)
Screenshot: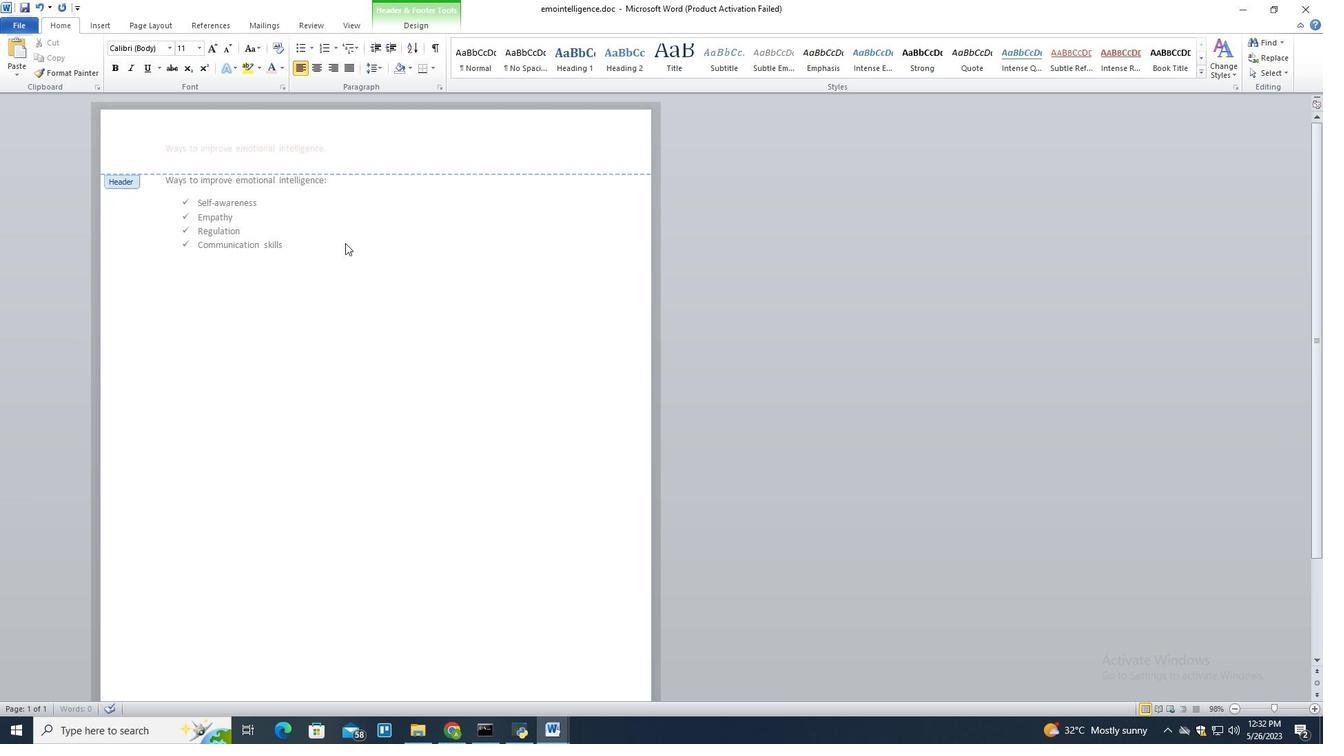 
Action: Mouse moved to (310, 253)
Screenshot: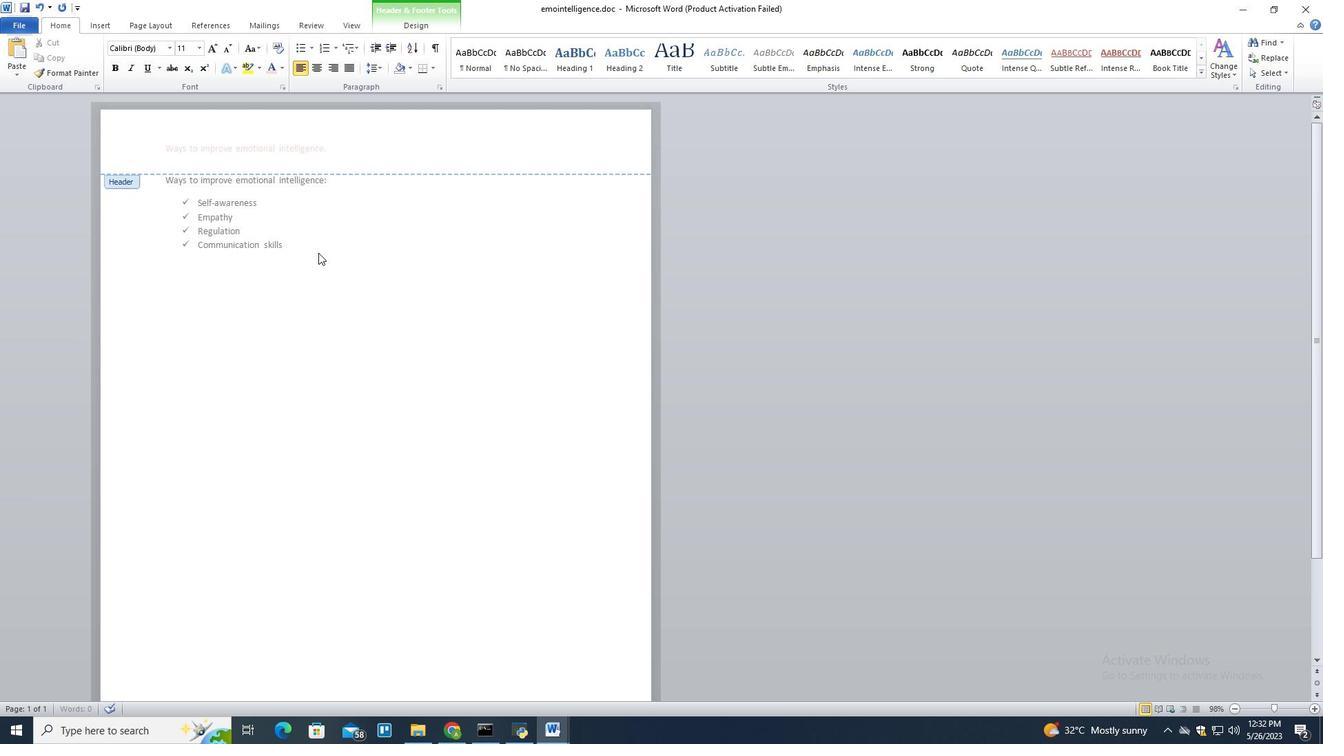 
Action: Mouse pressed left at (310, 253)
Screenshot: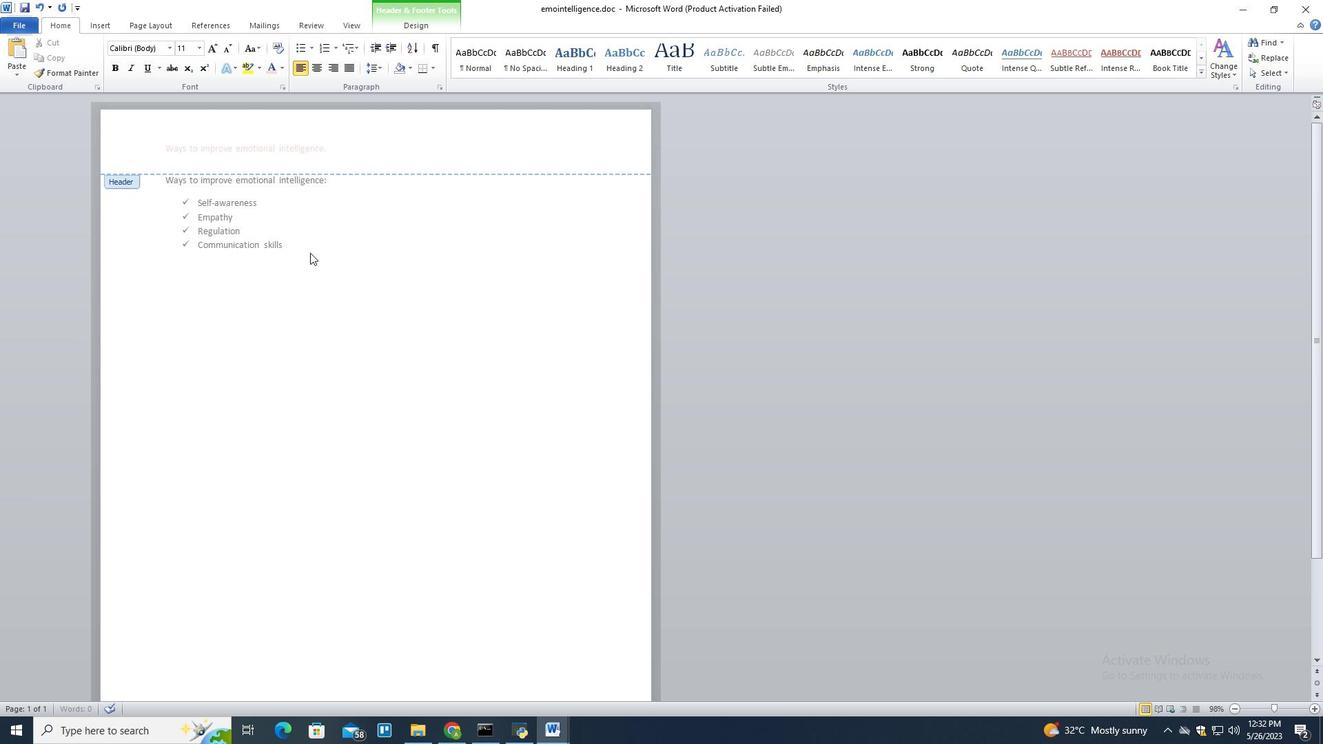 
Action: Mouse moved to (228, 226)
Screenshot: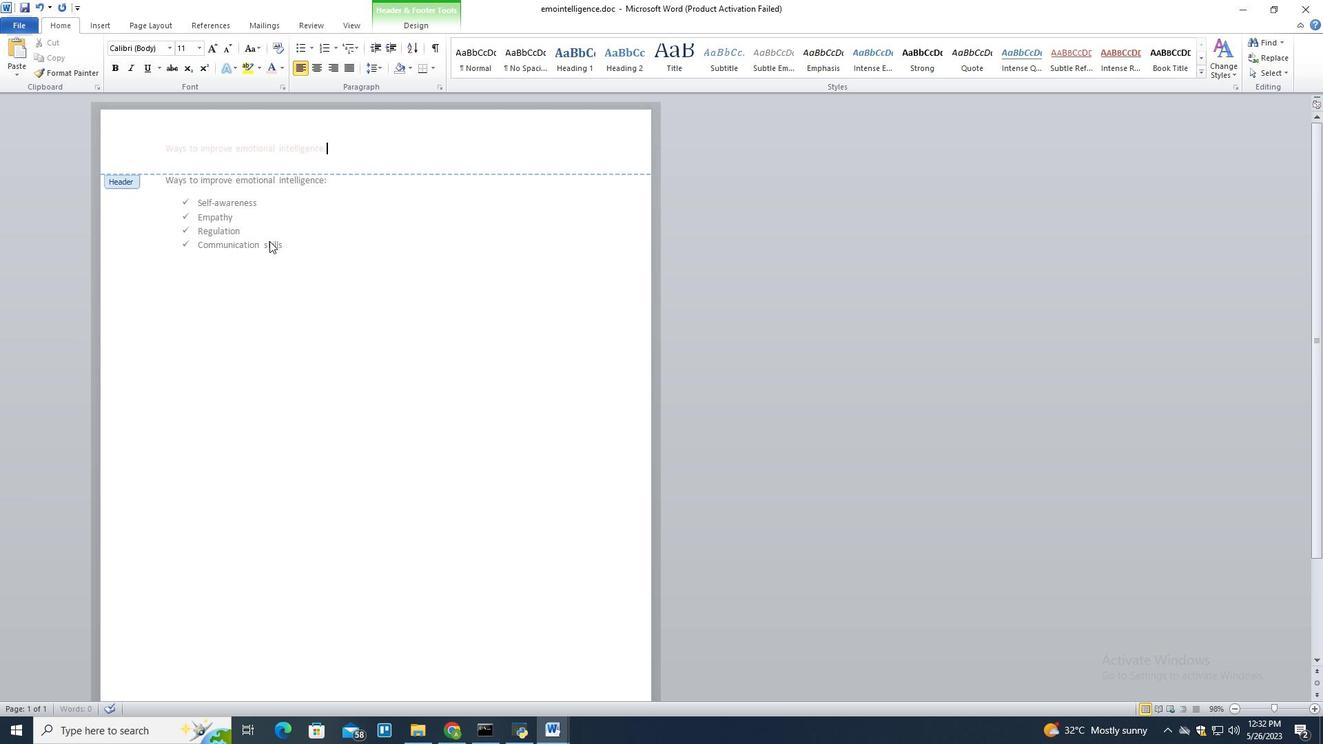 
Action: Mouse pressed left at (228, 226)
Screenshot: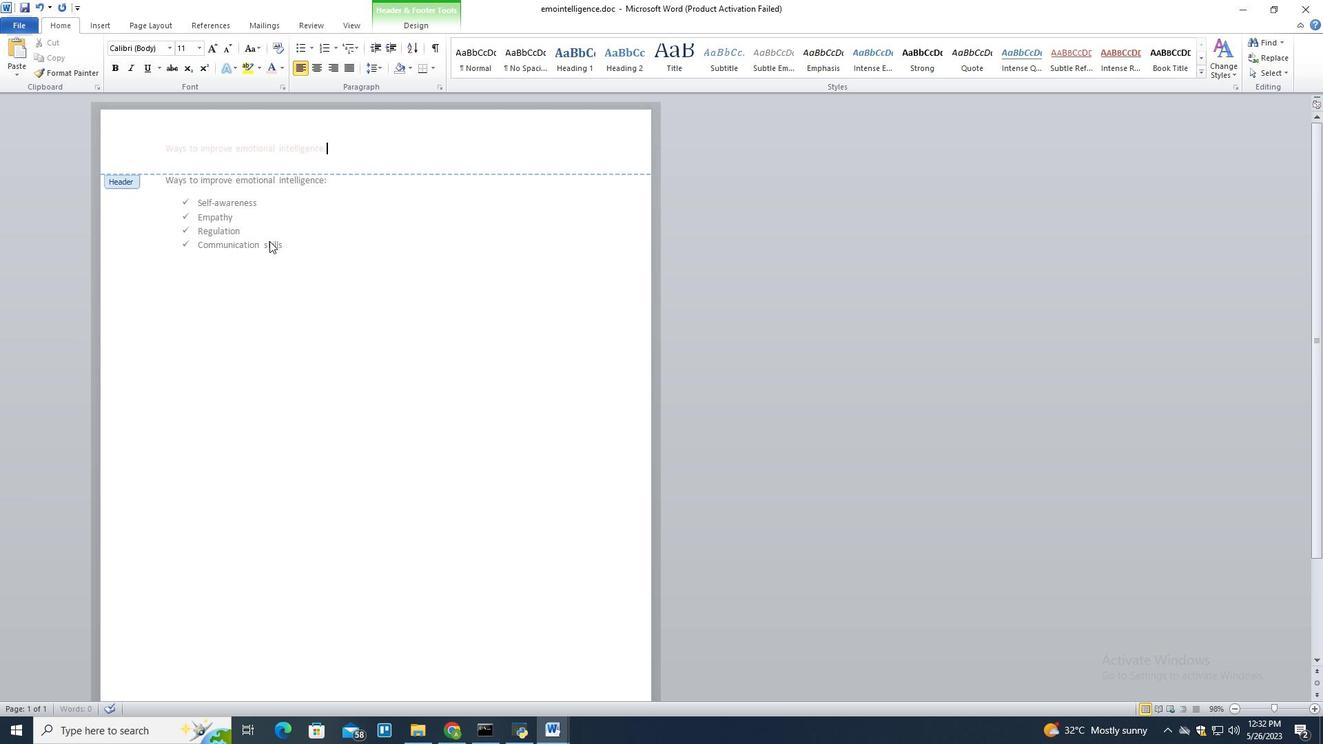 
Action: Mouse moved to (294, 215)
Screenshot: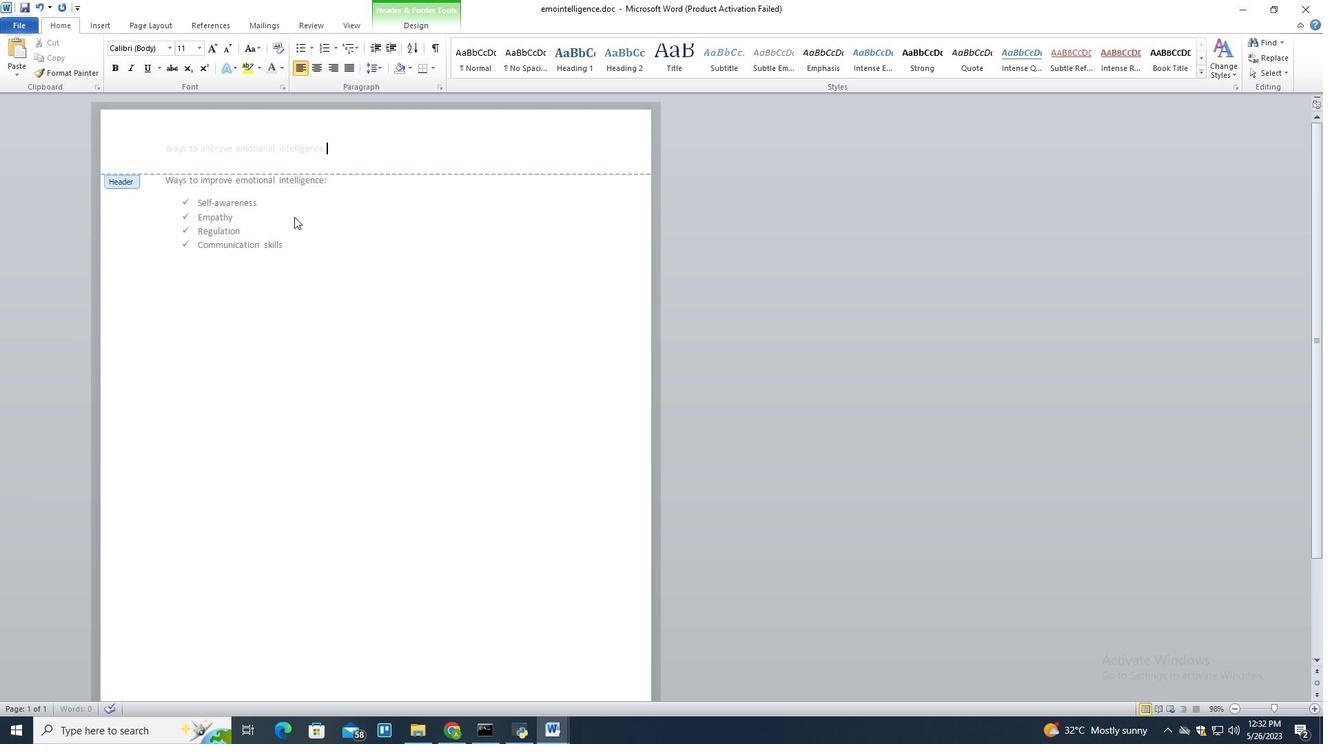 
Action: Mouse pressed left at (294, 215)
Screenshot: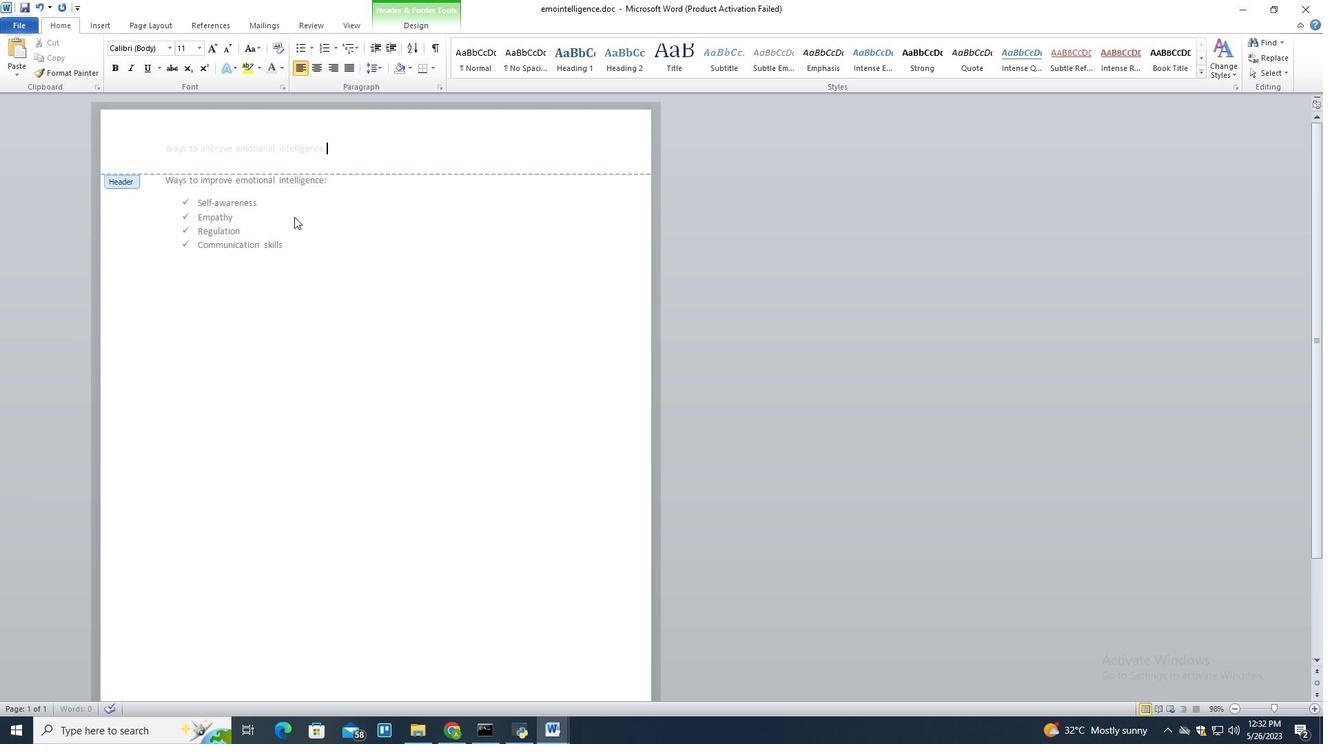 
Action: Mouse moved to (326, 257)
Screenshot: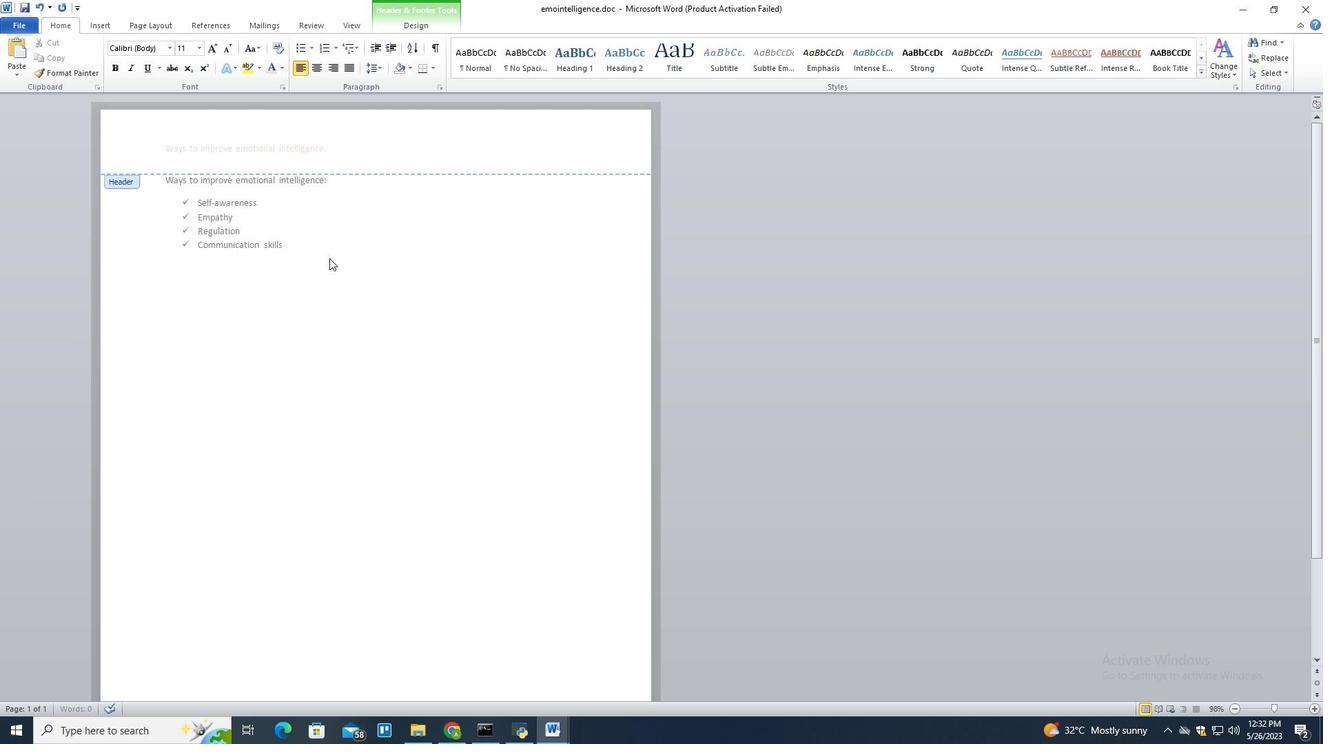 
Action: Mouse pressed left at (326, 257)
Screenshot: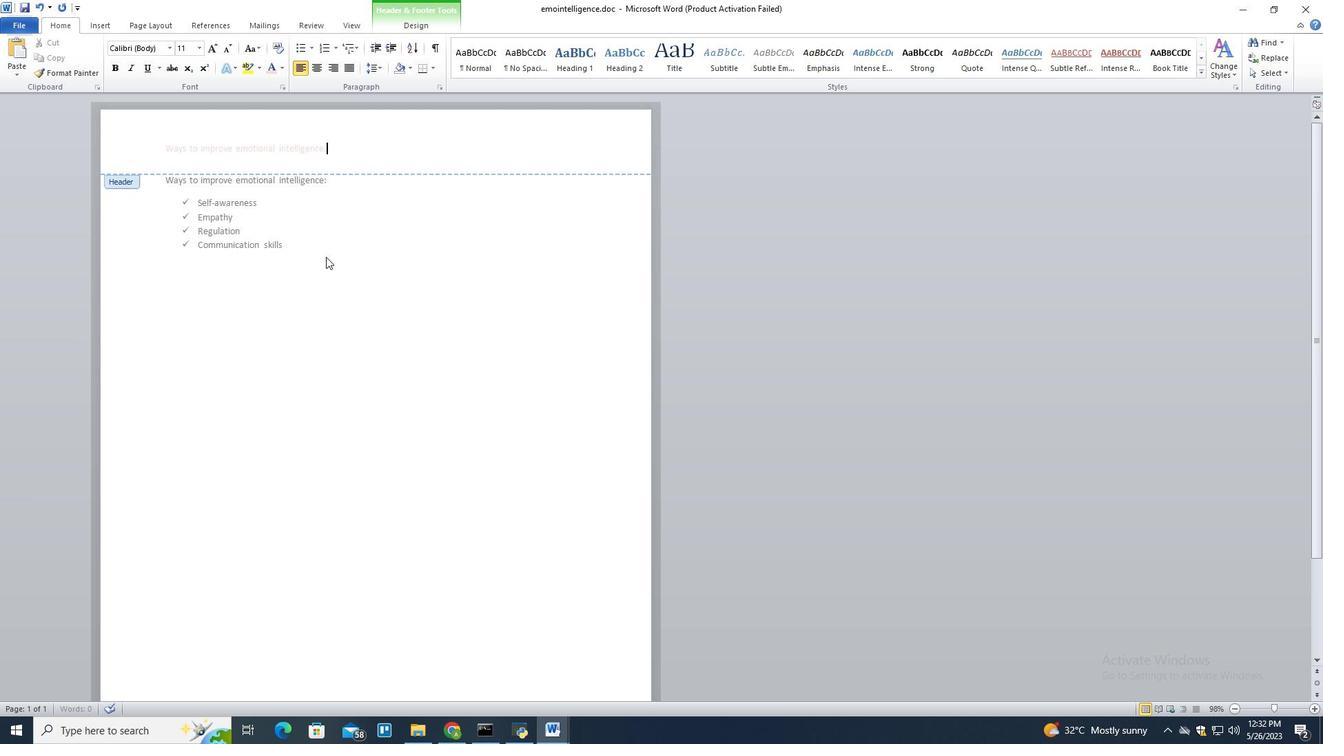 
Action: Mouse moved to (487, 183)
Screenshot: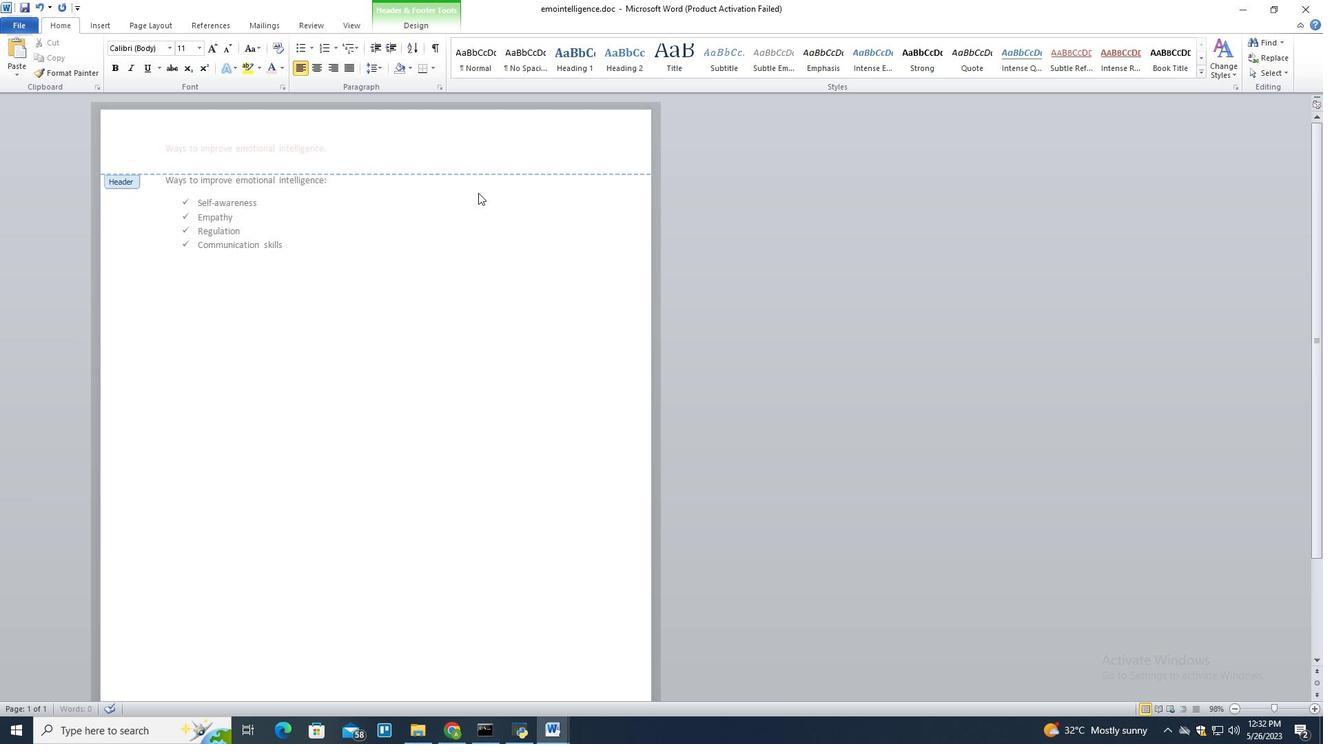 
Action: Mouse pressed left at (487, 183)
Screenshot: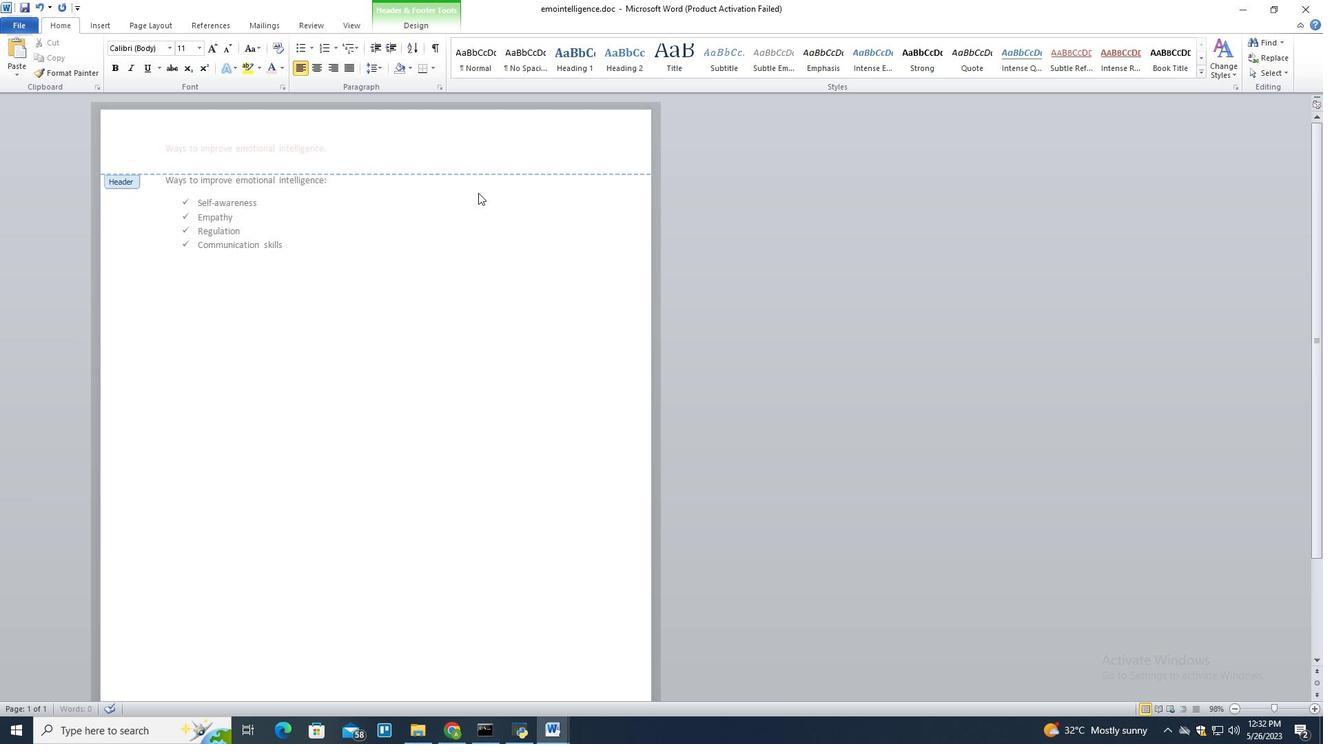 
Action: Mouse moved to (480, 205)
Screenshot: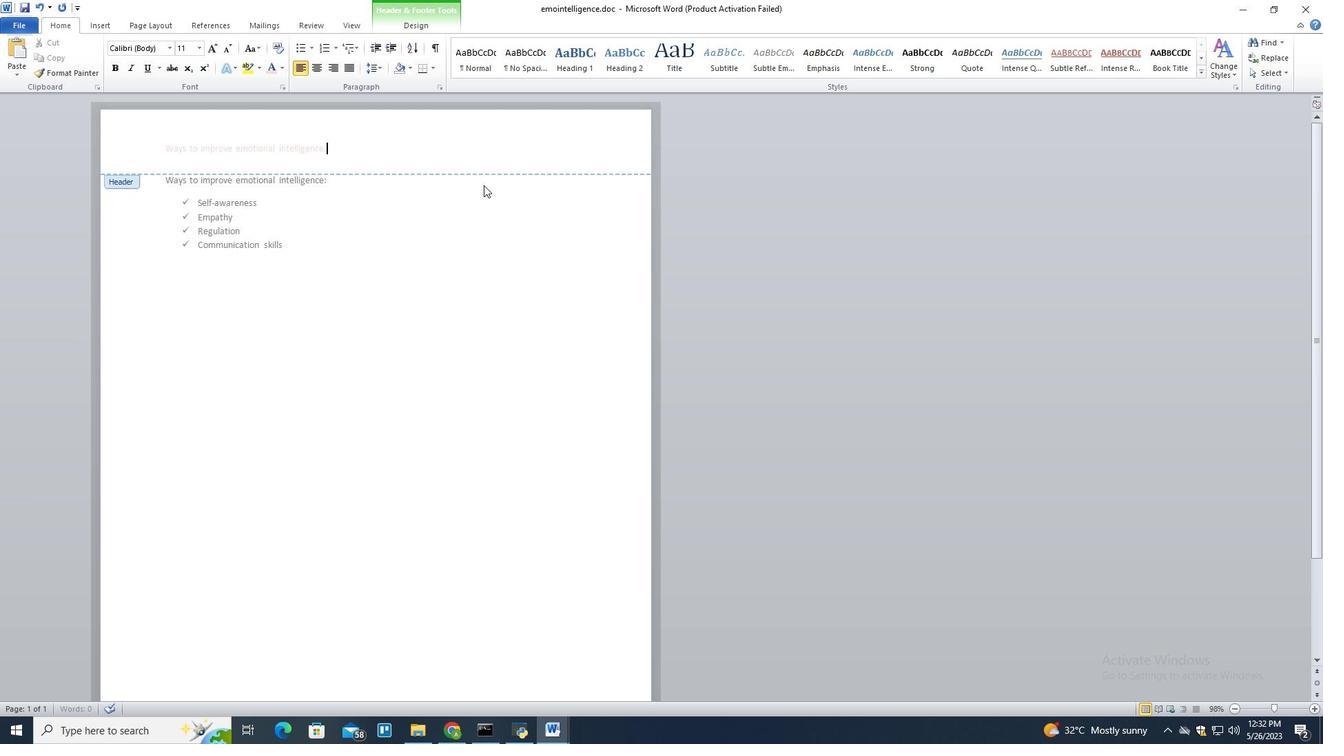 
Action: Mouse pressed left at (480, 205)
Screenshot: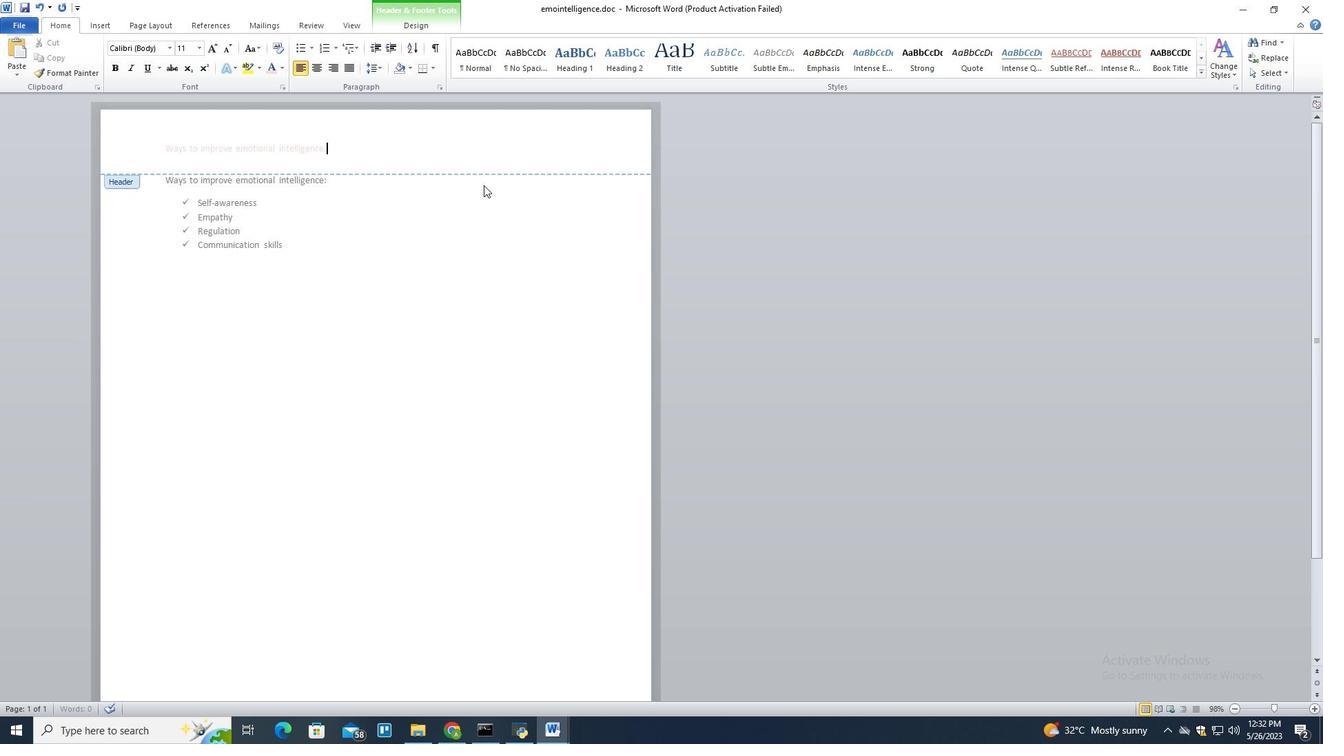 
Action: Mouse moved to (479, 201)
Screenshot: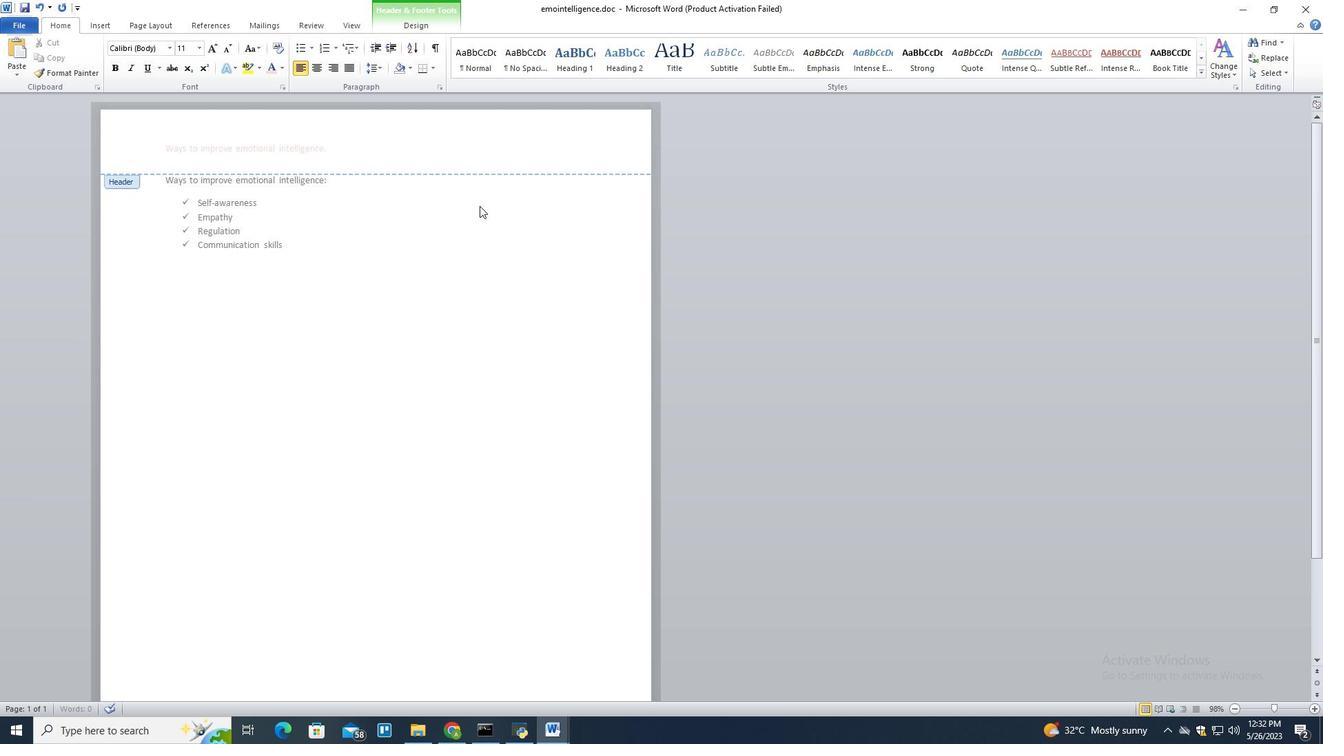 
Action: Mouse pressed left at (479, 201)
Screenshot: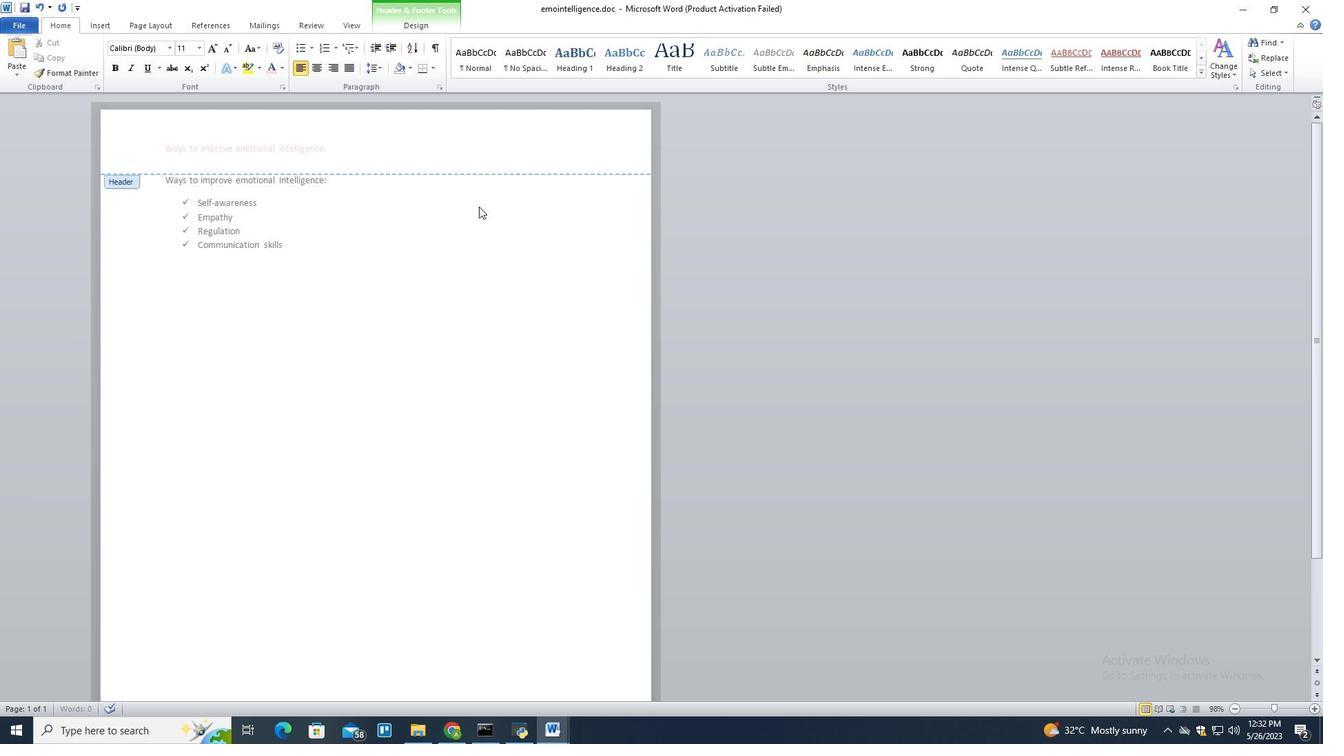 
Action: Mouse pressed left at (479, 201)
Screenshot: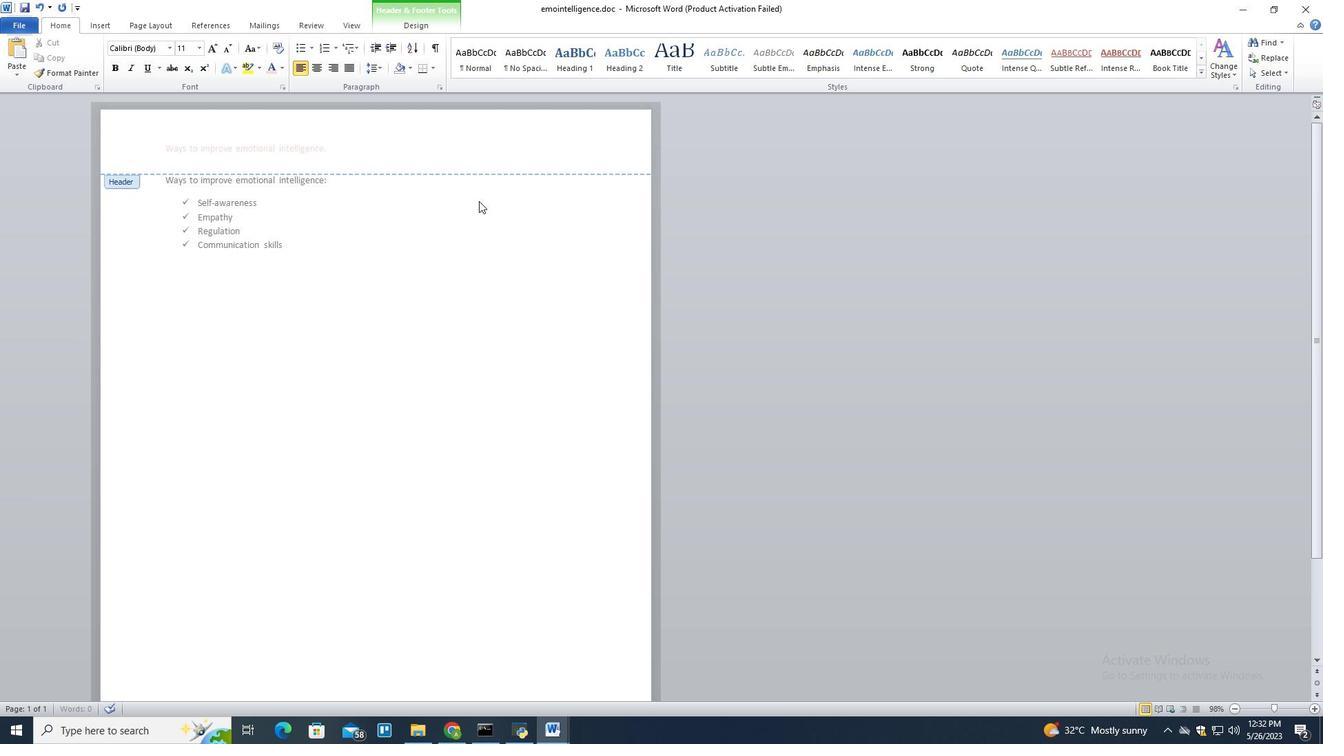 
Action: Mouse moved to (474, 195)
Screenshot: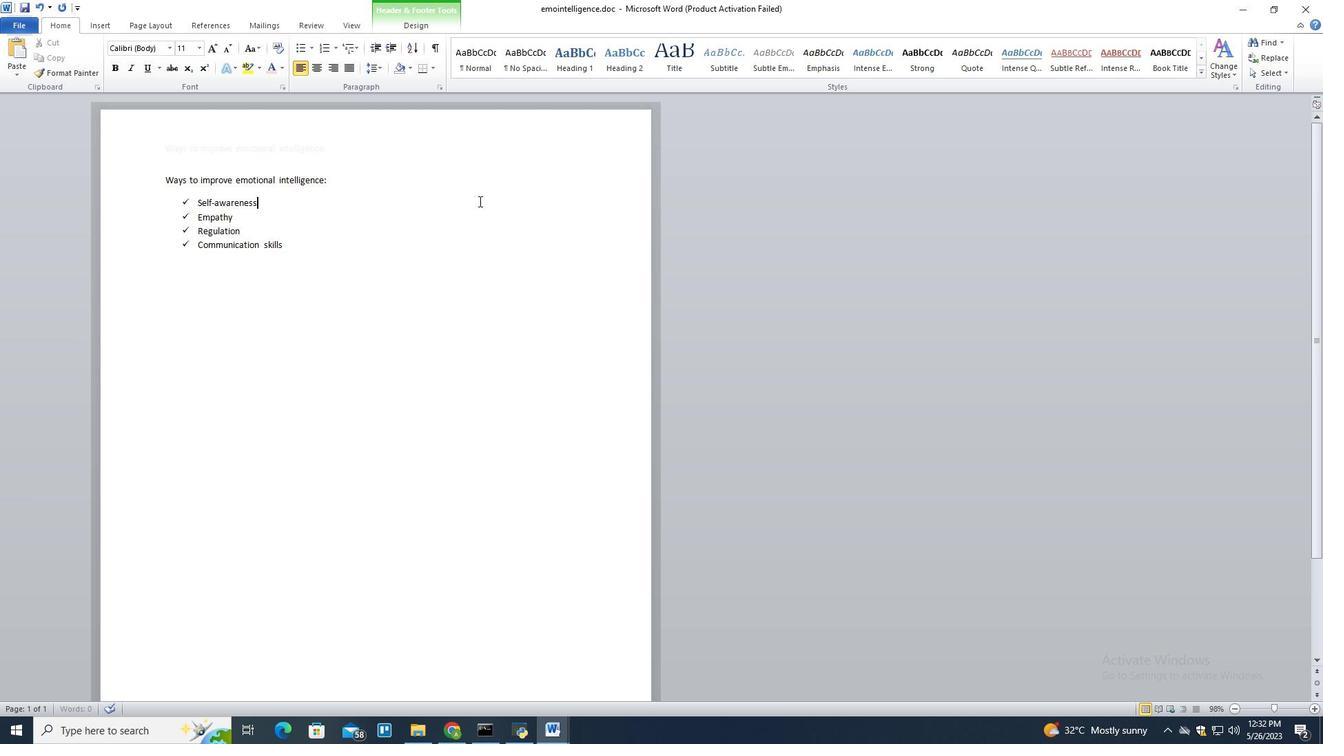 
Action: Mouse pressed left at (474, 195)
Screenshot: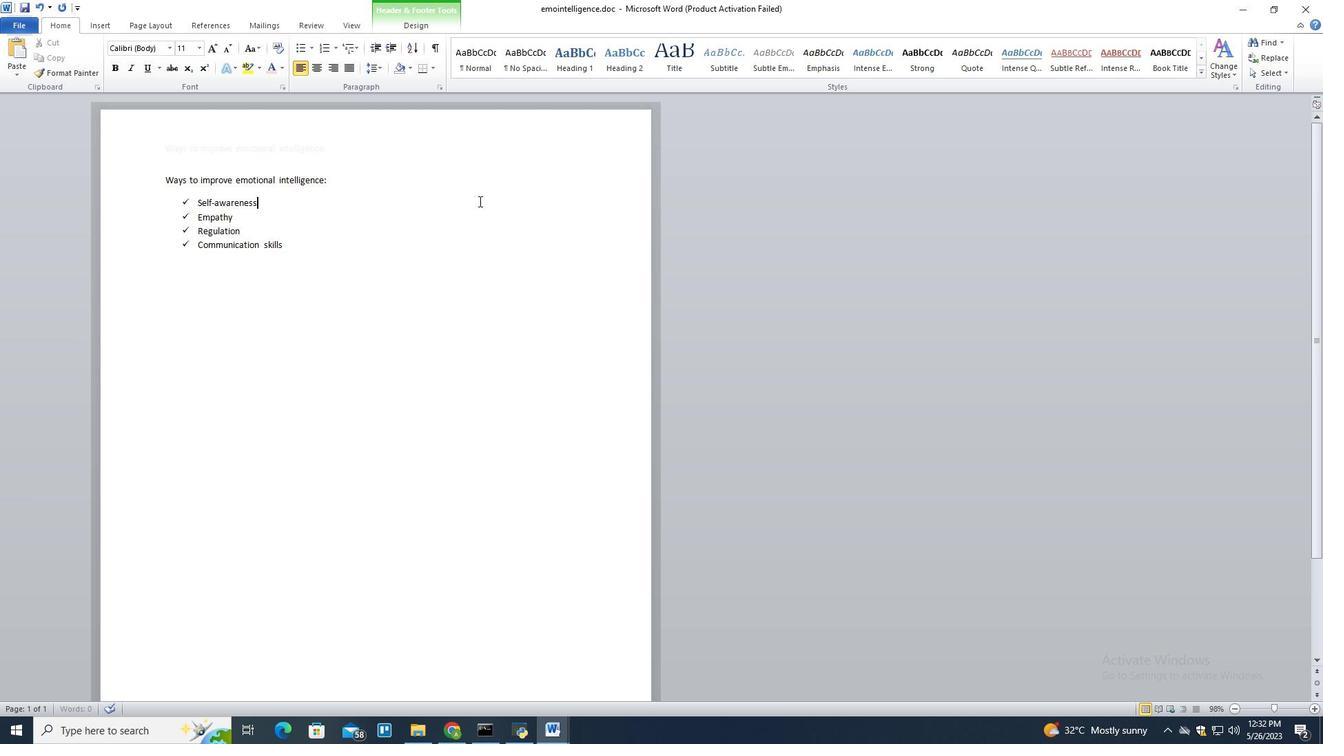 
Action: Mouse moved to (344, 244)
Screenshot: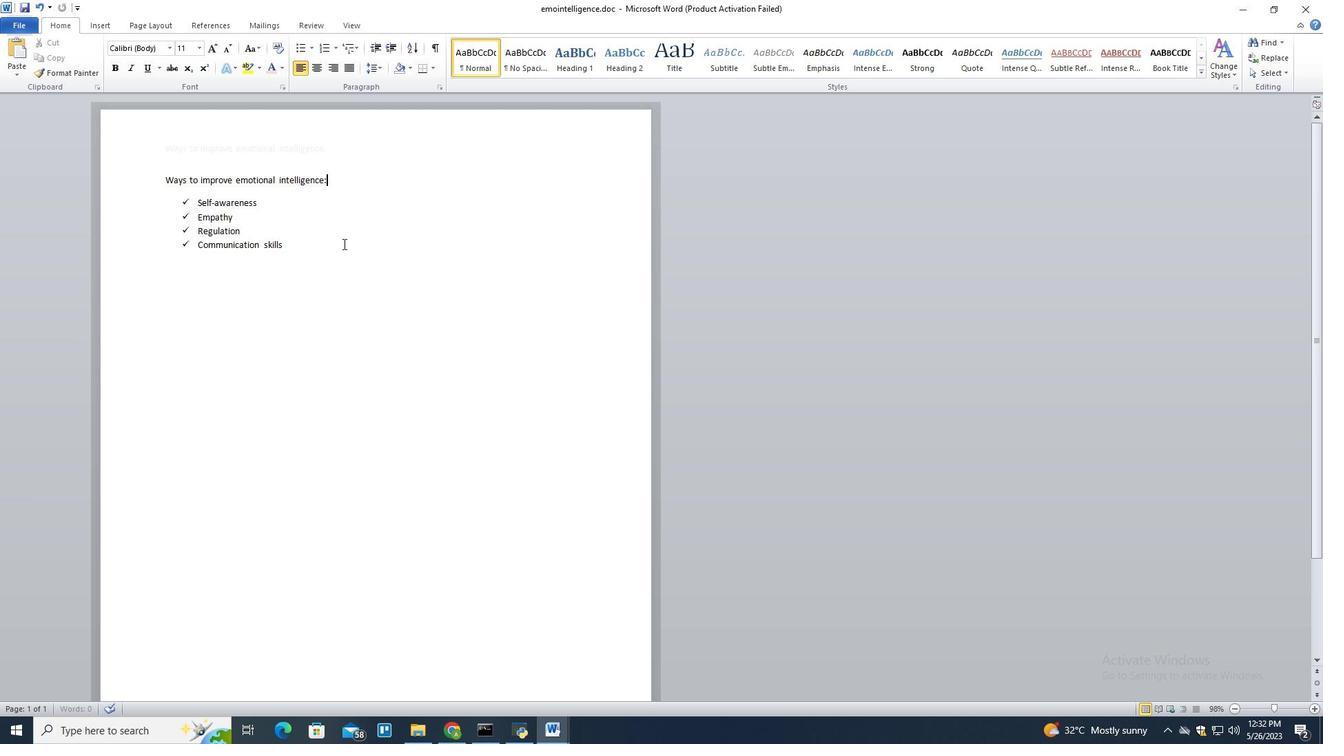 
Action: Key pressed ctrl+A
Screenshot: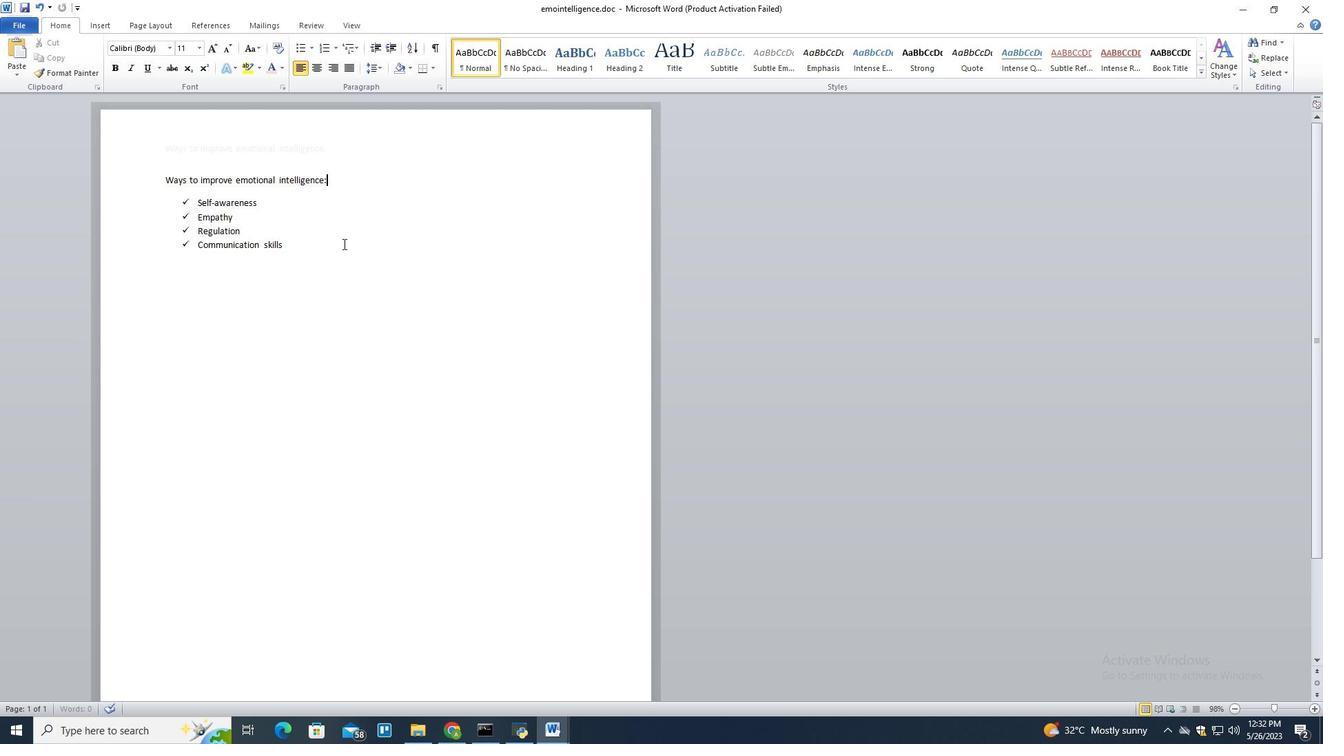 
Action: Mouse moved to (429, 67)
Screenshot: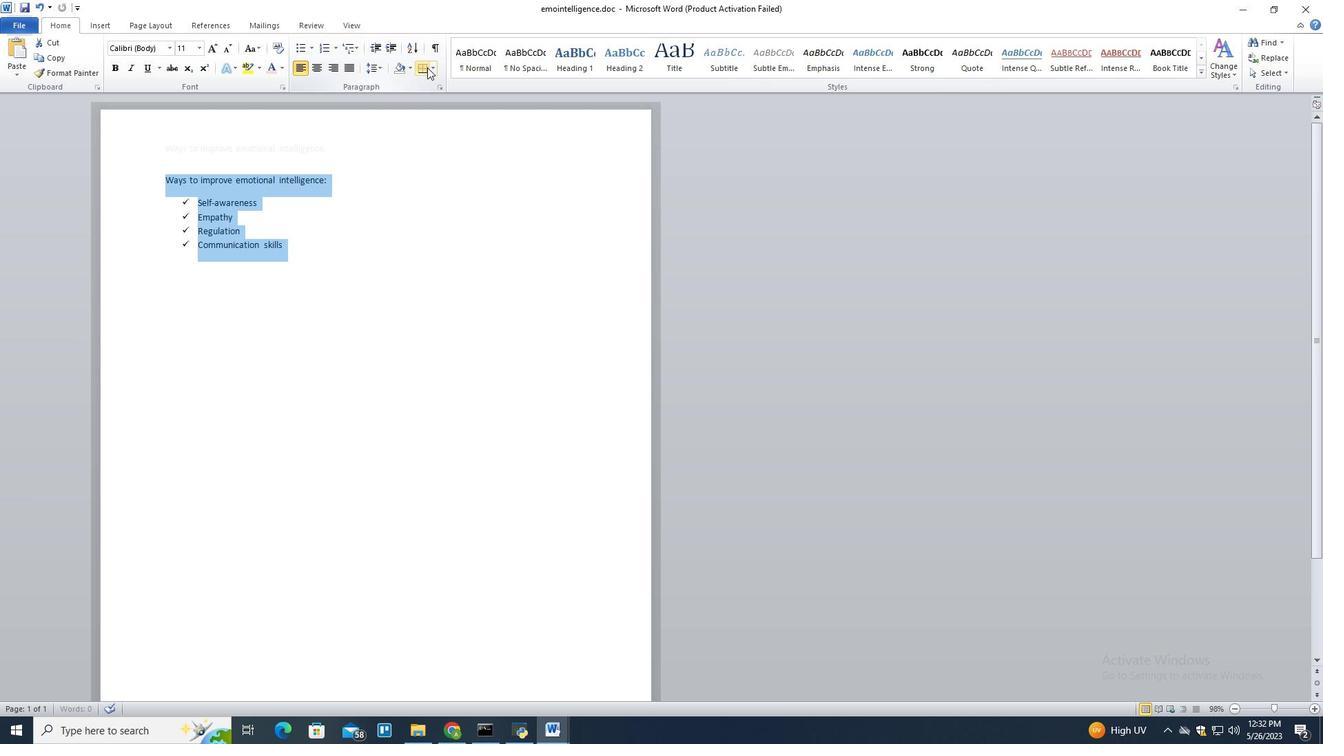 
Action: Mouse pressed left at (429, 67)
Screenshot: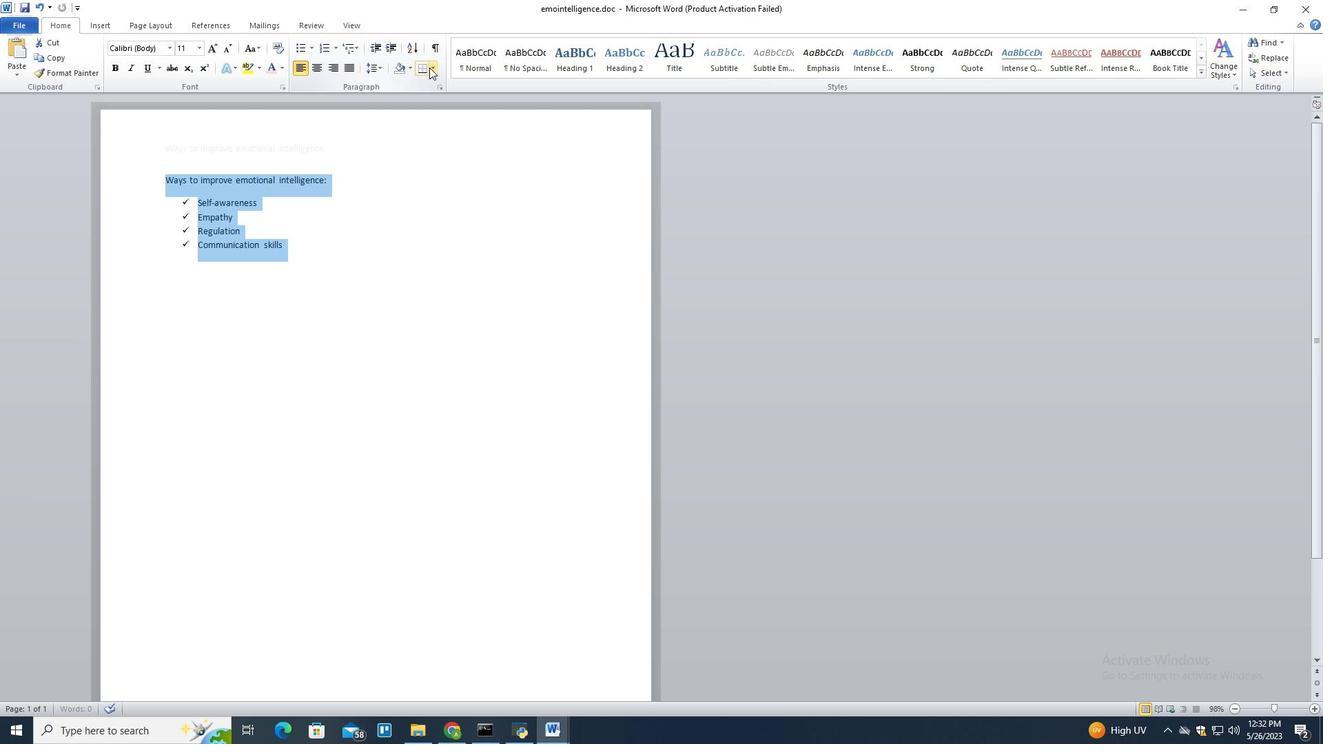 
Action: Mouse moved to (463, 180)
Screenshot: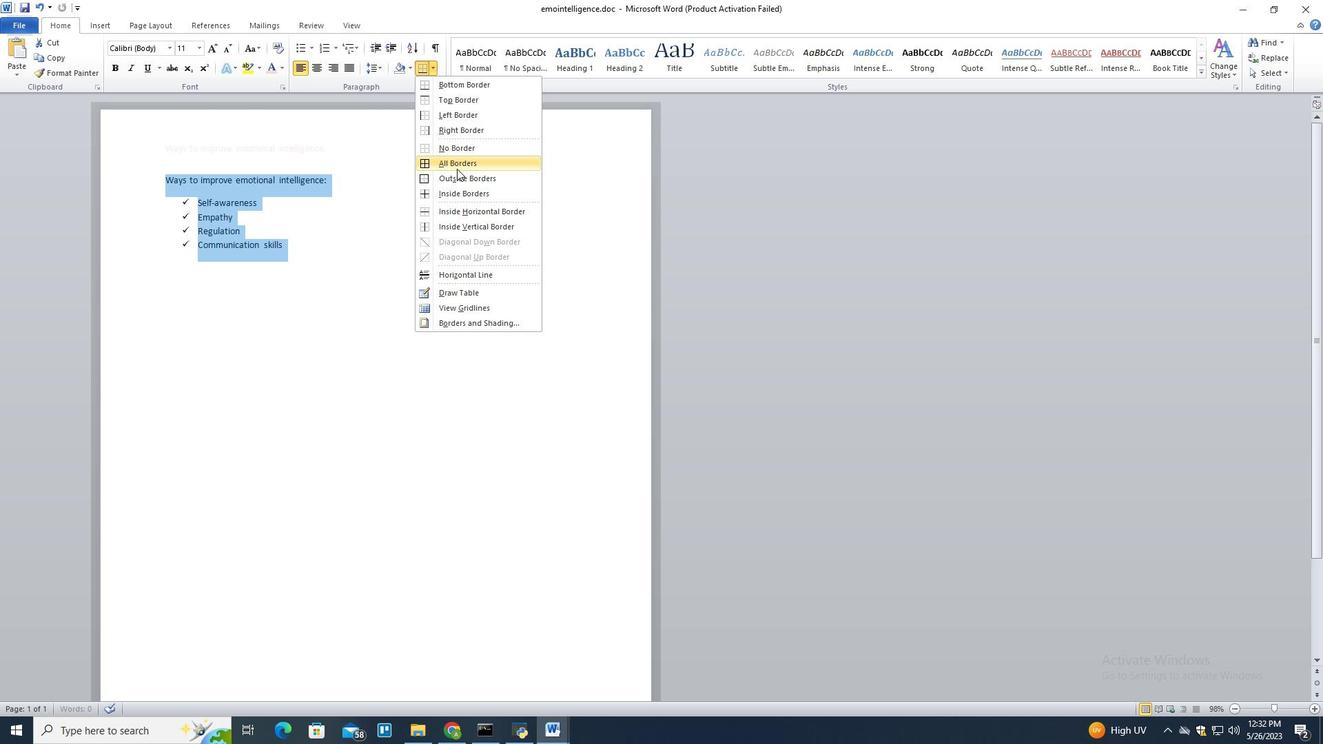 
Action: Mouse pressed left at (463, 180)
Screenshot: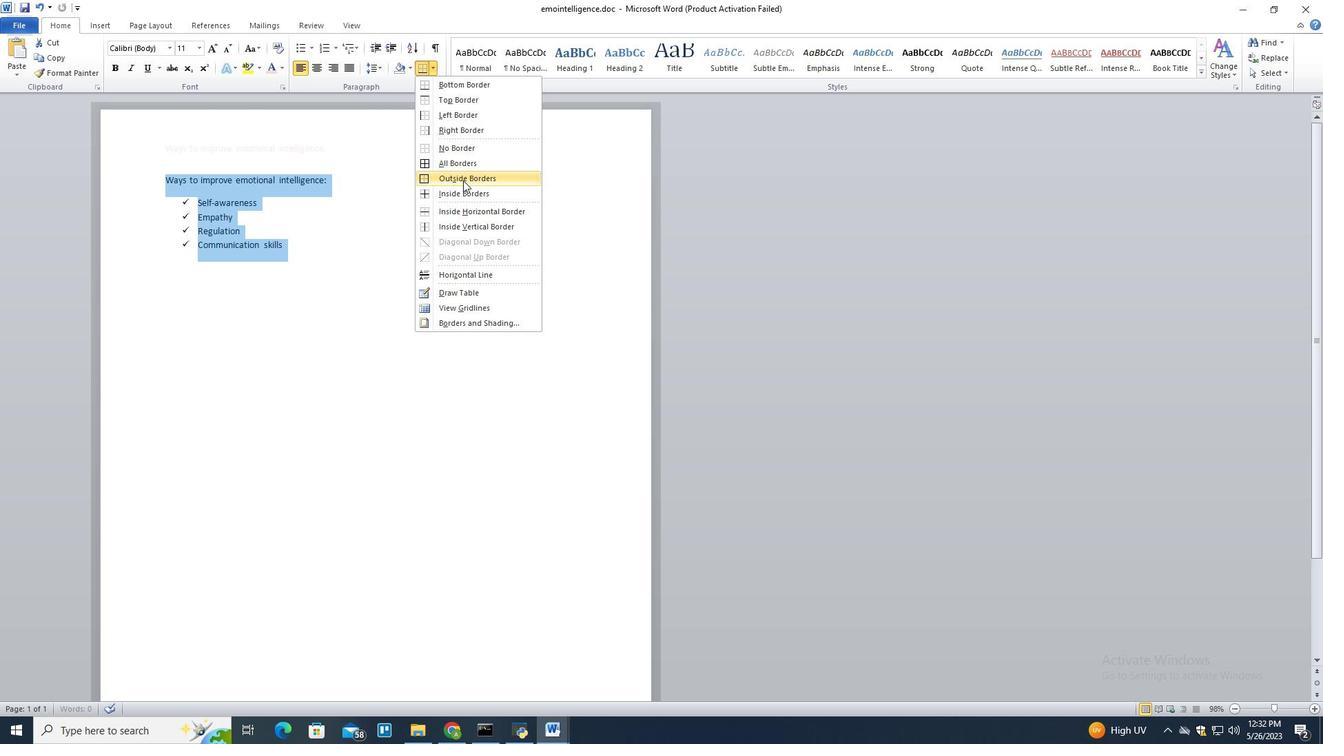 
Action: Mouse moved to (388, 242)
Screenshot: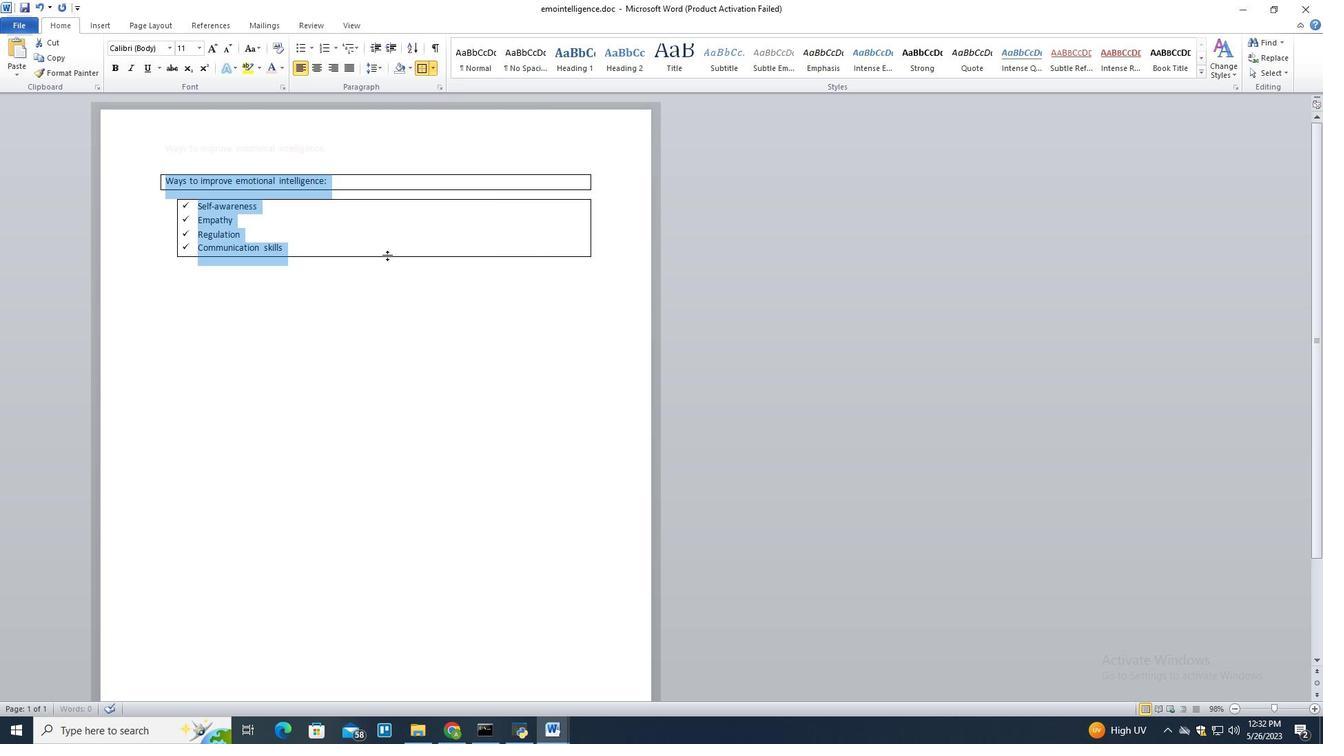 
Action: Mouse pressed left at (388, 242)
Screenshot: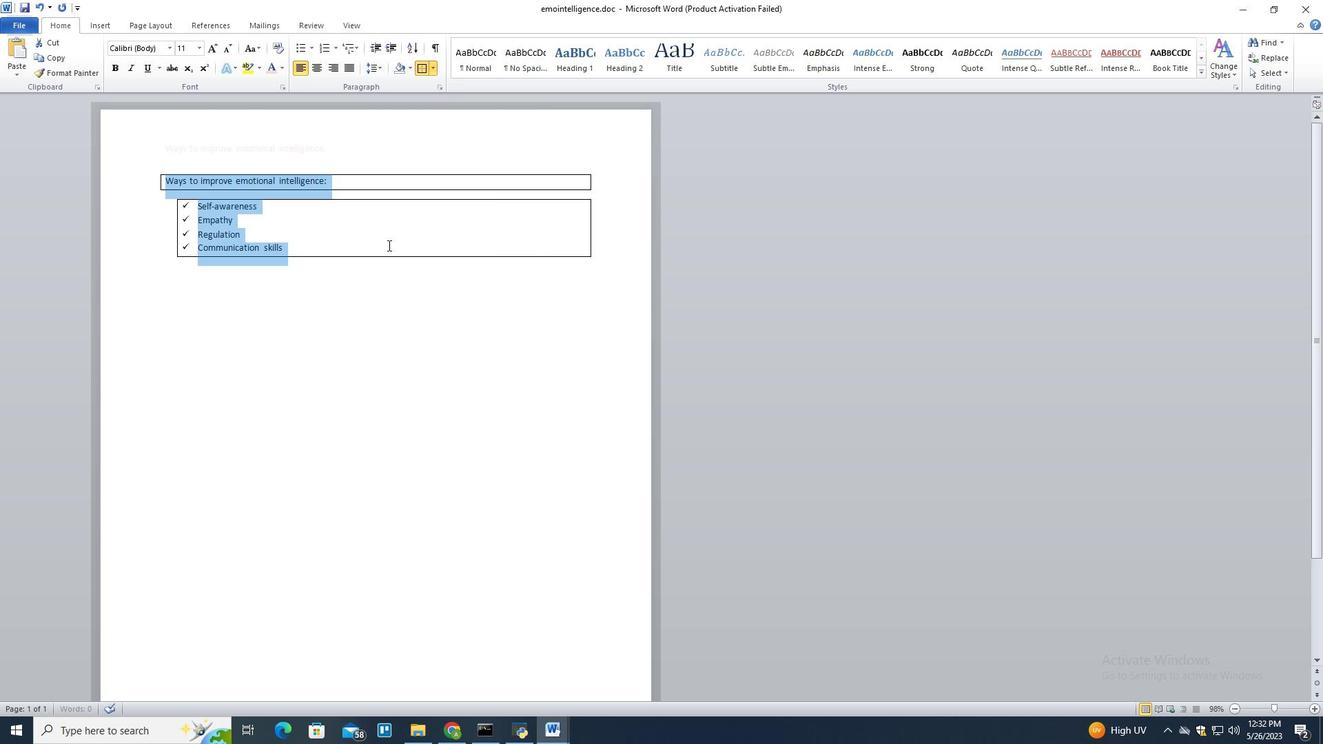 
Action: Mouse moved to (262, 147)
Screenshot: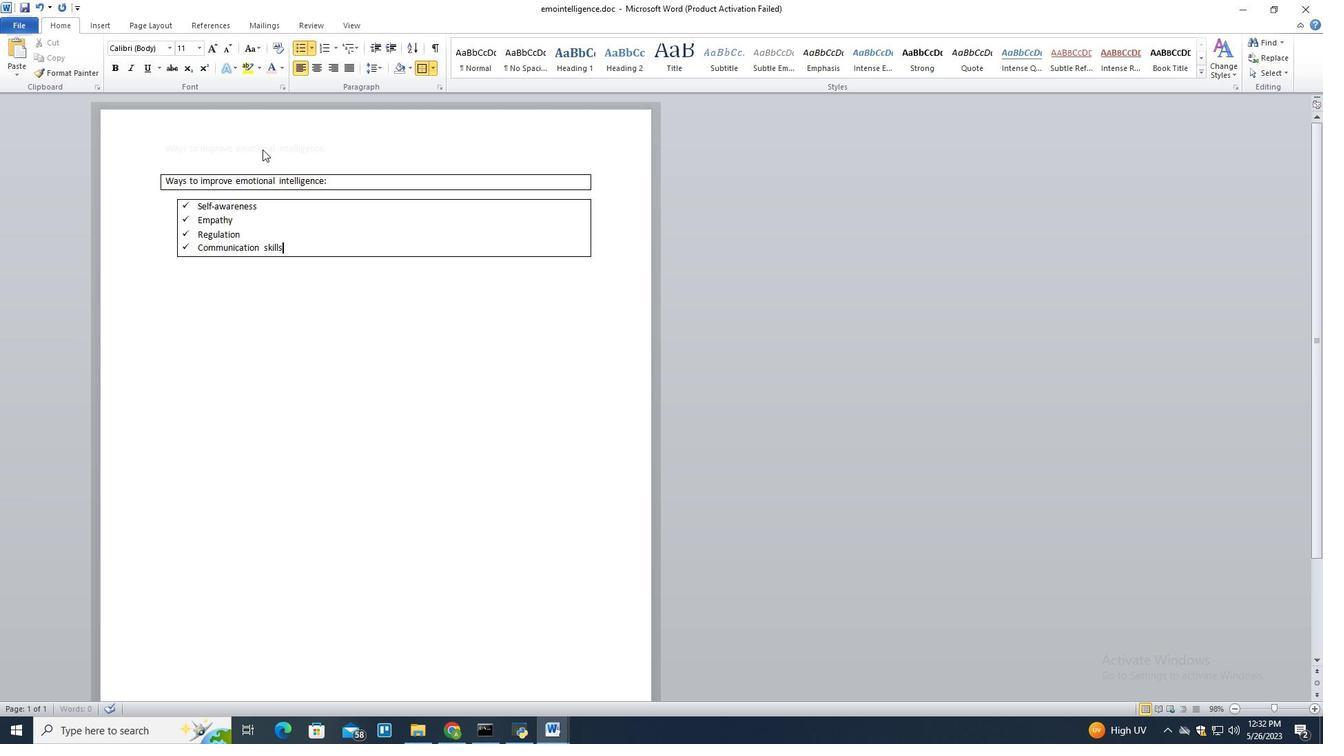 
Action: Mouse pressed left at (262, 147)
Screenshot: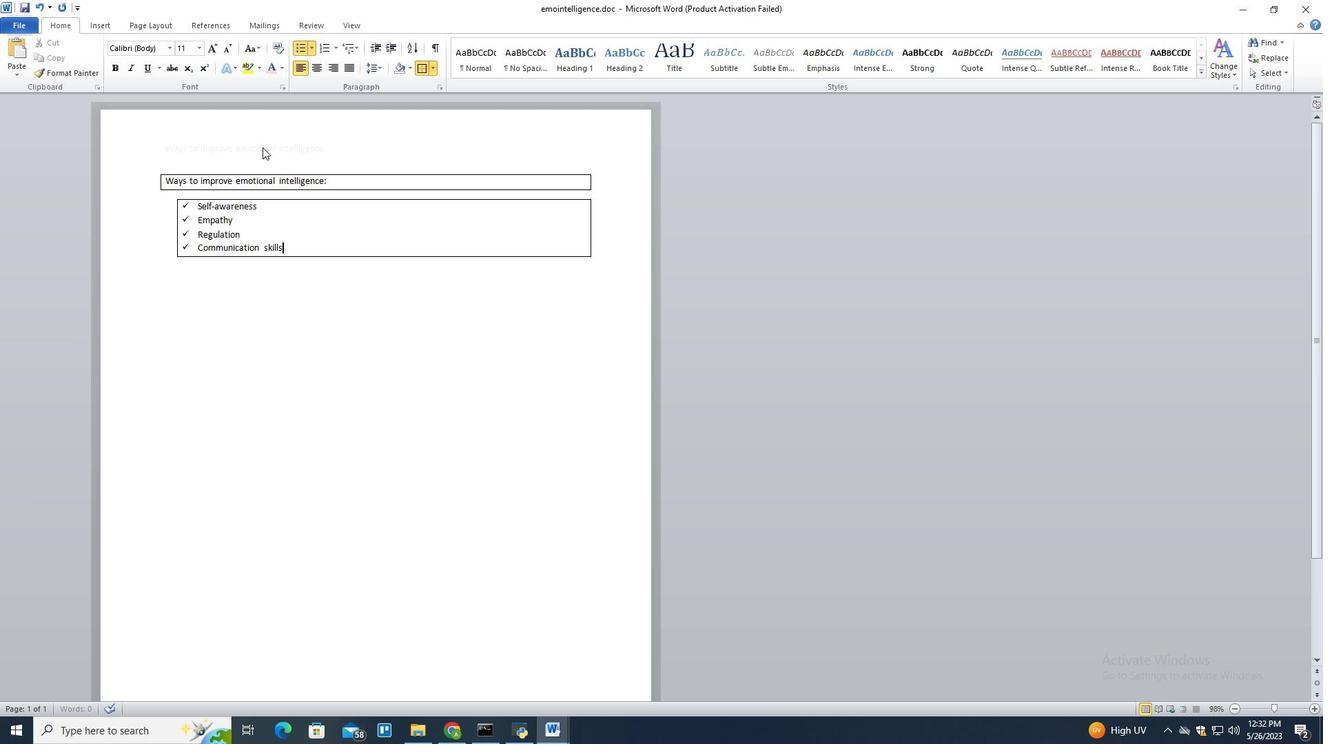 
Action: Mouse pressed left at (262, 147)
Screenshot: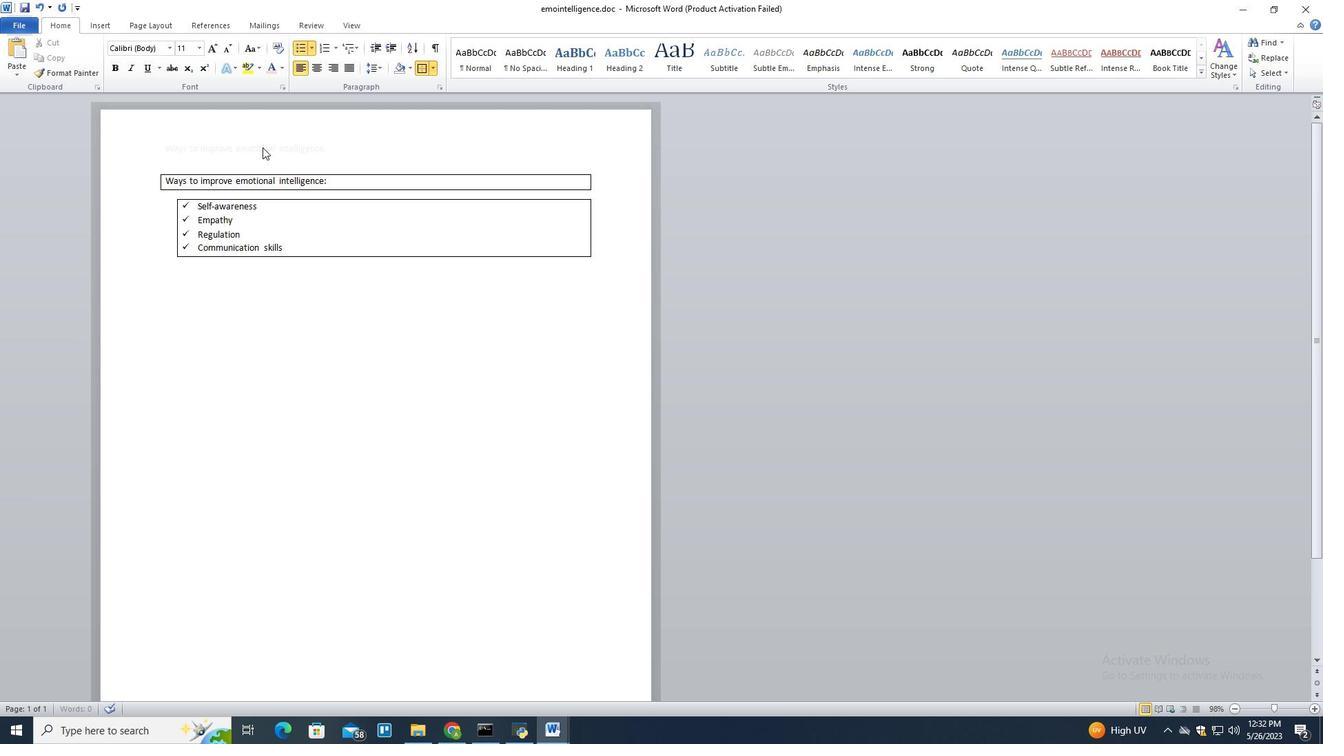 
Action: Mouse pressed left at (262, 147)
Screenshot: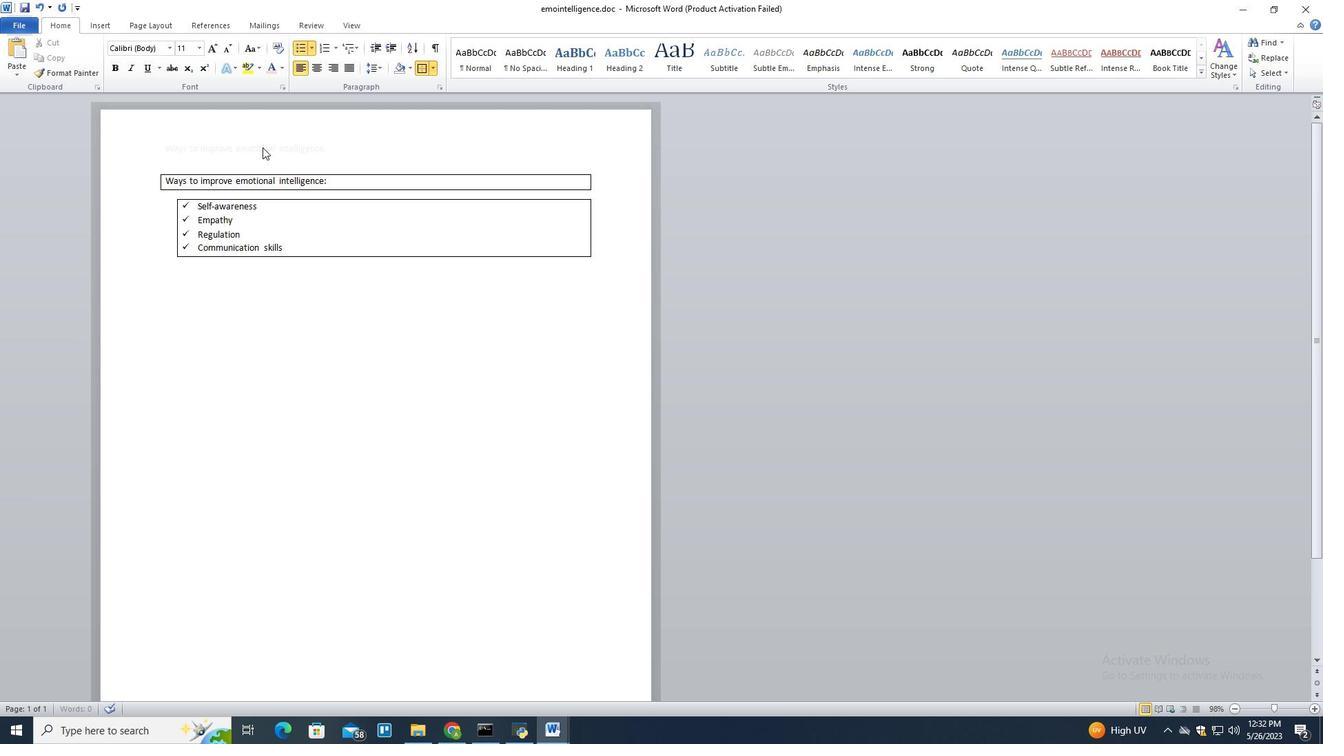 
Action: Mouse moved to (60, 22)
Screenshot: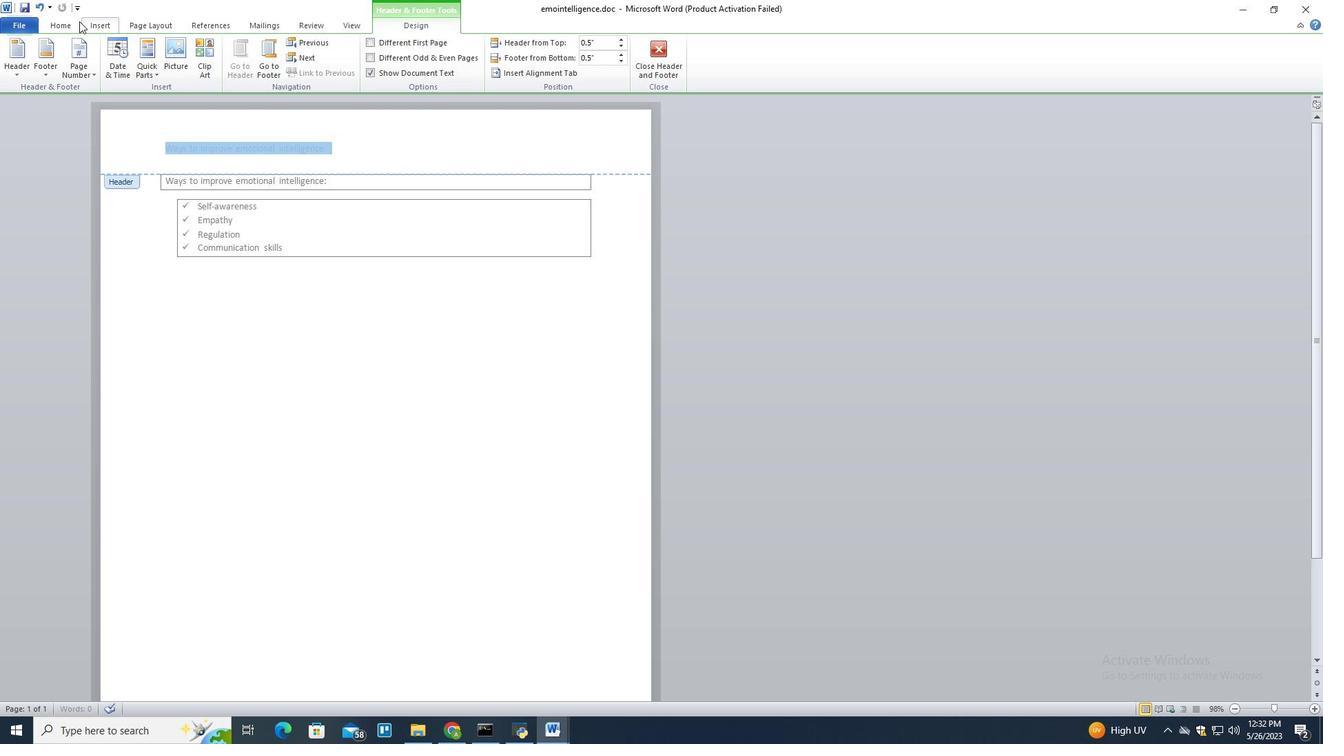 
Action: Mouse pressed left at (60, 22)
Screenshot: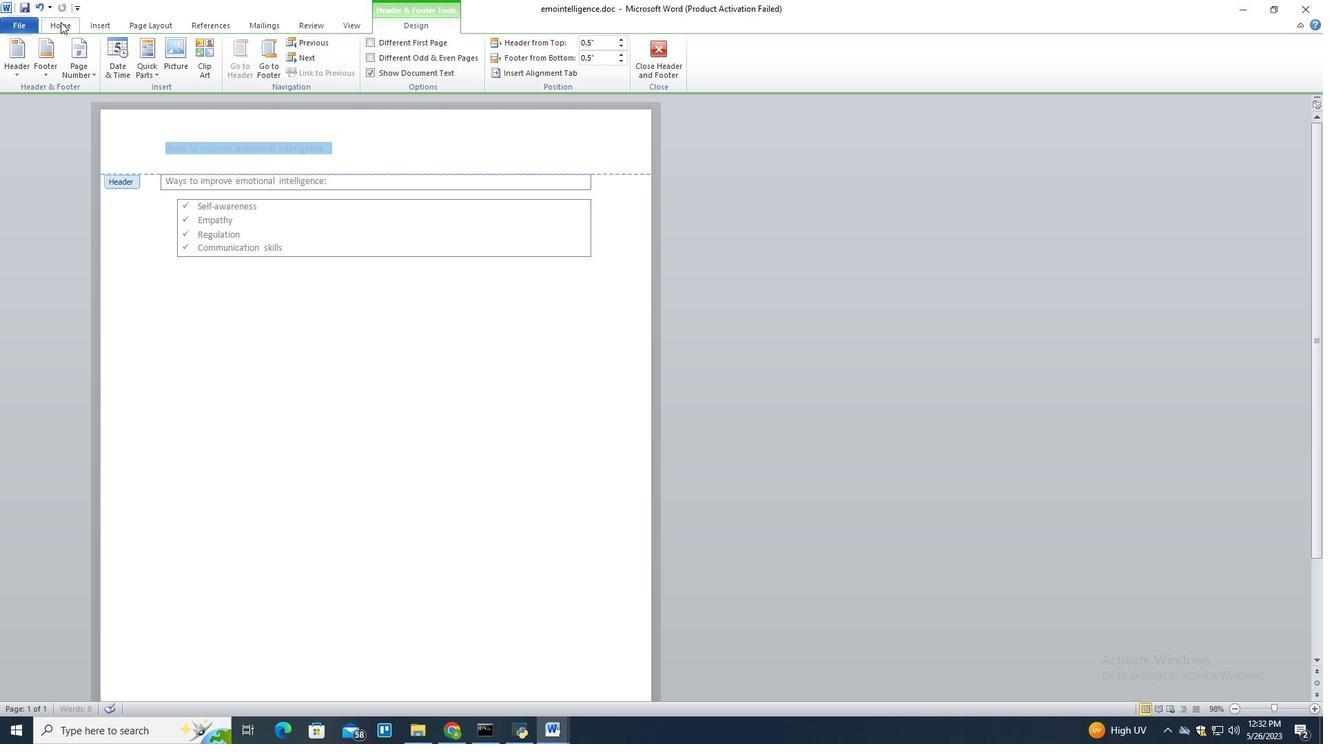 
Action: Mouse moved to (201, 48)
Screenshot: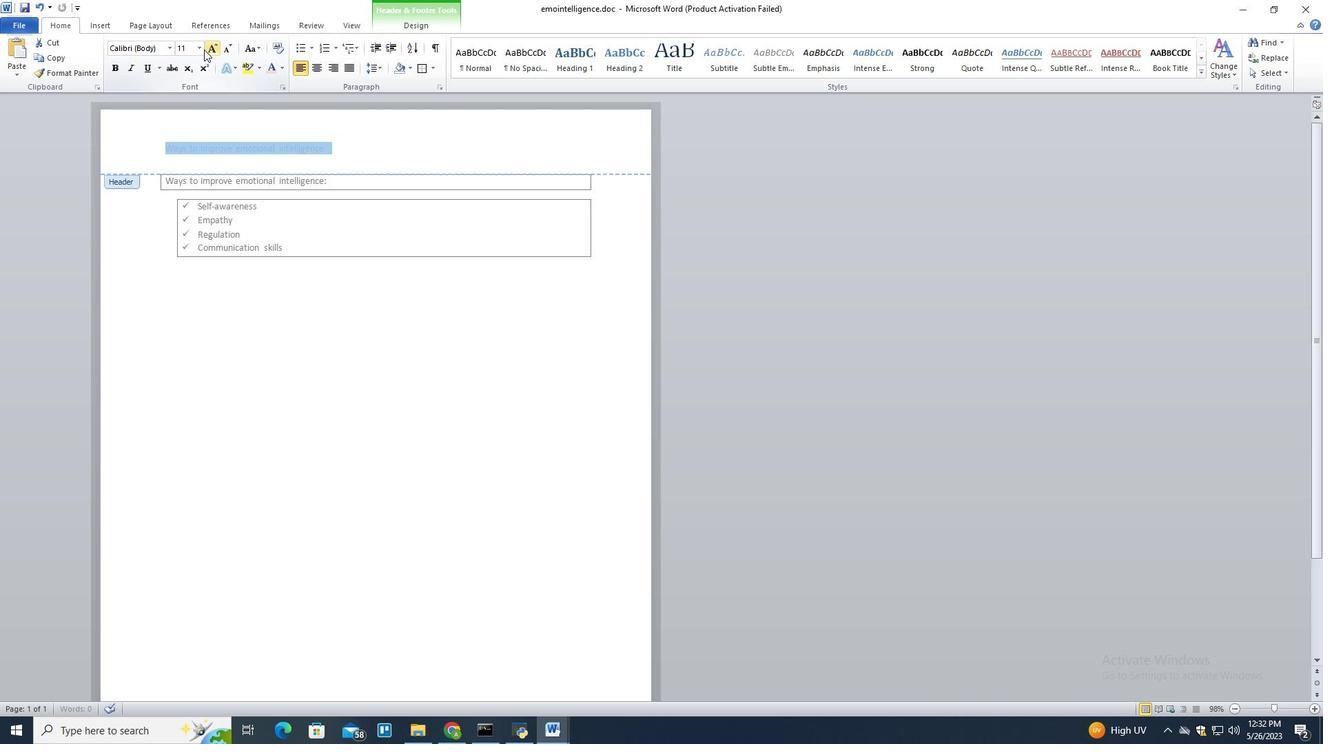 
Action: Mouse pressed left at (201, 48)
Screenshot: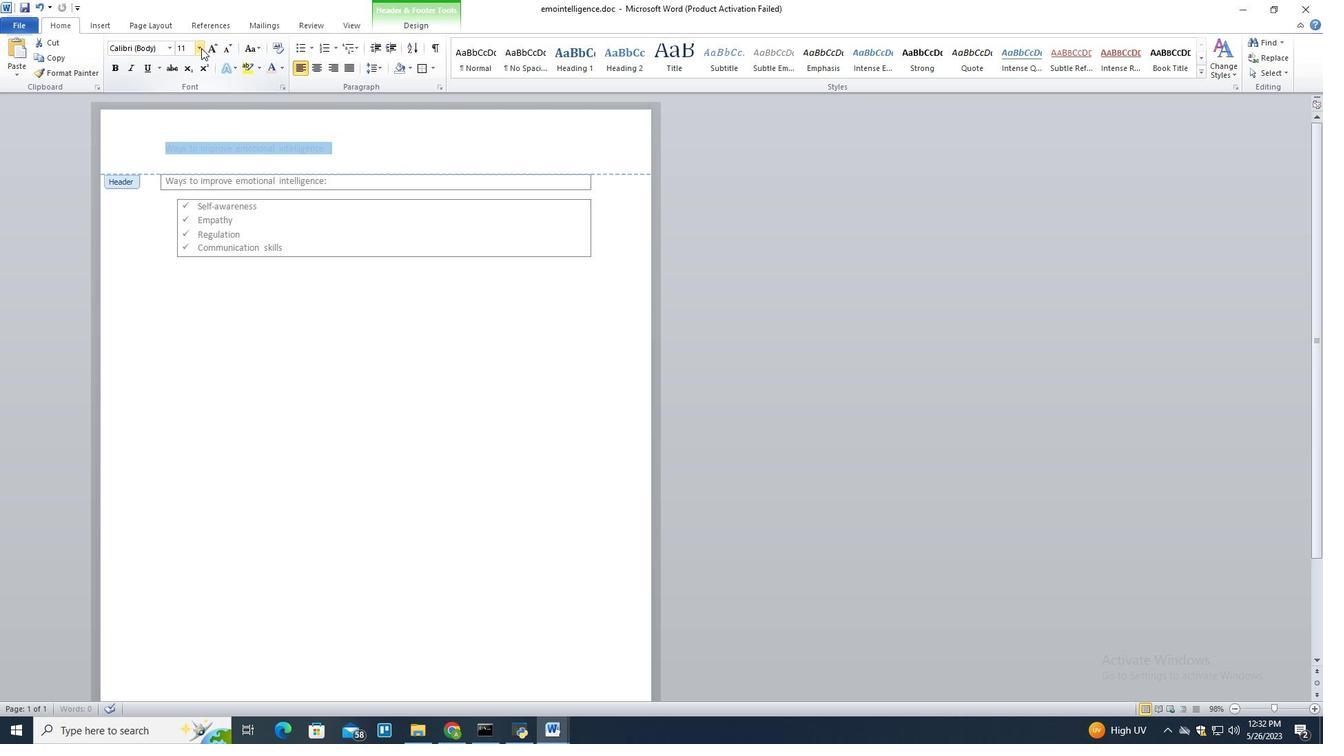 
Action: Mouse moved to (184, 153)
Screenshot: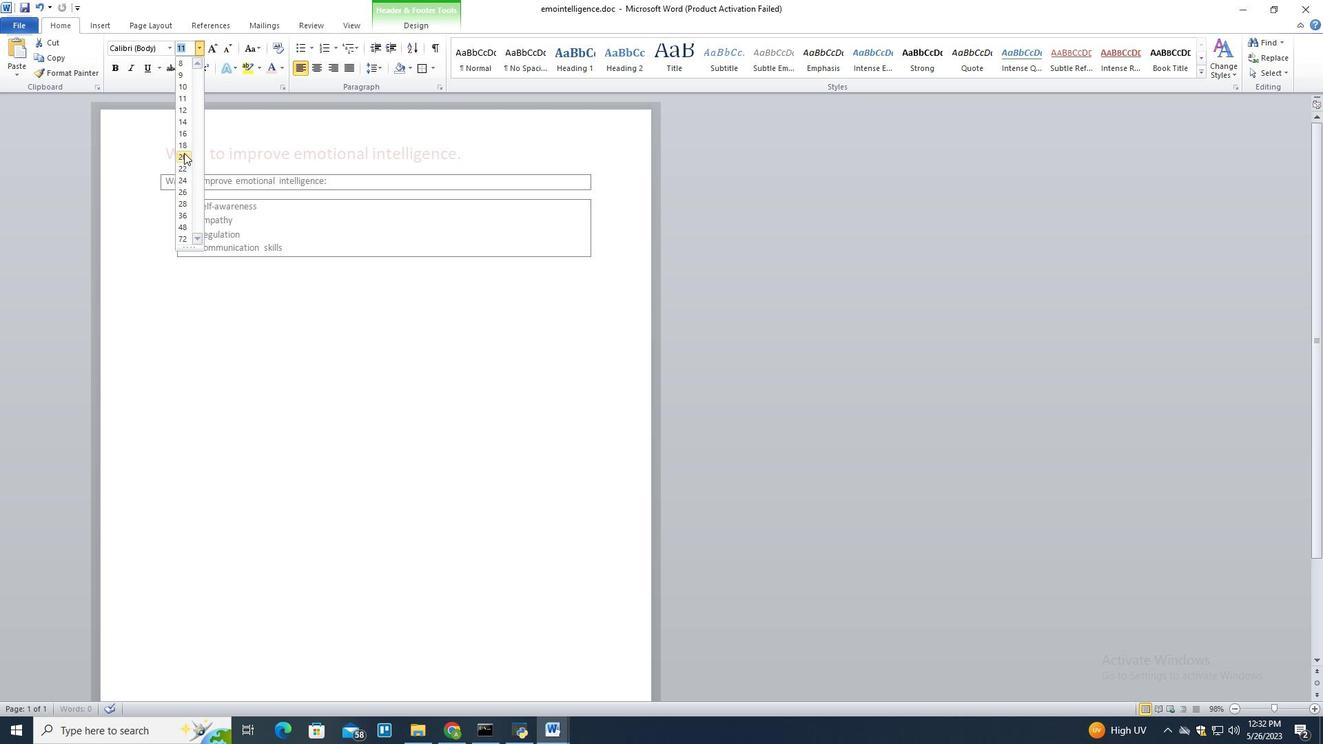 
Action: Mouse pressed left at (184, 153)
Screenshot: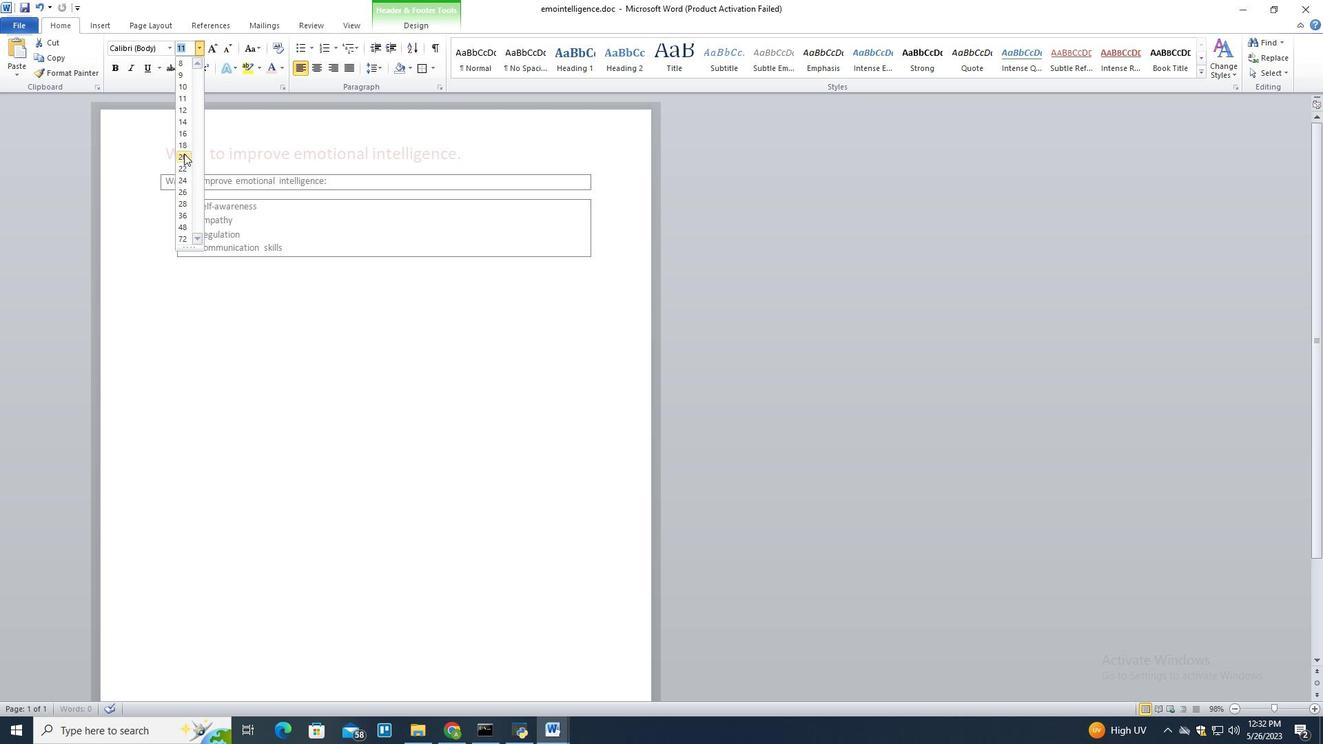 
Action: Mouse moved to (446, 325)
Screenshot: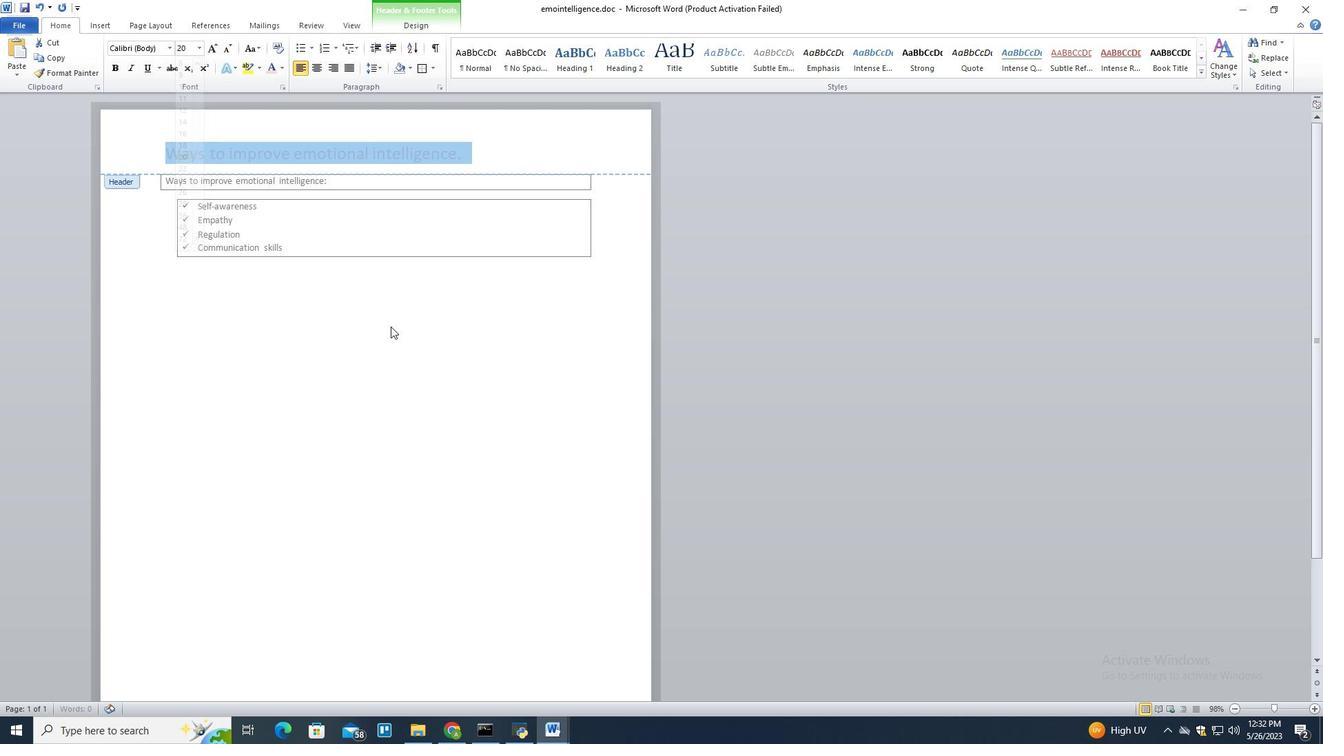 
Action: Mouse pressed left at (446, 325)
Screenshot: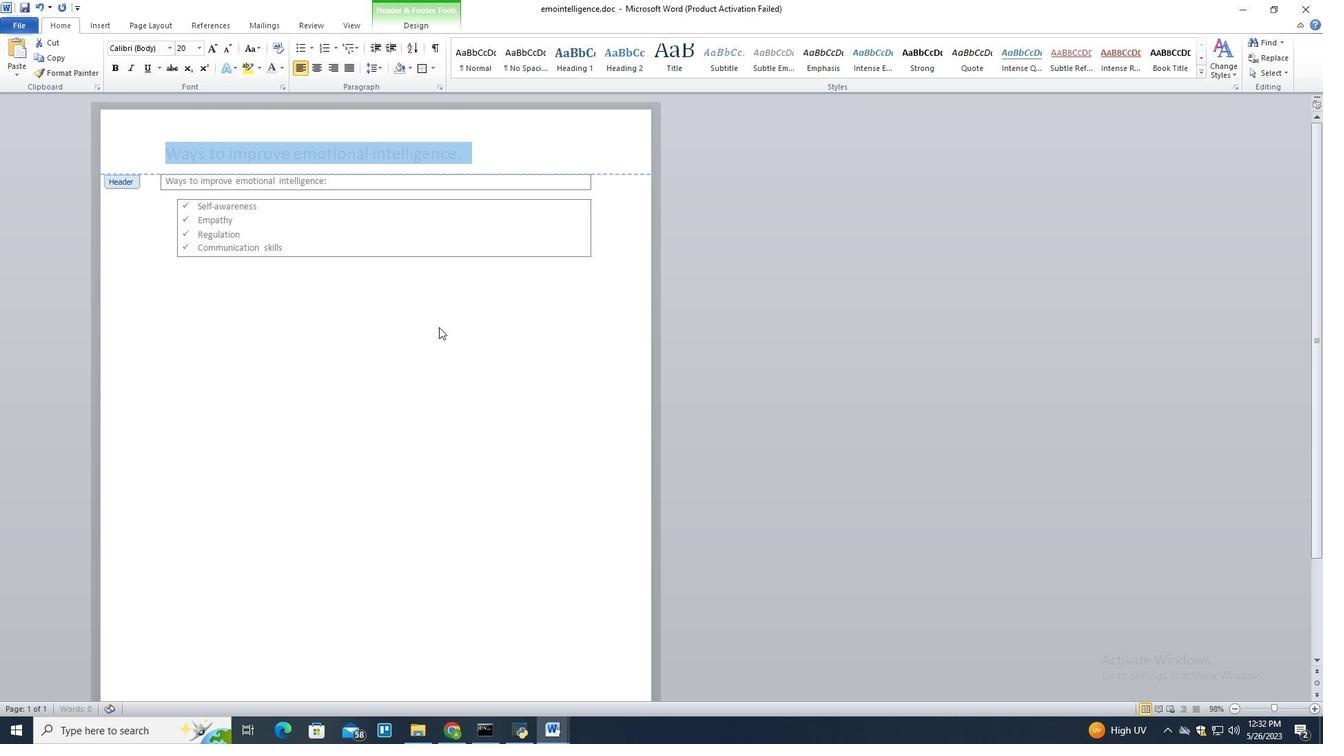 
Action: Mouse moved to (514, 281)
Screenshot: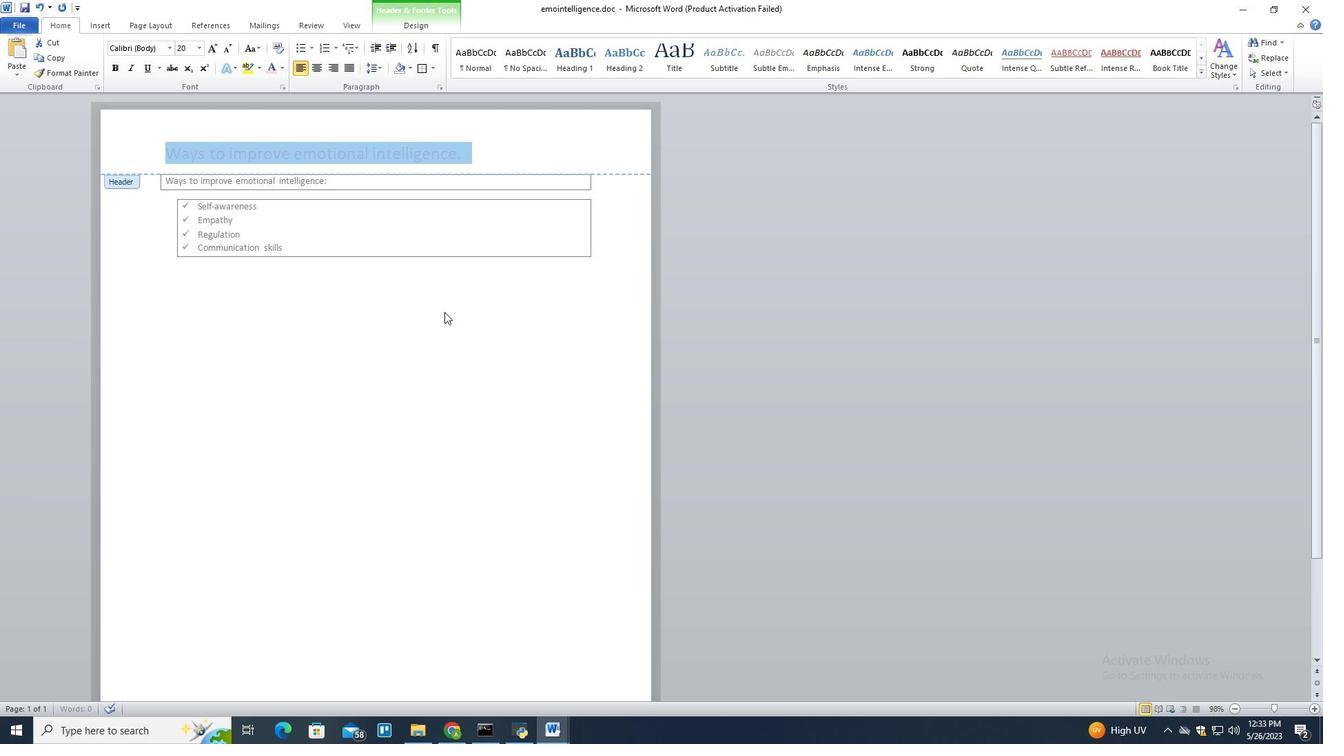 
Action: Mouse pressed left at (514, 281)
Screenshot: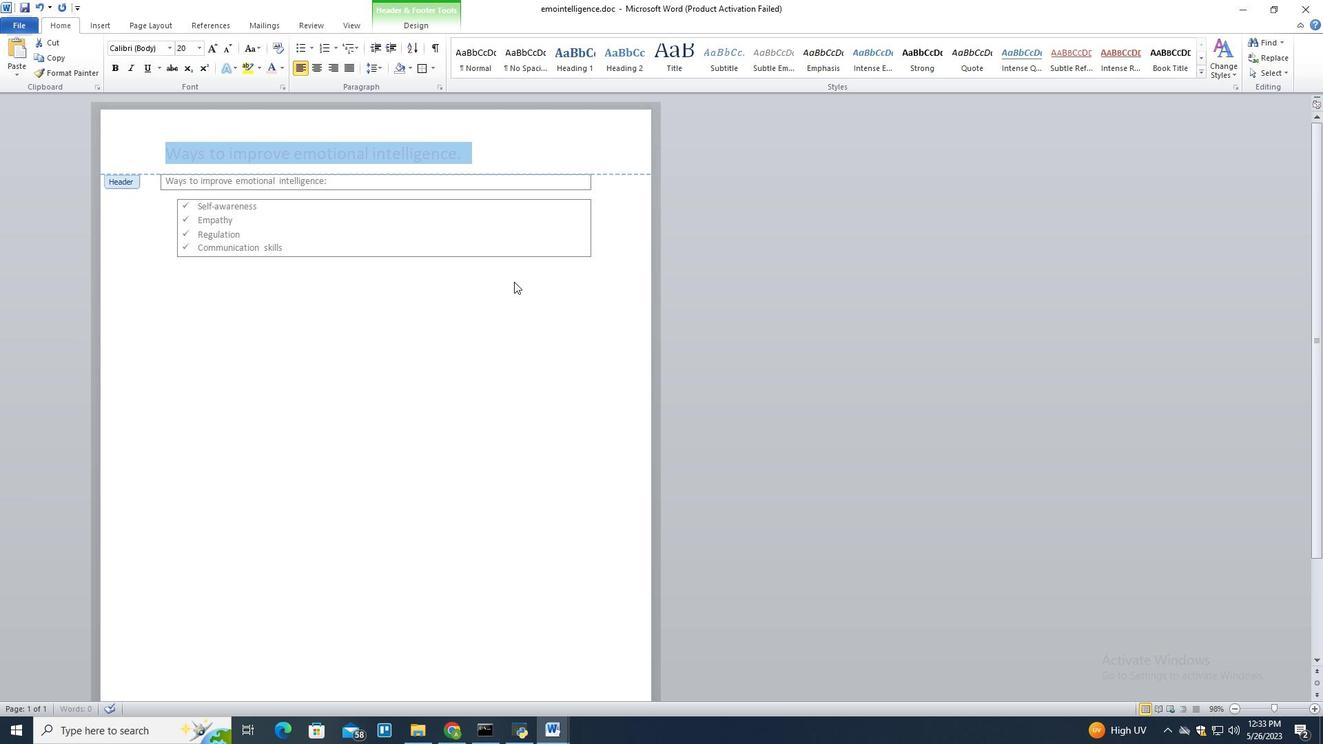 
Action: Mouse moved to (607, 197)
Screenshot: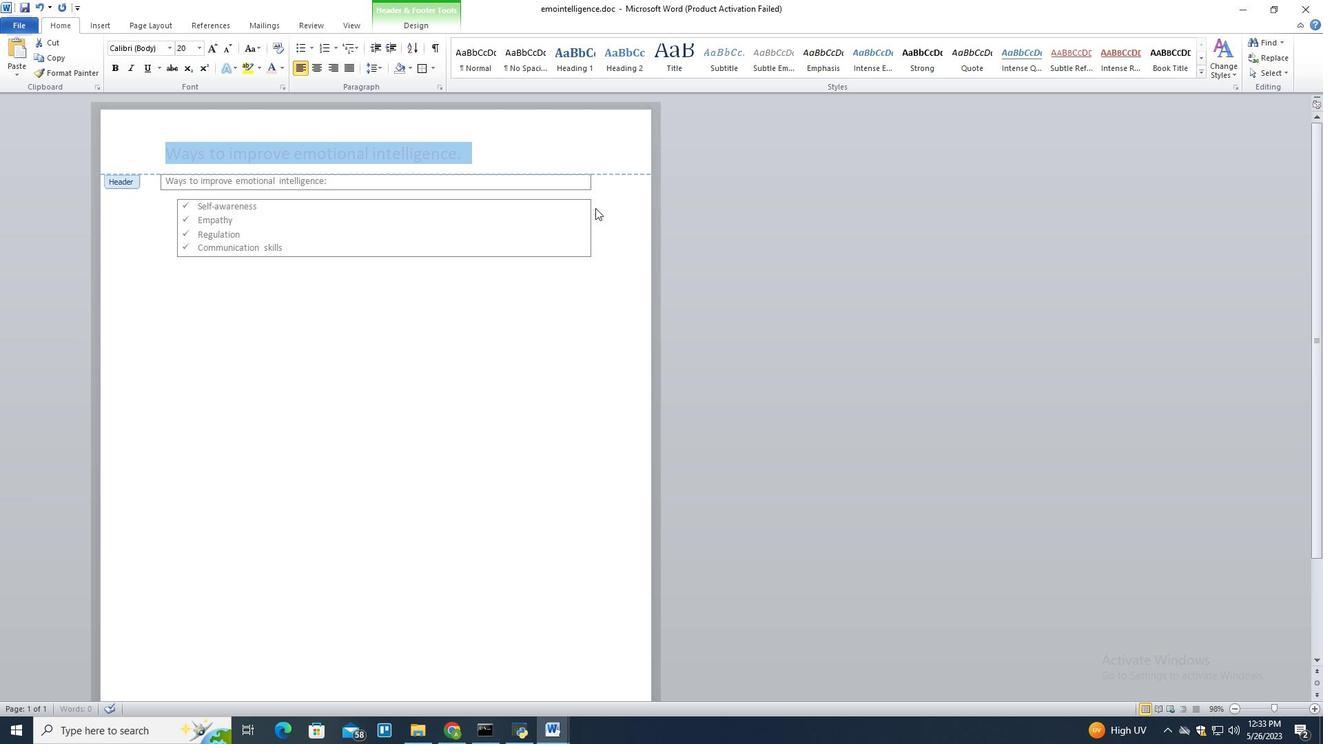 
Action: Mouse pressed left at (607, 197)
Screenshot: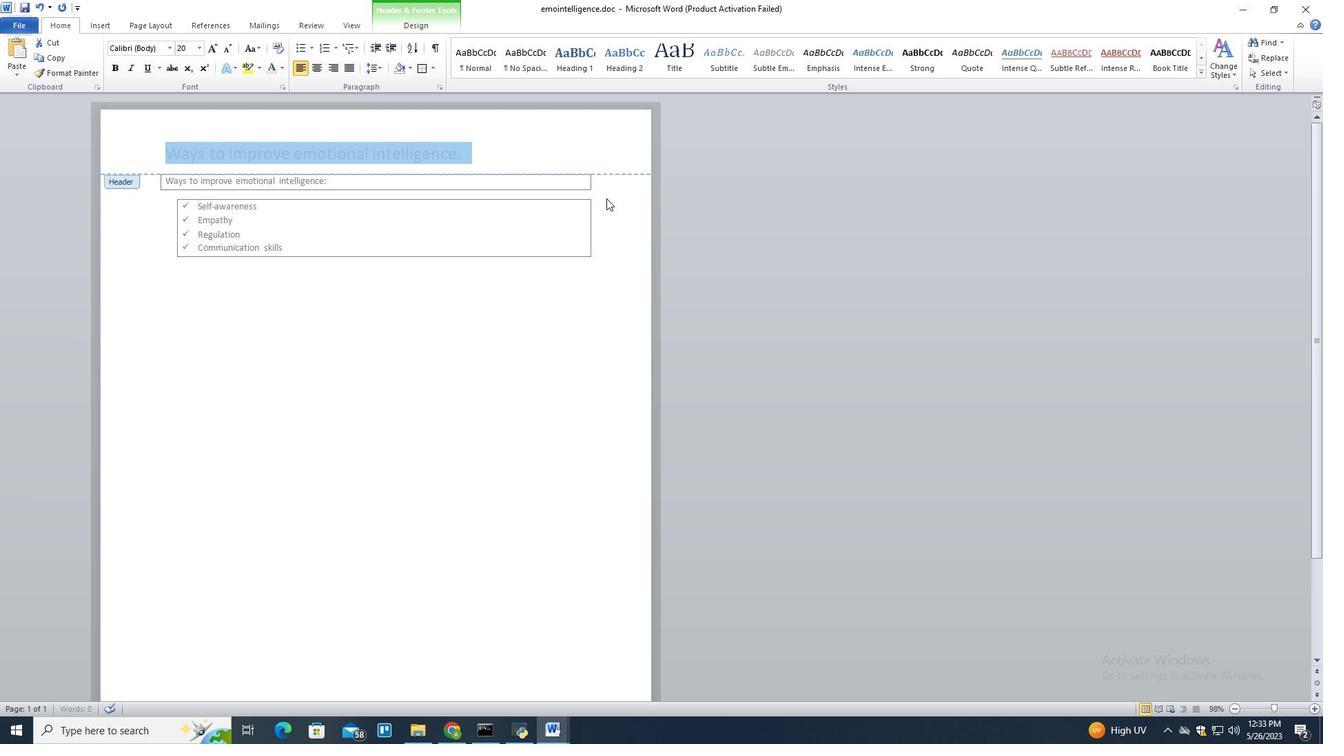 
Action: Mouse moved to (581, 289)
Screenshot: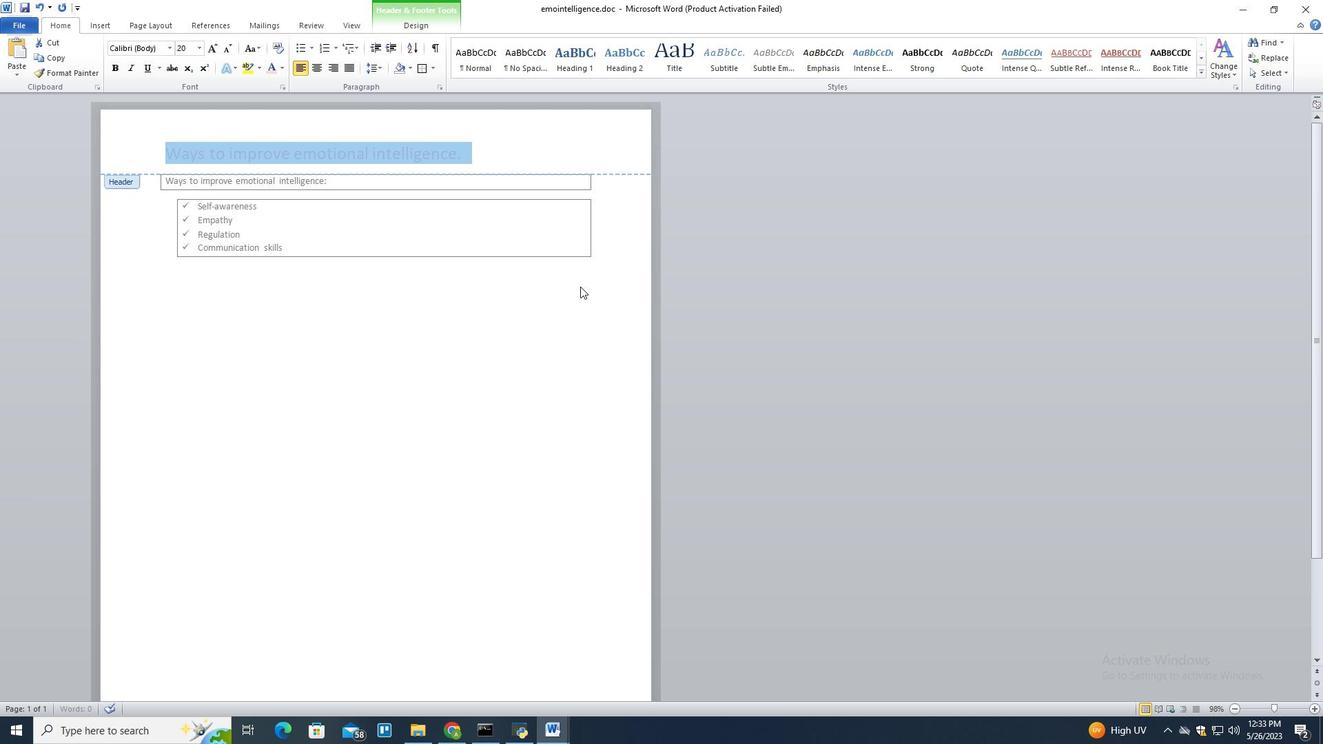
Action: Mouse scrolled (581, 288) with delta (0, 0)
Screenshot: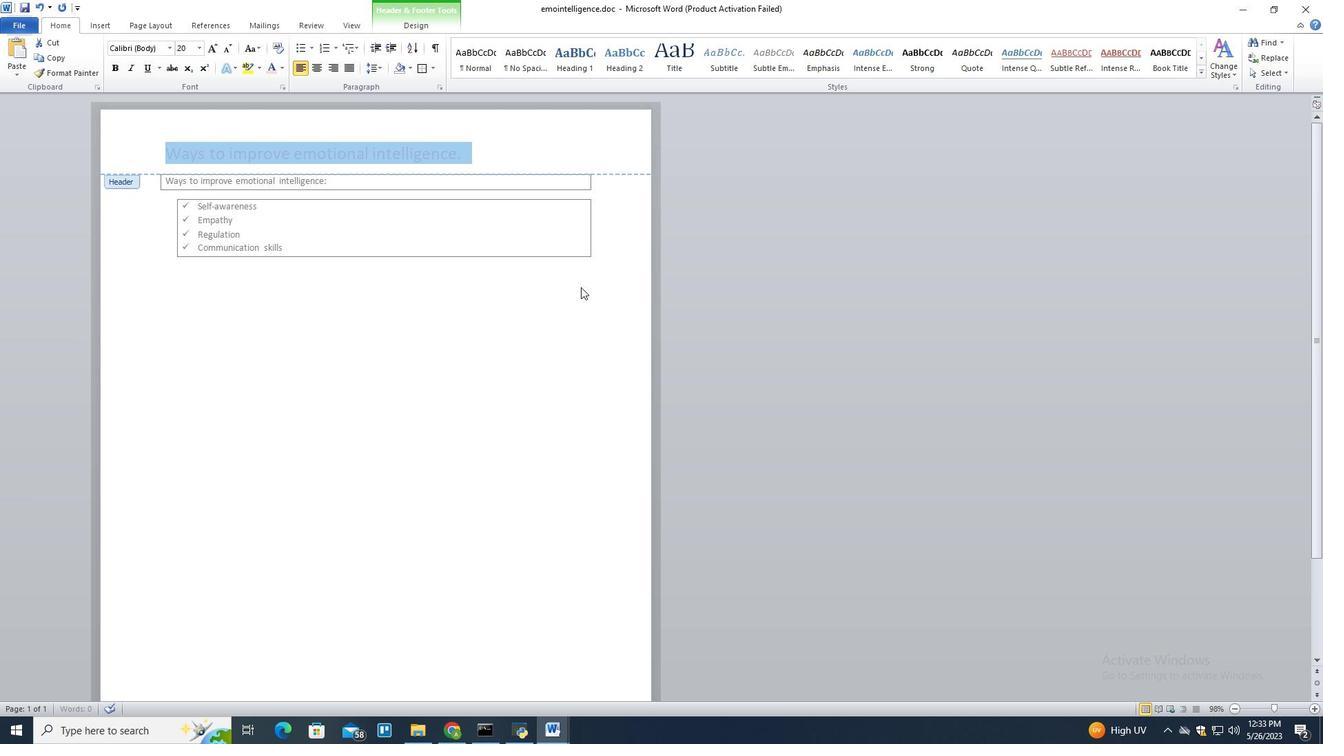 
Action: Mouse moved to (614, 169)
Screenshot: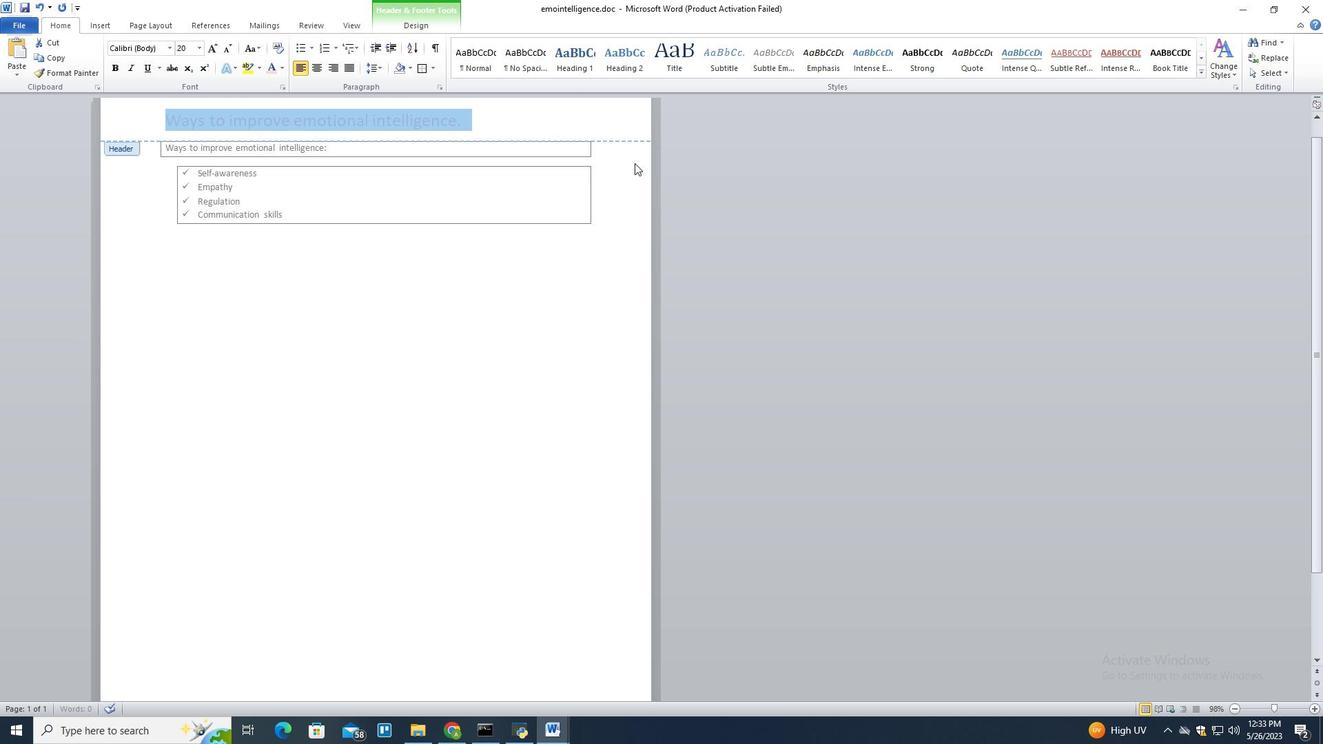 
Action: Mouse pressed left at (614, 169)
Screenshot: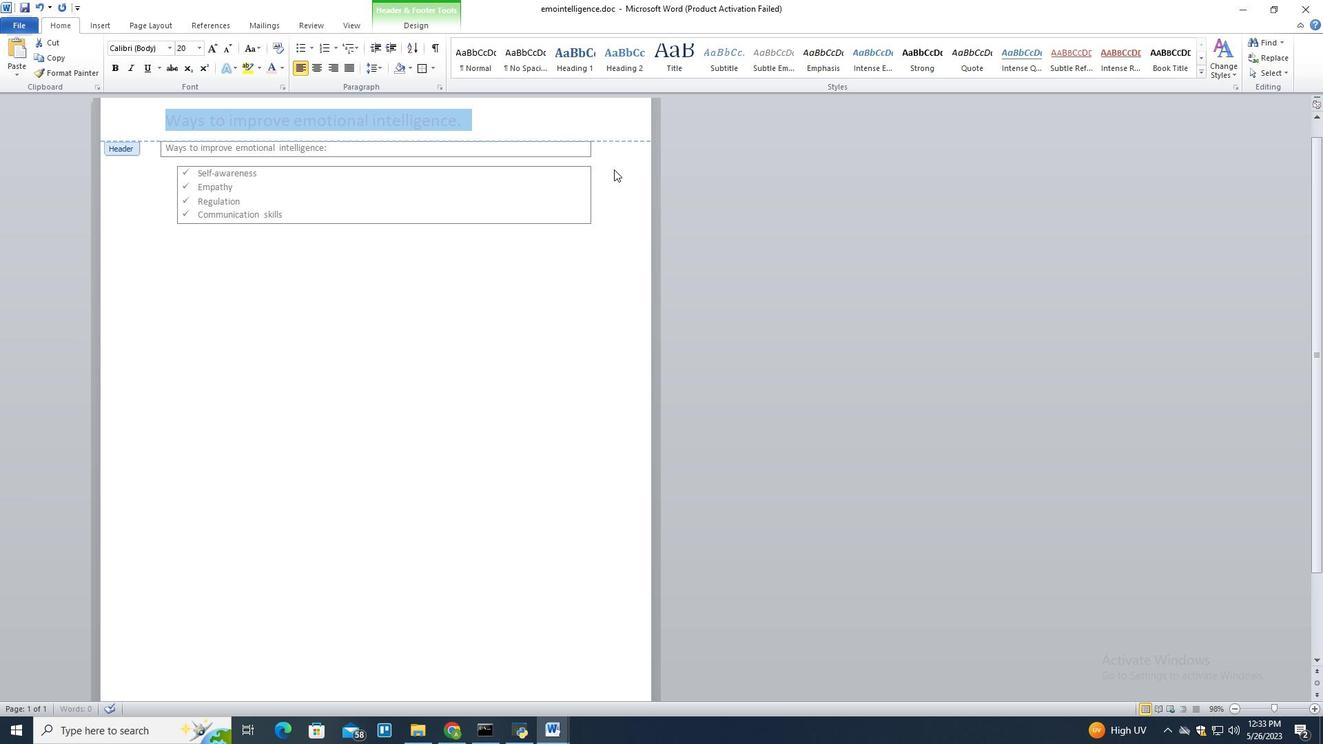 
Action: Mouse pressed left at (614, 169)
Screenshot: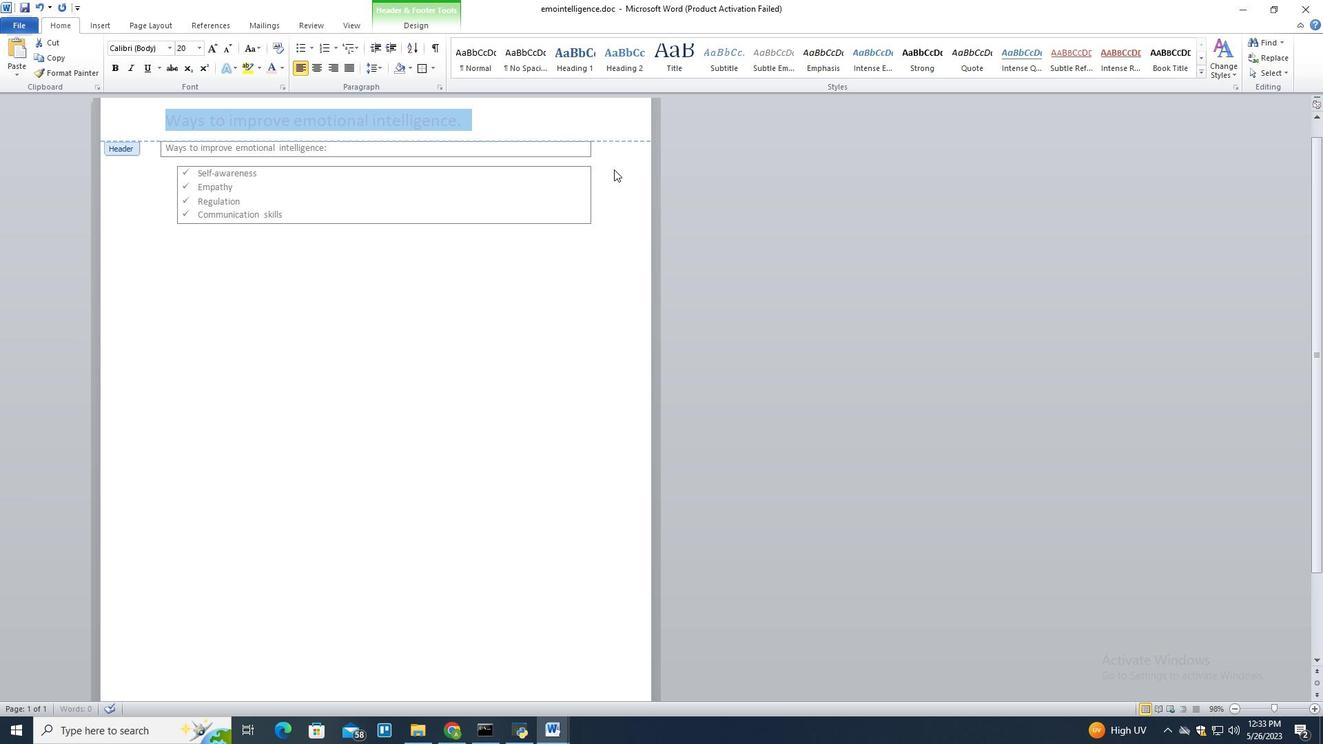 
Action: Mouse pressed left at (614, 169)
Screenshot: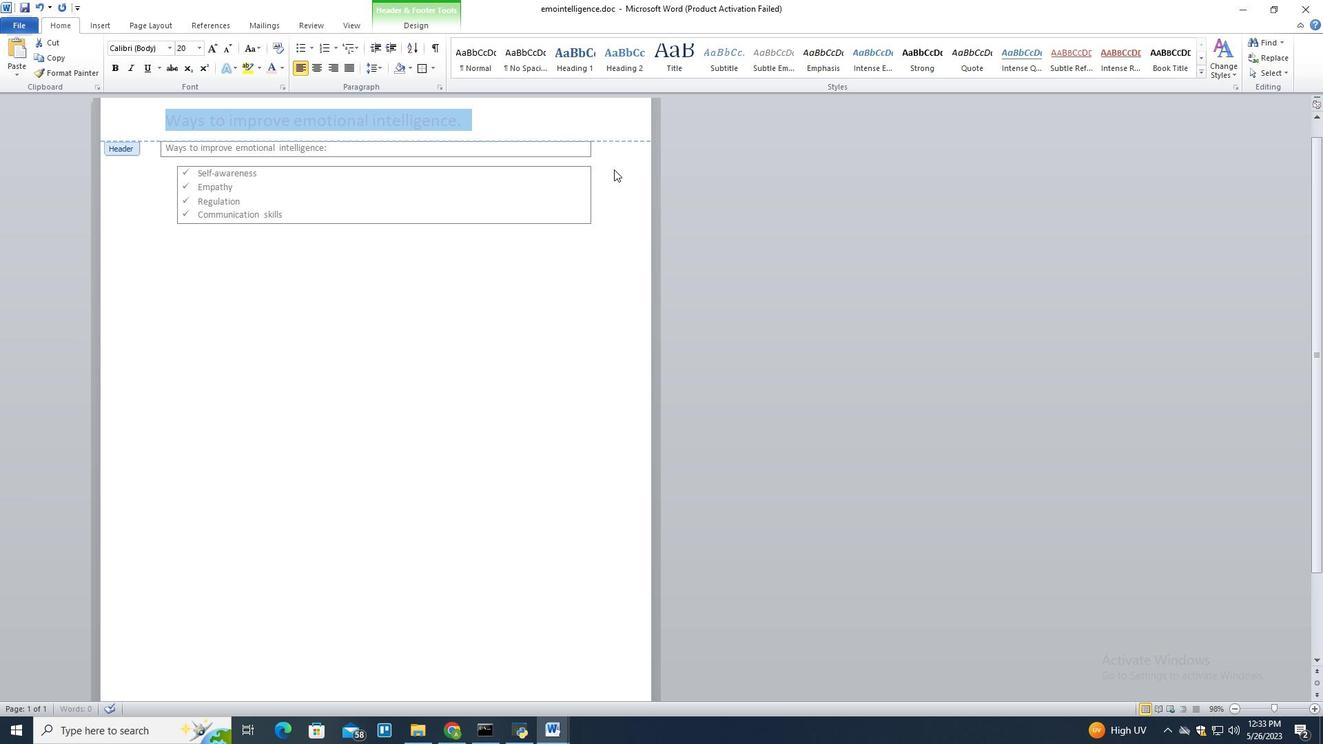 
Action: Mouse moved to (598, 301)
Screenshot: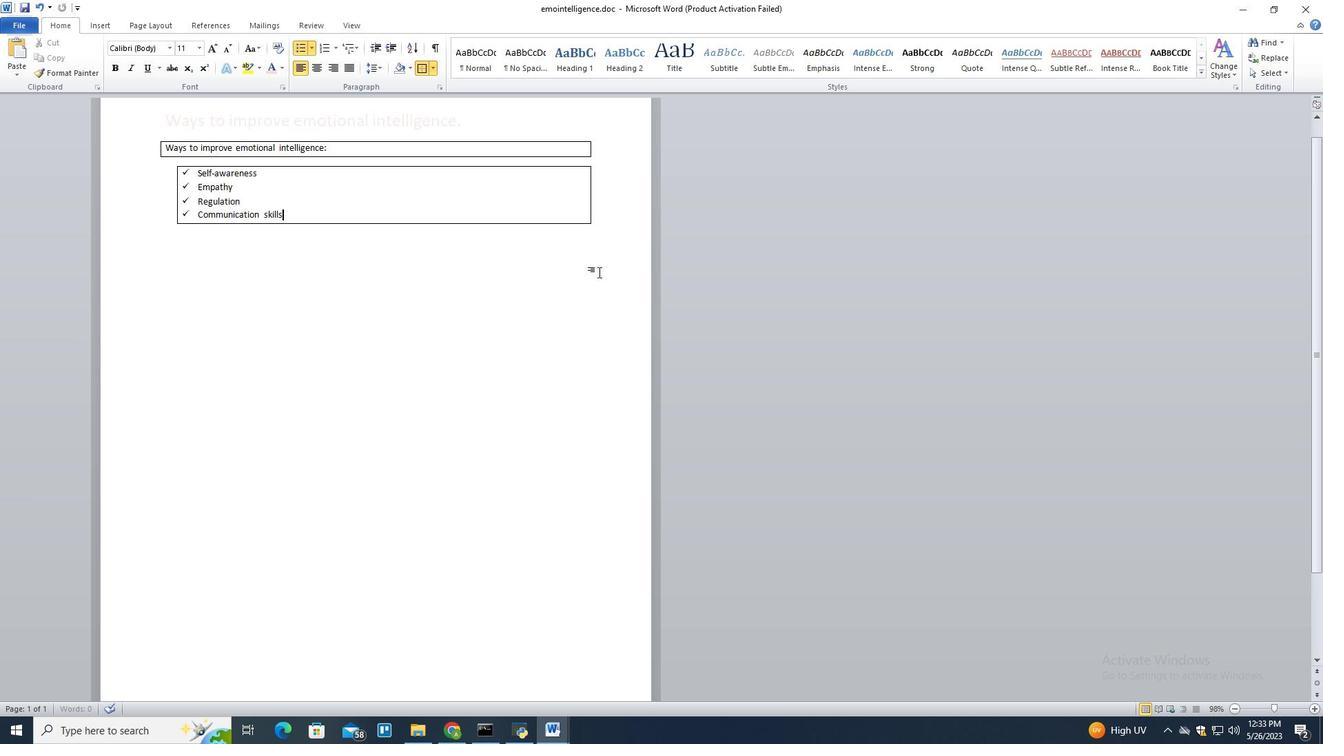 
Action: Mouse scrolled (598, 302) with delta (0, 0)
Screenshot: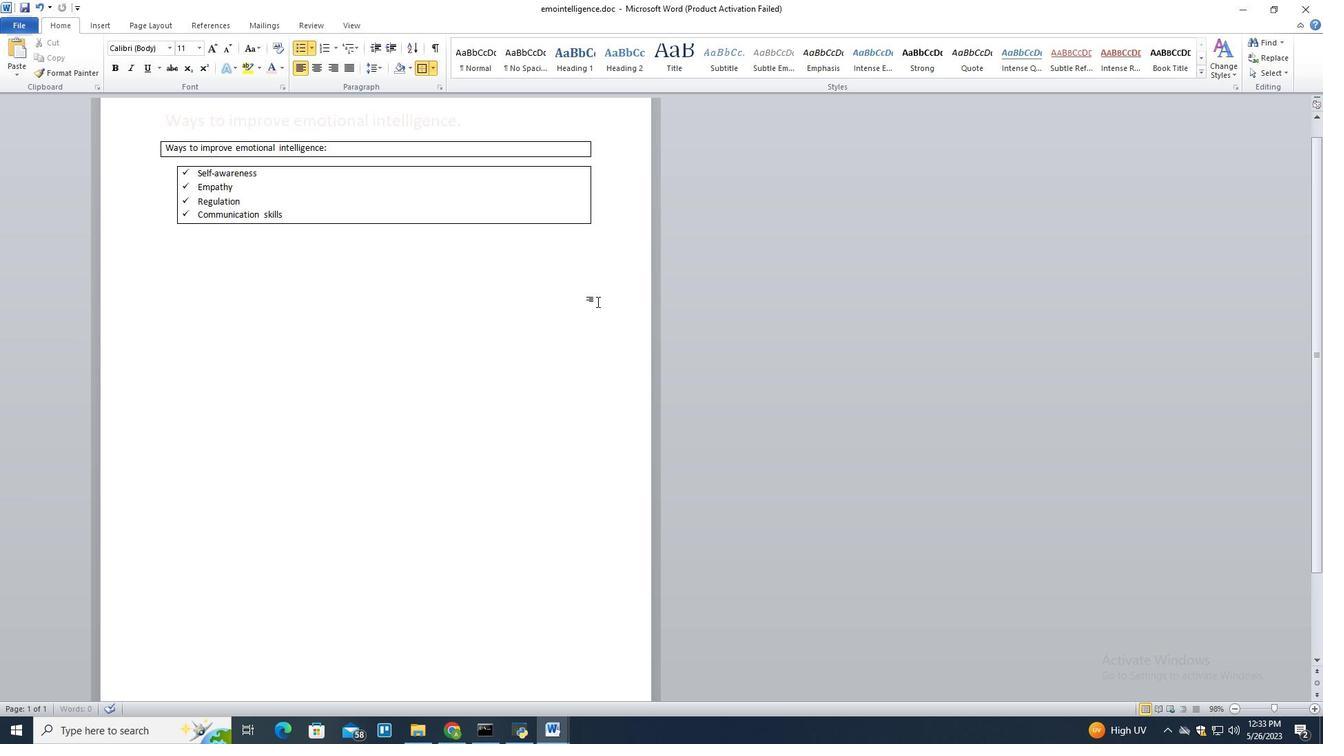 
Action: Mouse scrolled (598, 302) with delta (0, 0)
Screenshot: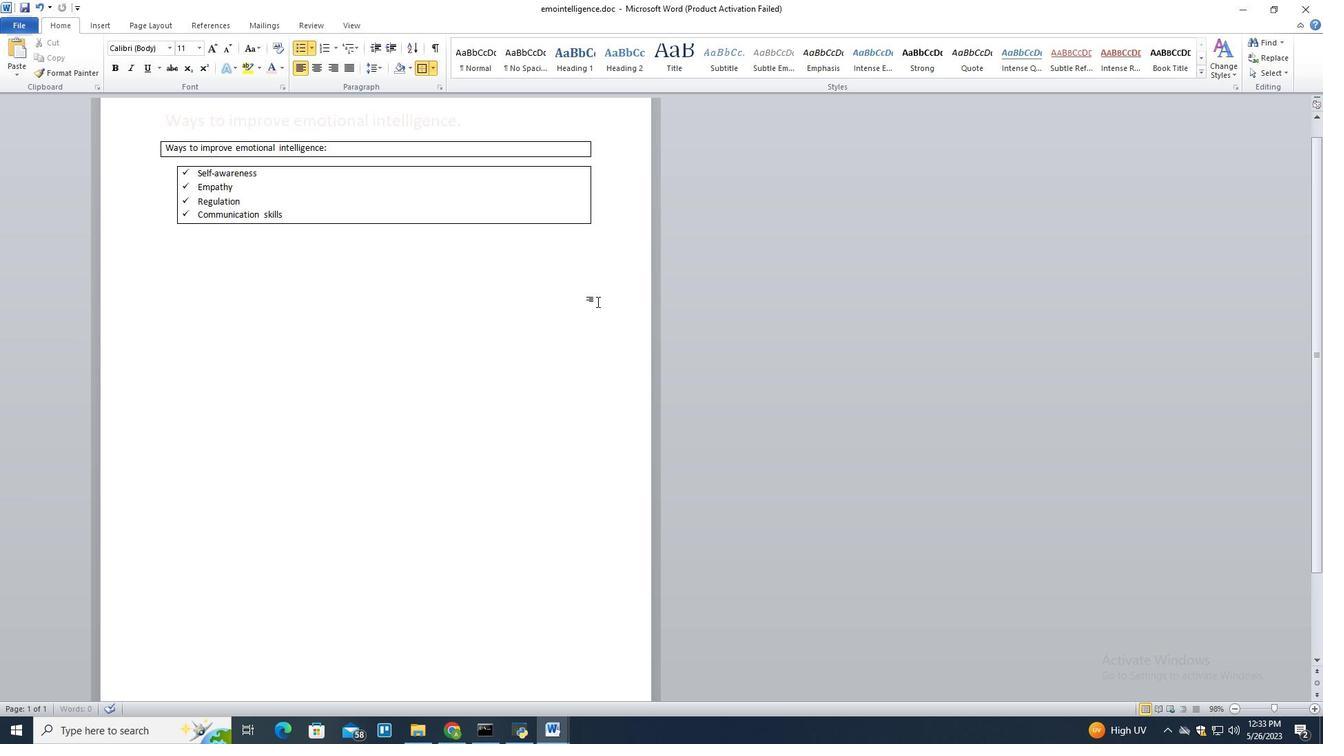 
Action: Mouse scrolled (598, 302) with delta (0, 0)
Screenshot: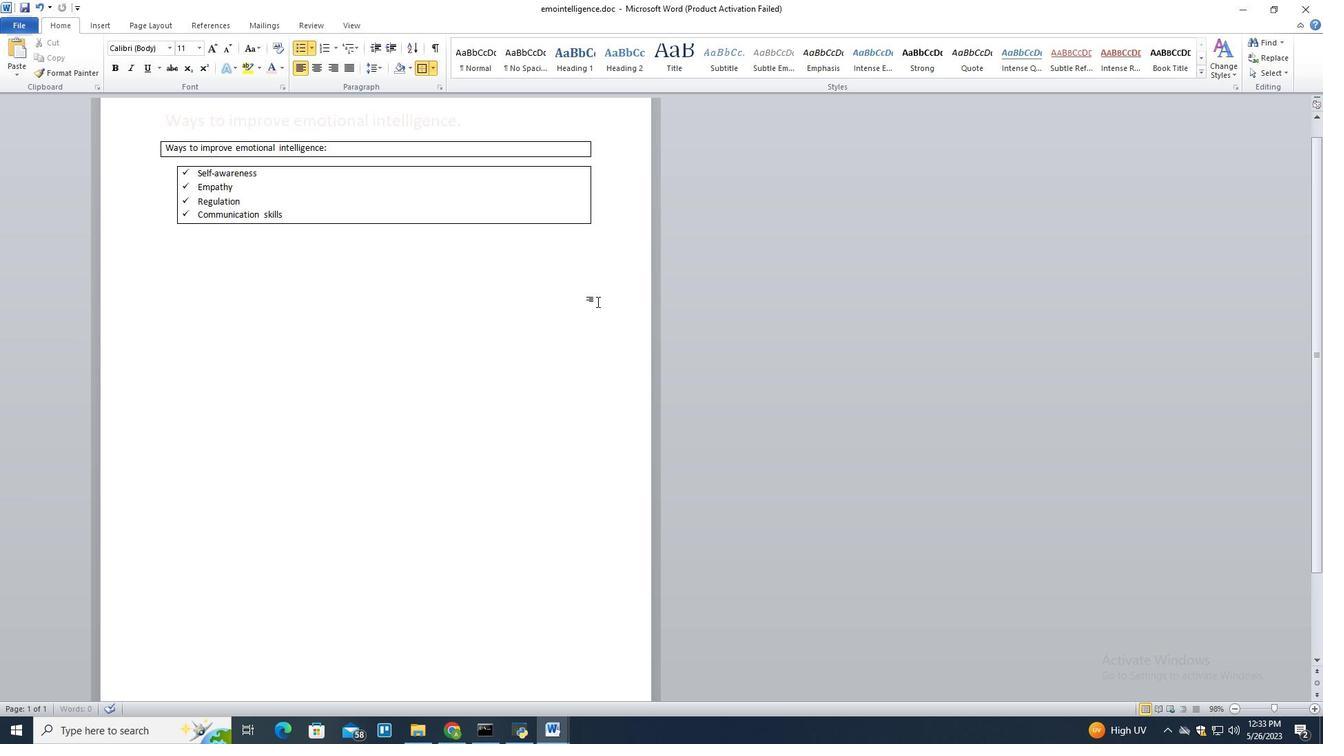 
Action: Mouse scrolled (598, 302) with delta (0, 0)
Screenshot: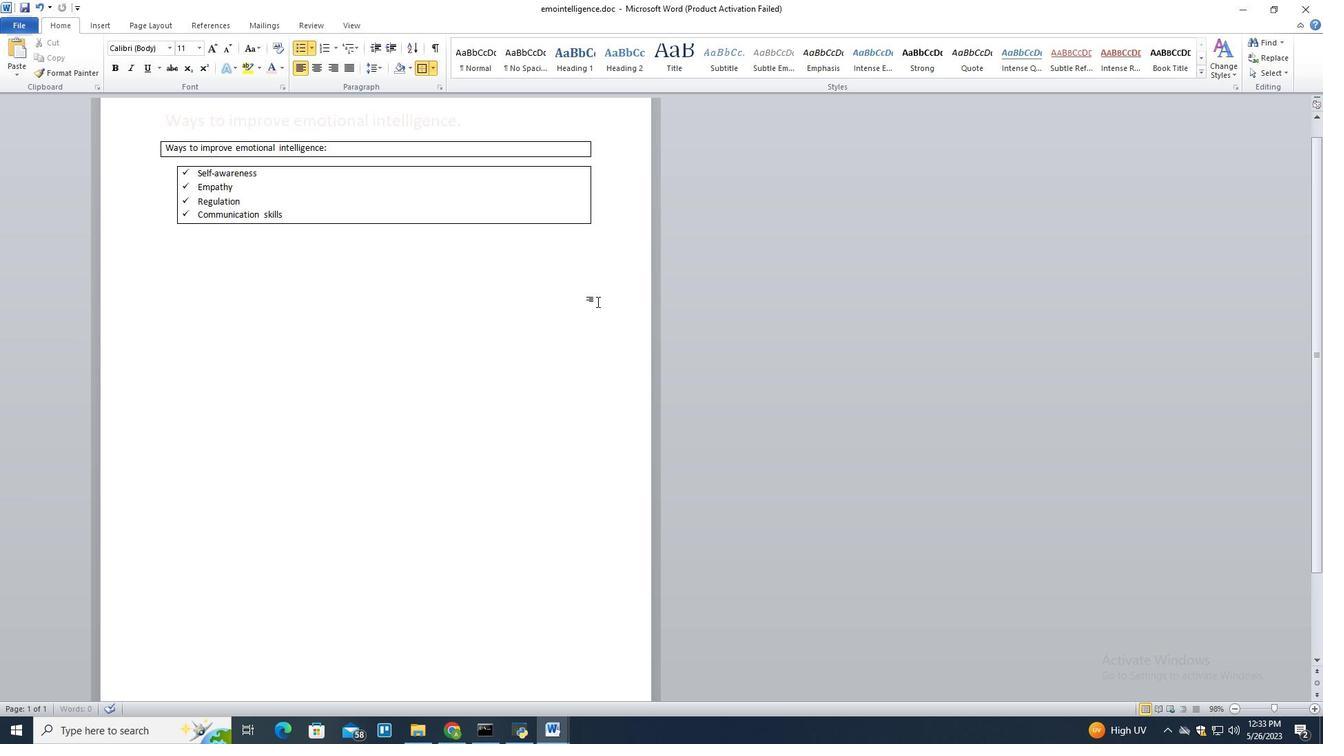
Action: Mouse moved to (607, 216)
Screenshot: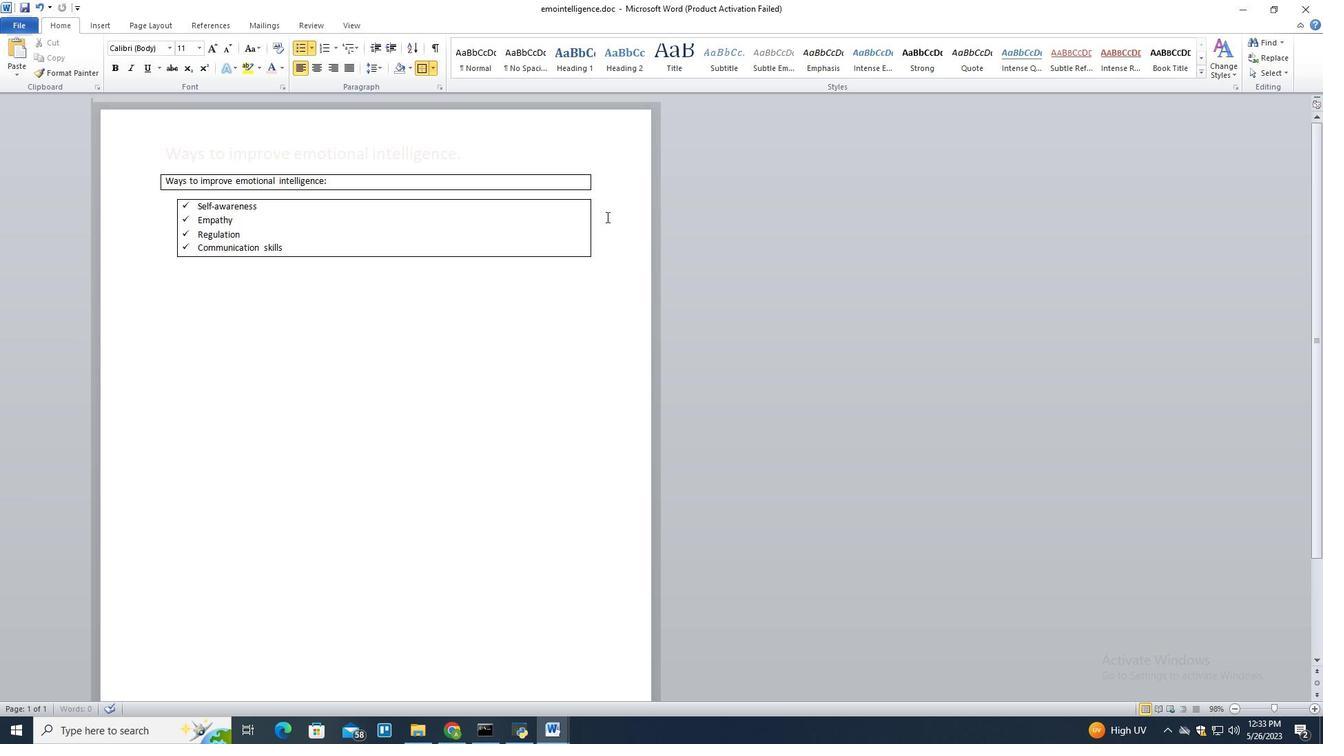 
Action: Mouse pressed left at (607, 216)
Screenshot: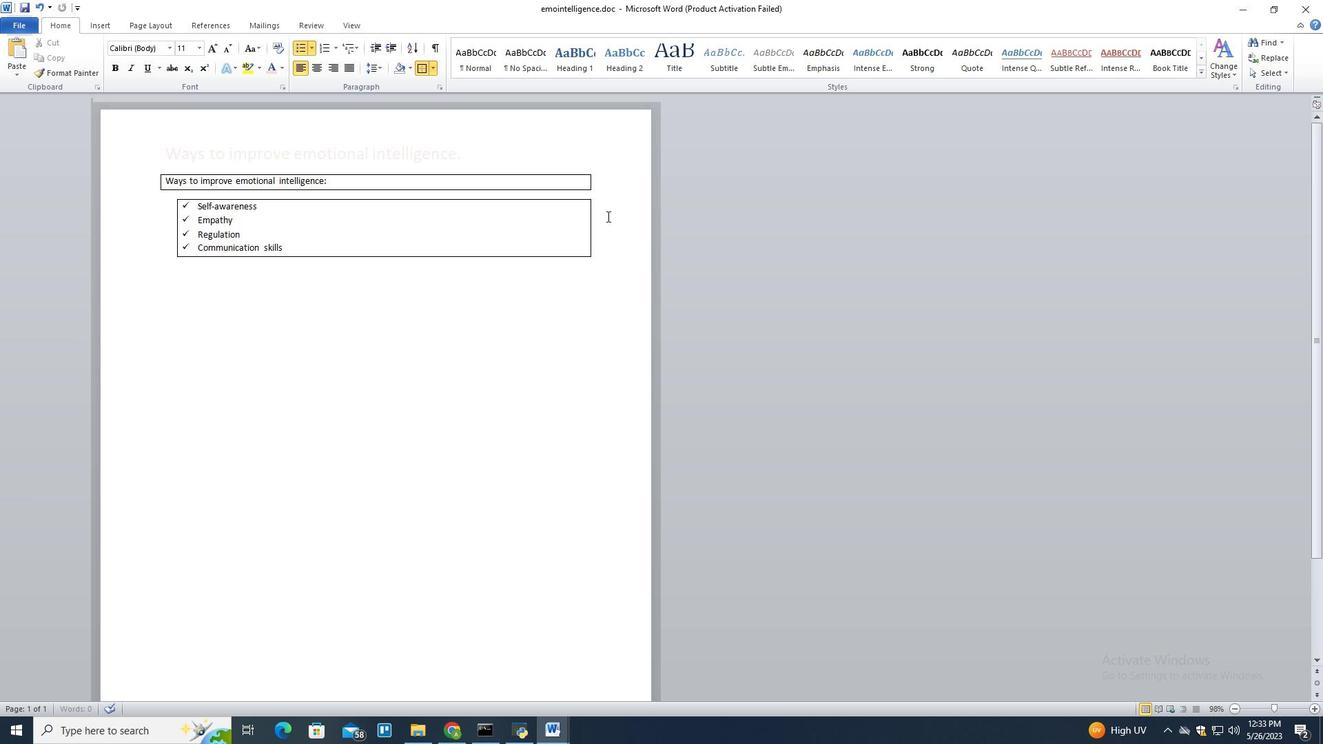 
Action: Mouse pressed left at (607, 216)
Screenshot: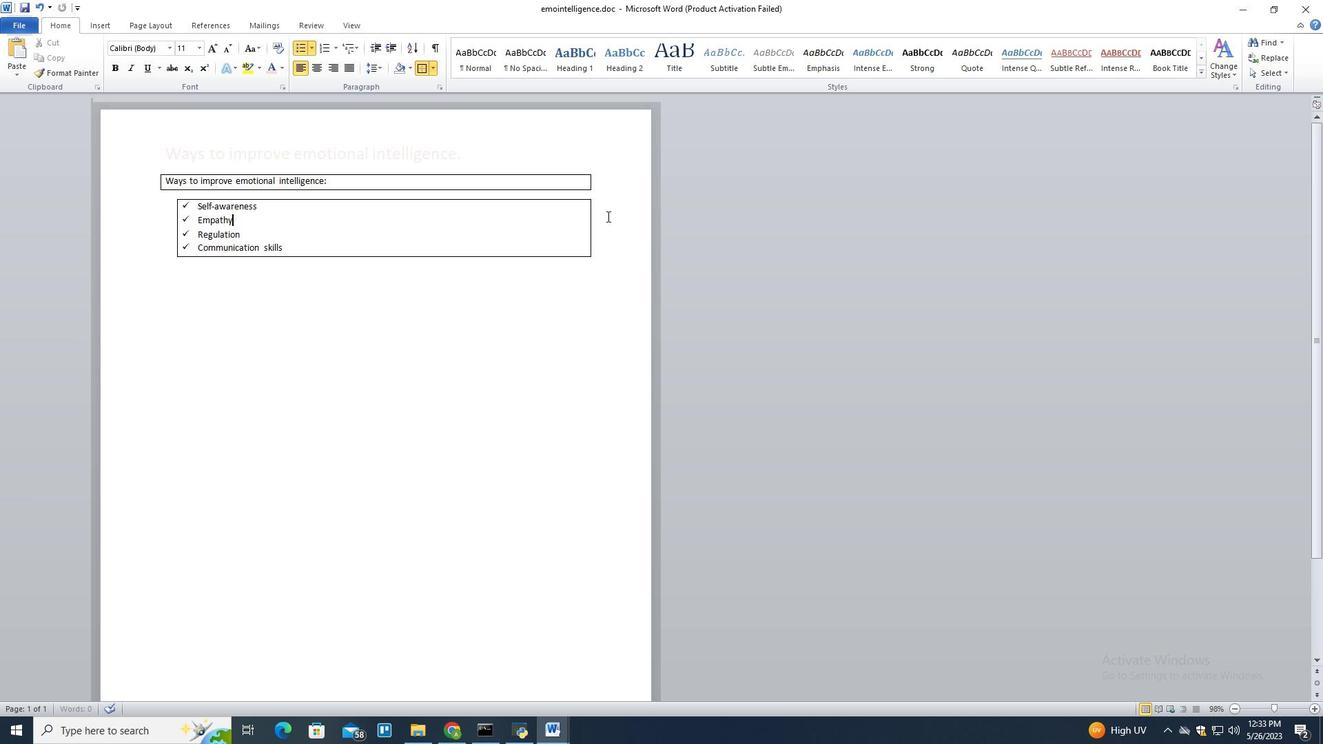 
Action: Mouse moved to (465, 313)
Screenshot: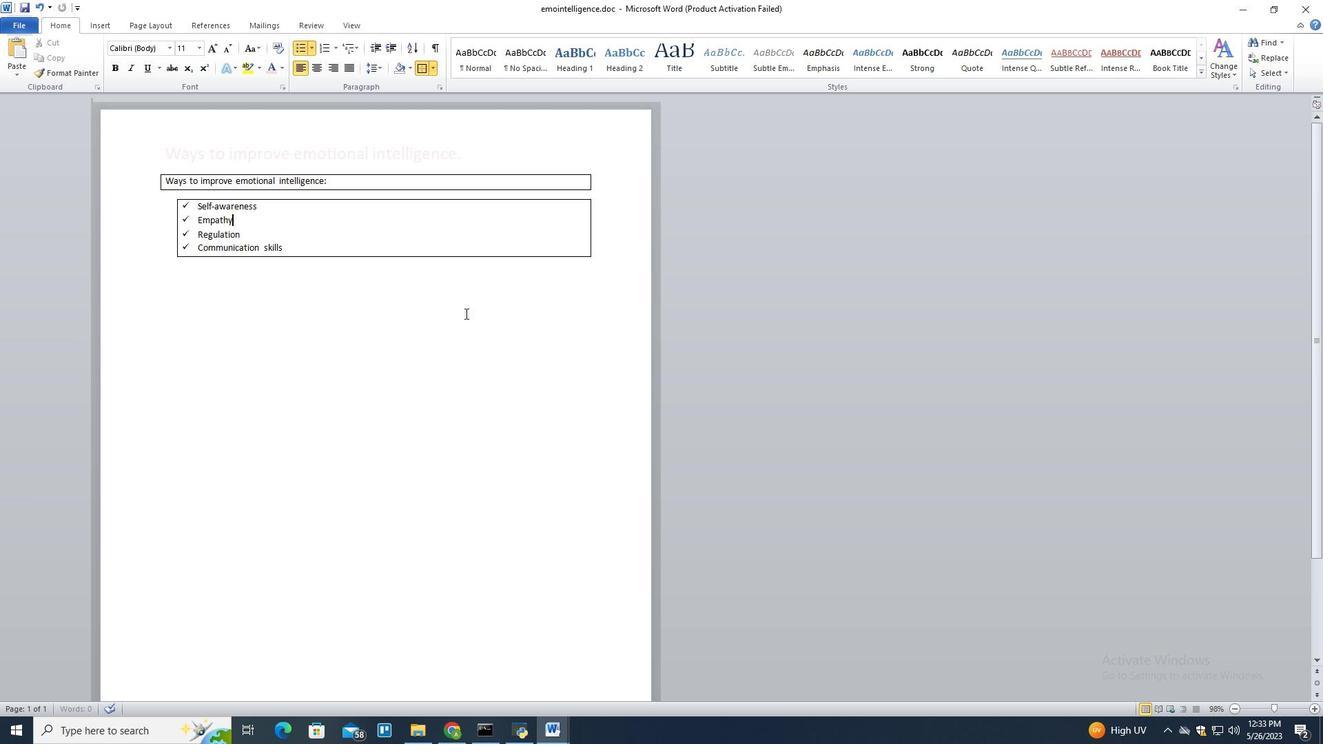 
